 Task: Look for space in Ust'-Labinsk, Russia from 6th June, 2023 to 8th June, 2023 for 2 adults in price range Rs.7000 to Rs.12000. Place can be private room with 1  bedroom having 2 beds and 1 bathroom. Property type can be house, flat, guest house. Amenities needed are: wifi. Booking option can be shelf check-in. Required host language is English.
Action: Mouse moved to (617, 130)
Screenshot: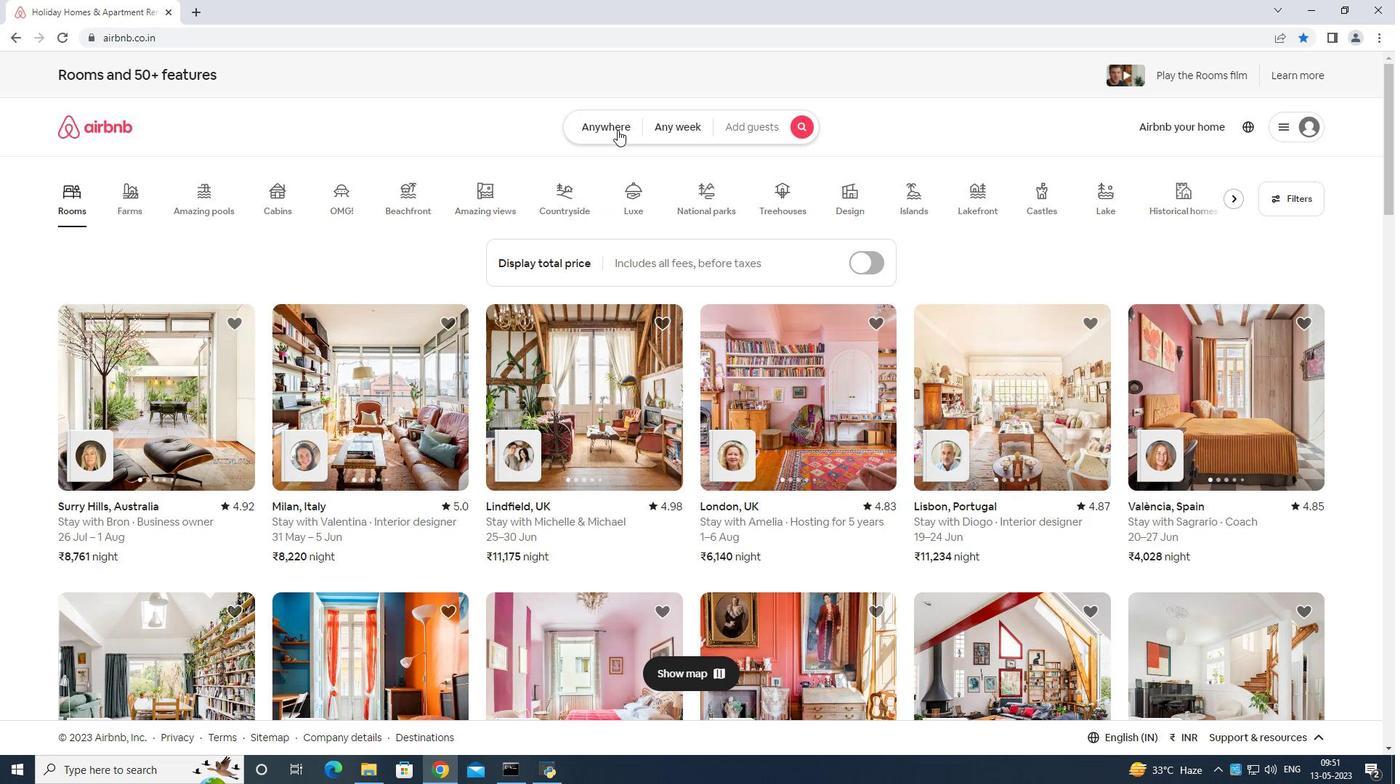 
Action: Mouse pressed left at (617, 130)
Screenshot: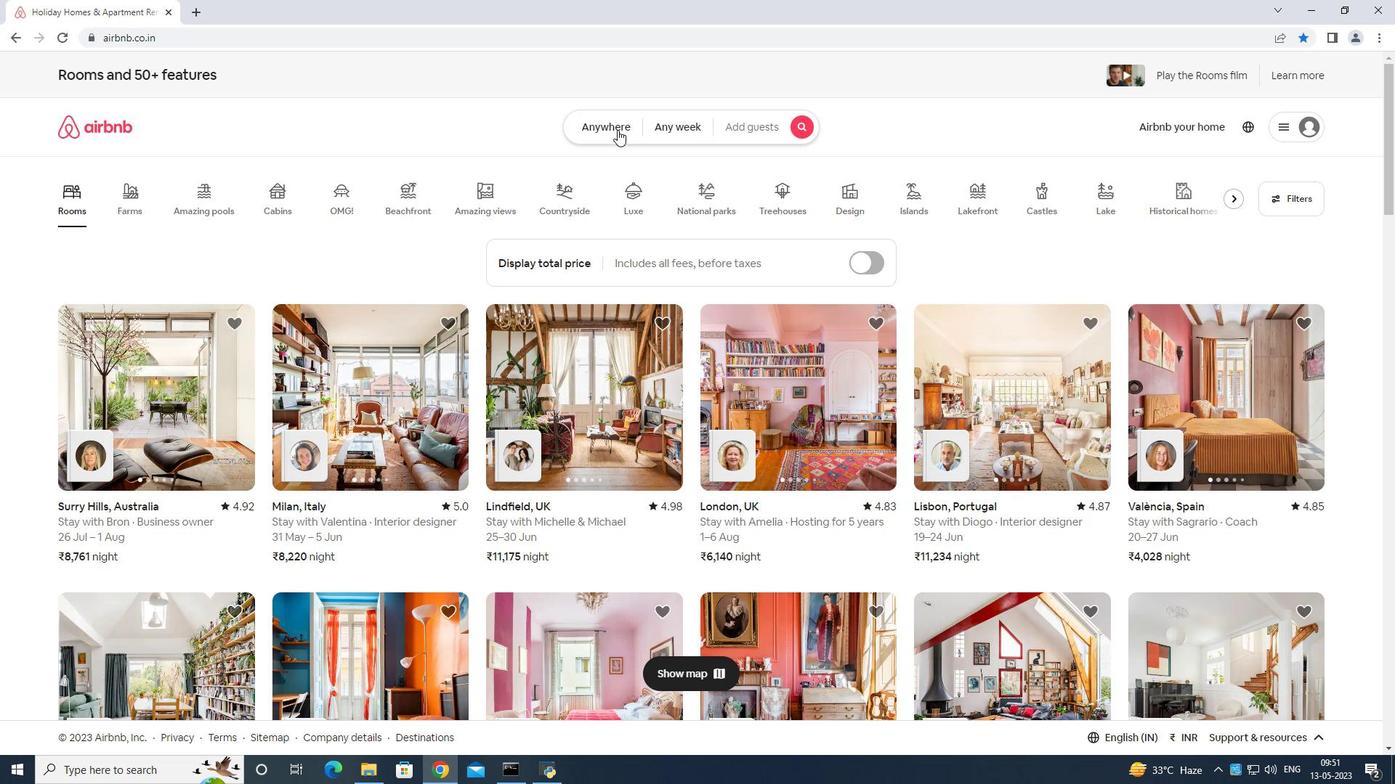 
Action: Mouse moved to (563, 171)
Screenshot: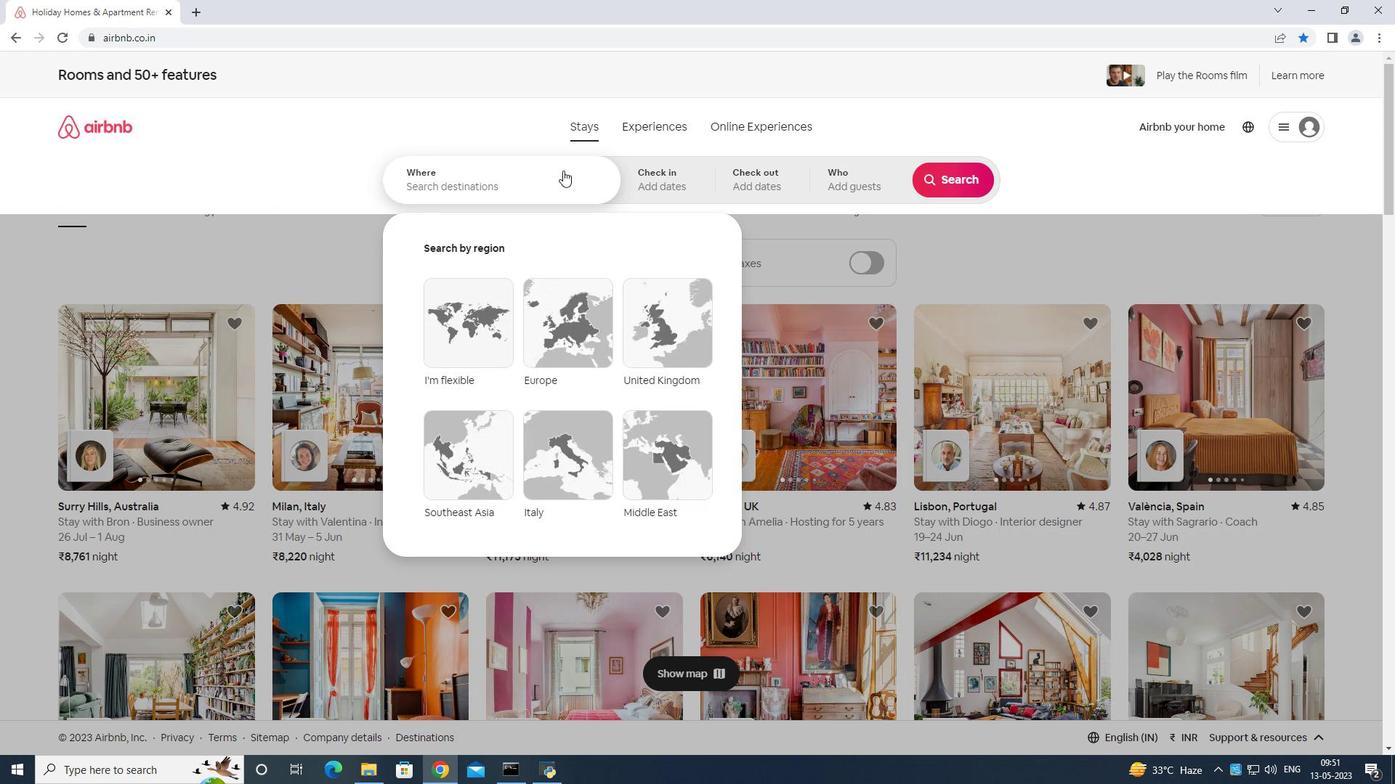 
Action: Mouse pressed left at (563, 171)
Screenshot: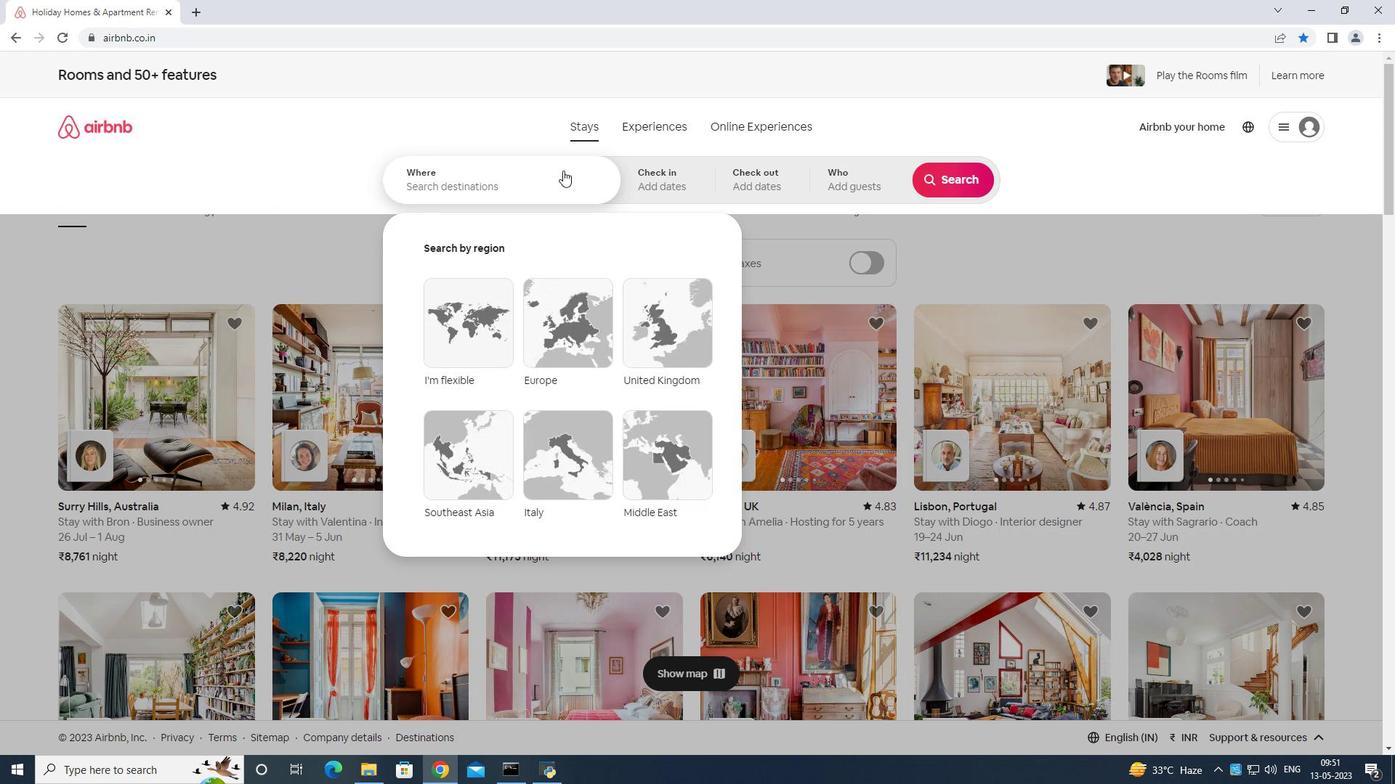 
Action: Mouse moved to (637, 166)
Screenshot: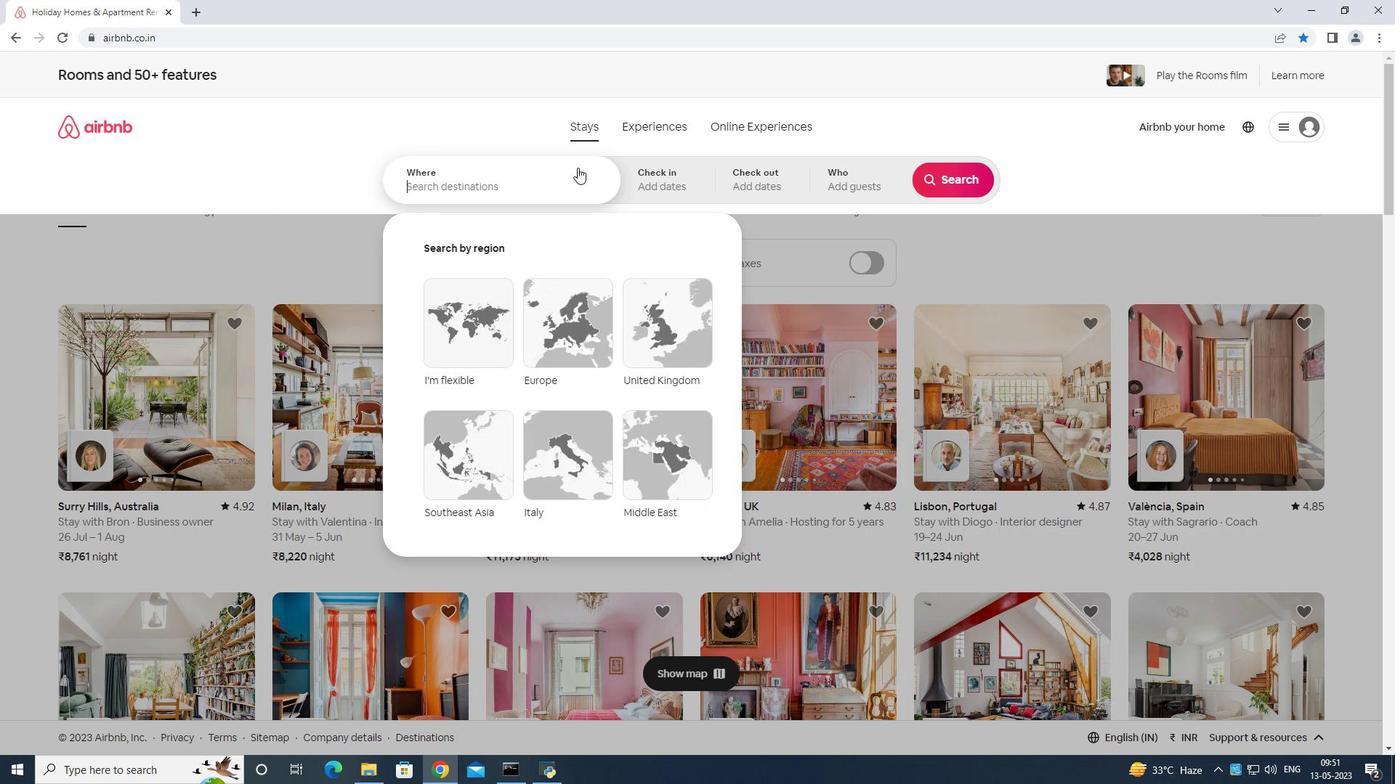 
Action: Key pressed <Key.shift>Ust<Key.space><Key.shift>Labisk<Key.space>russia<Key.enter>
Screenshot: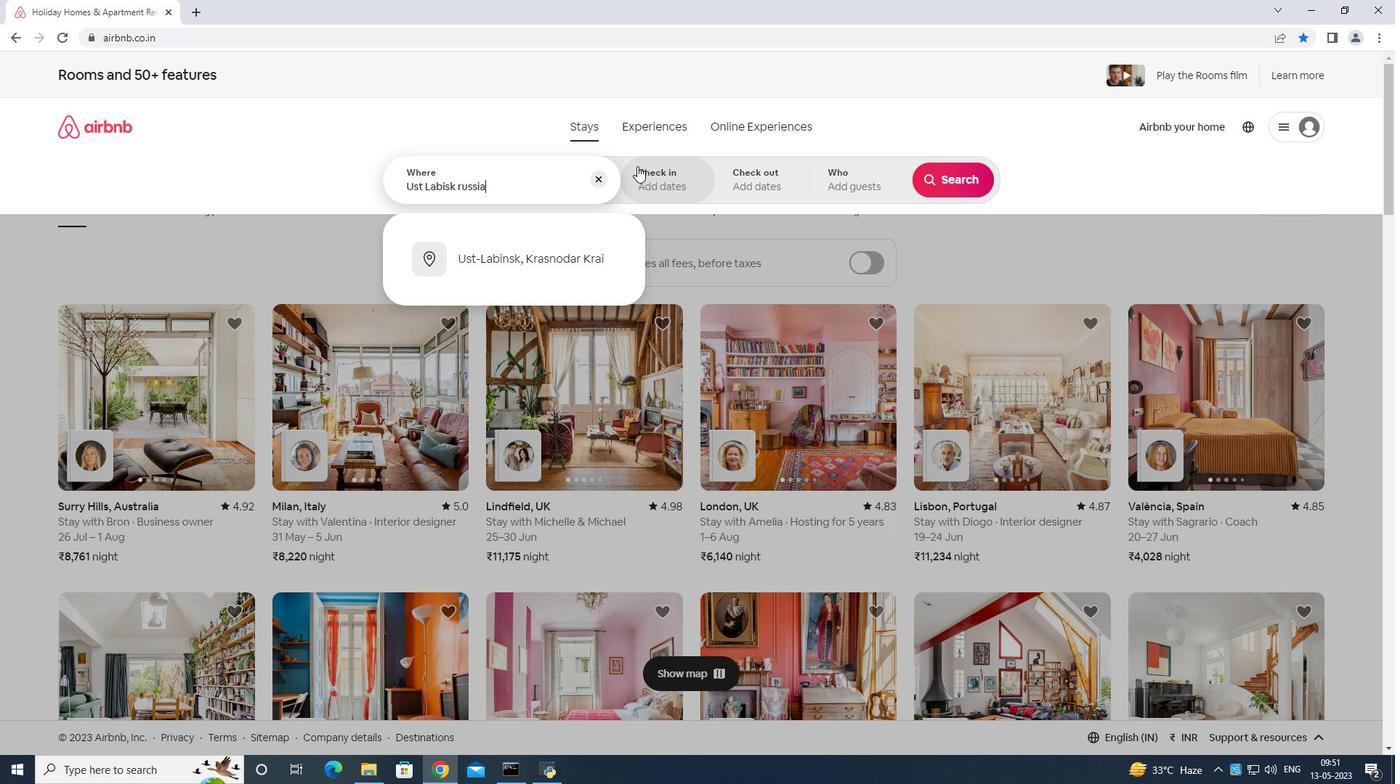 
Action: Mouse moved to (802, 383)
Screenshot: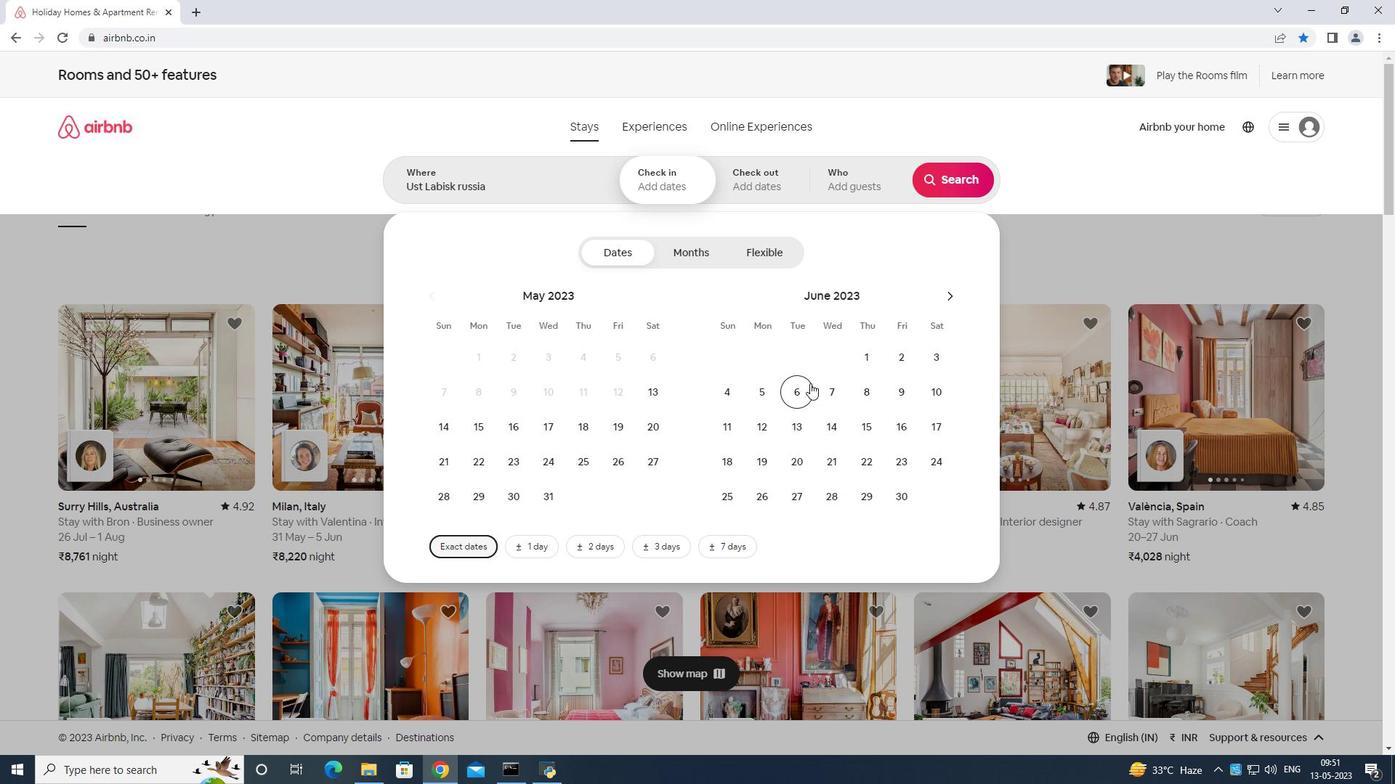 
Action: Mouse pressed left at (802, 383)
Screenshot: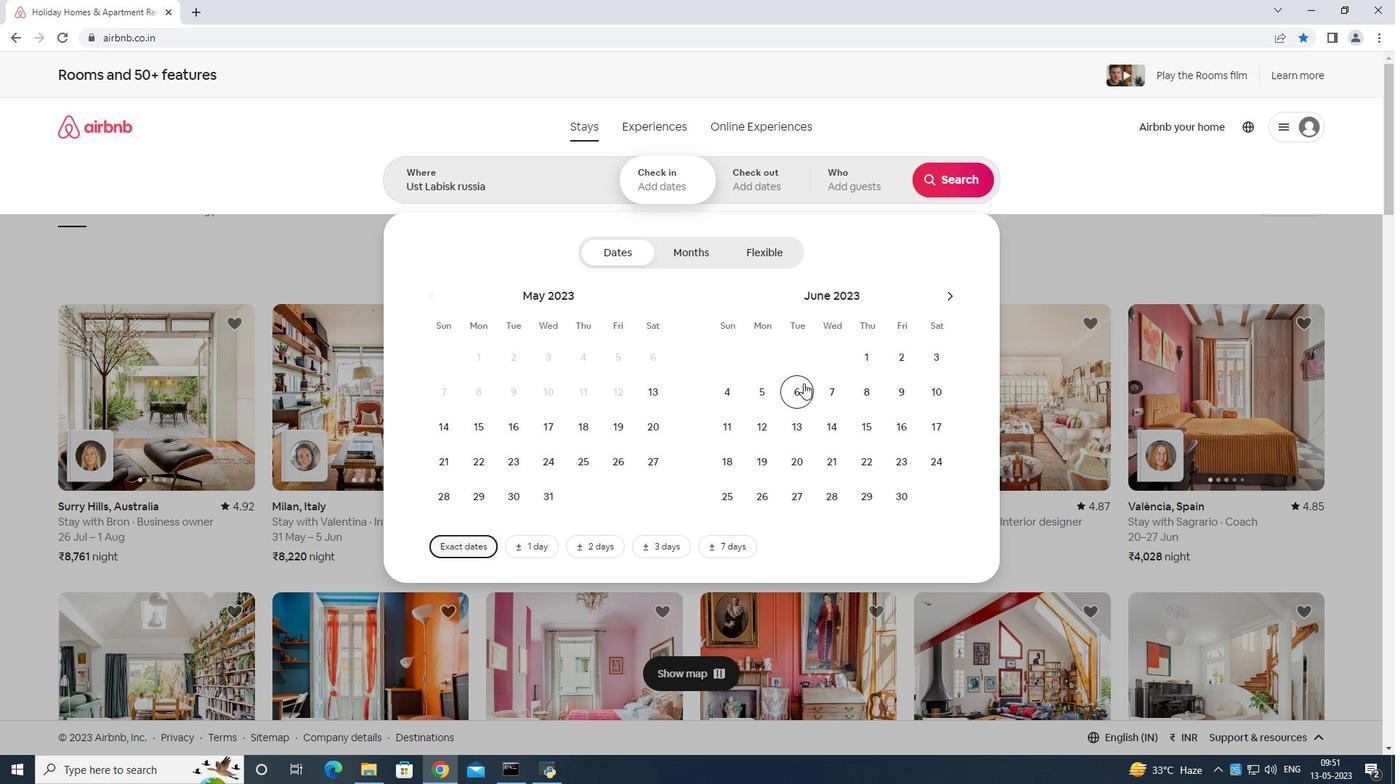 
Action: Mouse moved to (868, 383)
Screenshot: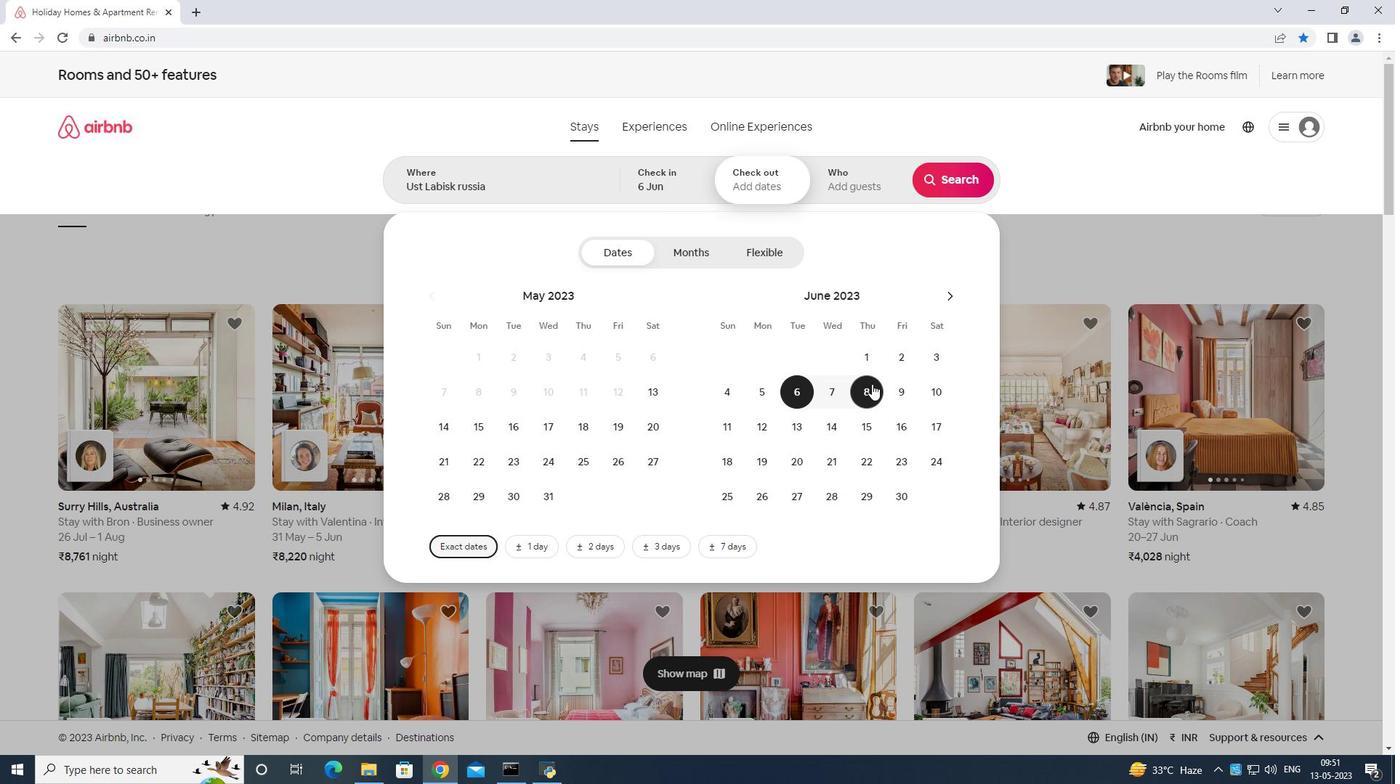 
Action: Mouse pressed left at (868, 383)
Screenshot: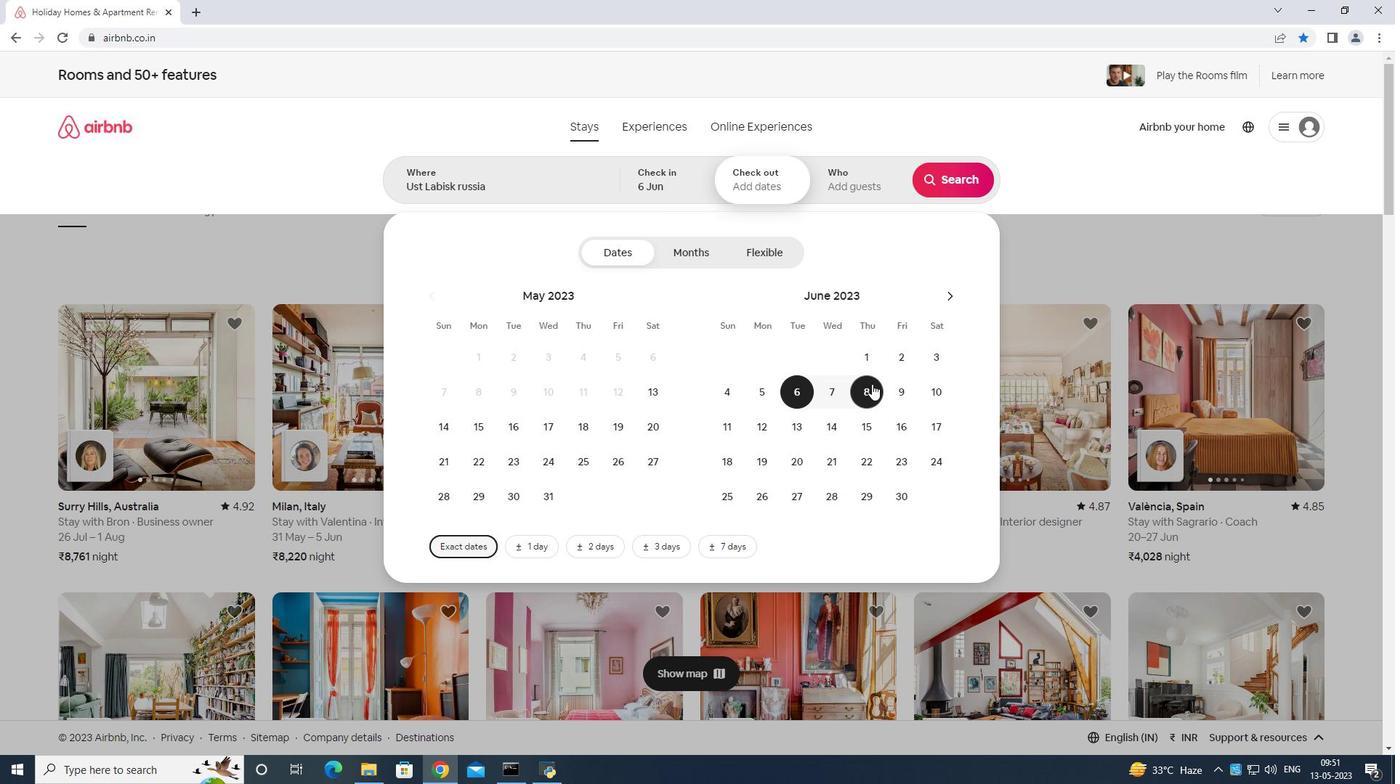 
Action: Mouse moved to (852, 172)
Screenshot: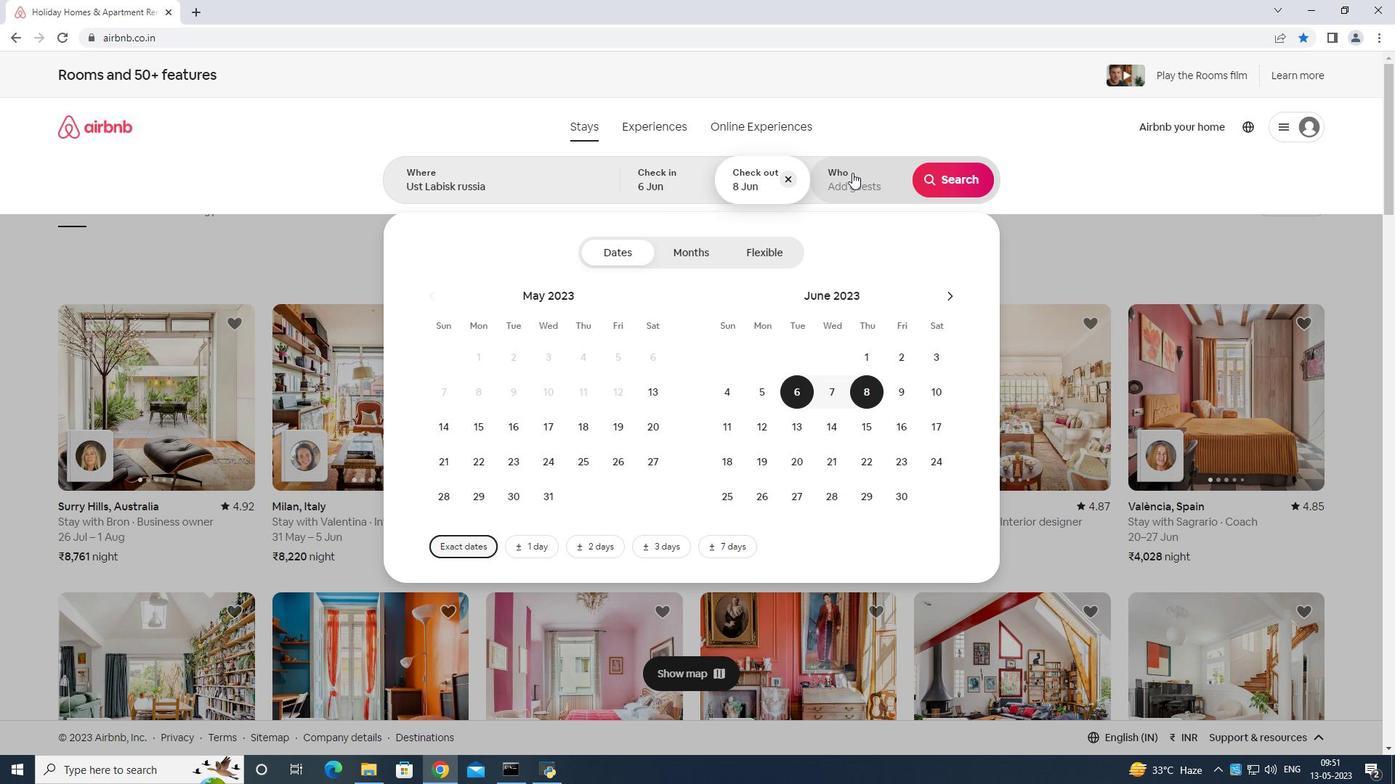 
Action: Mouse pressed left at (852, 172)
Screenshot: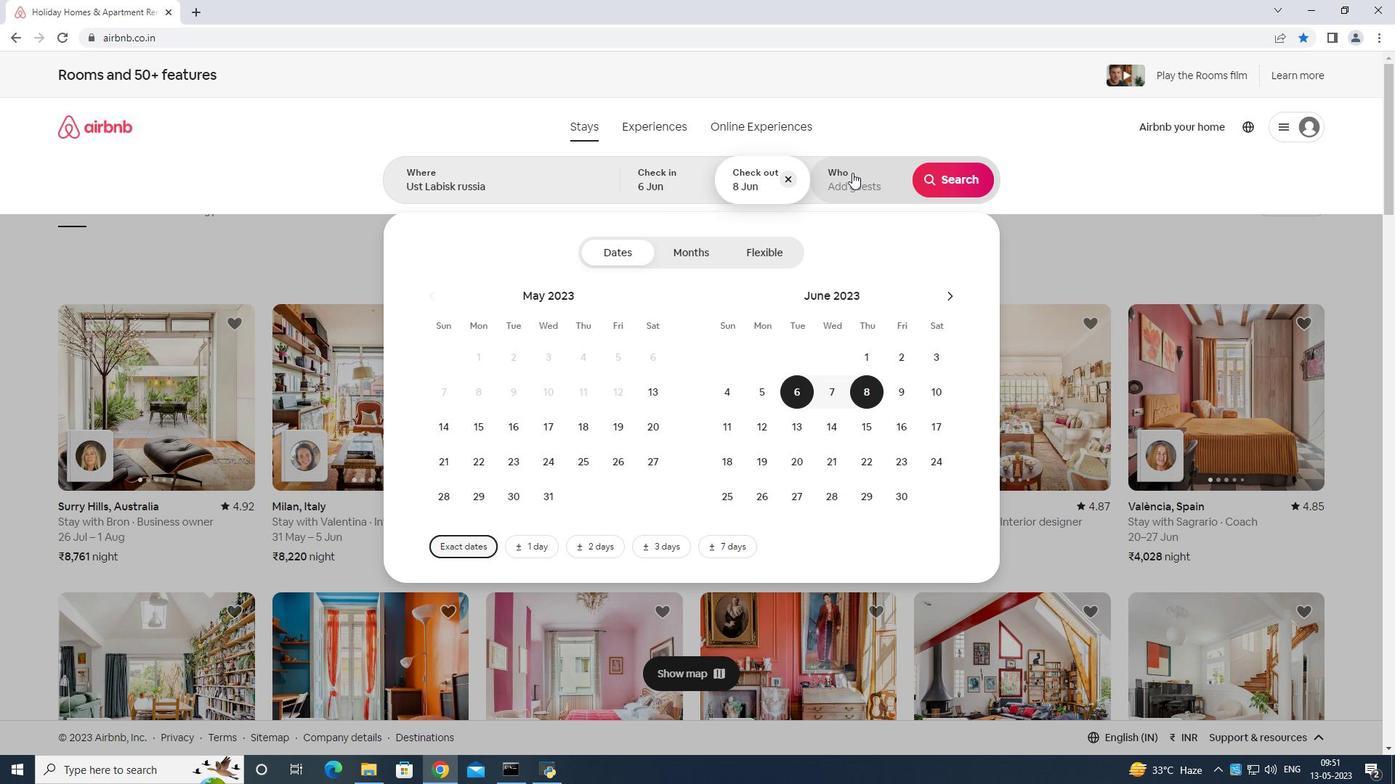 
Action: Mouse moved to (954, 256)
Screenshot: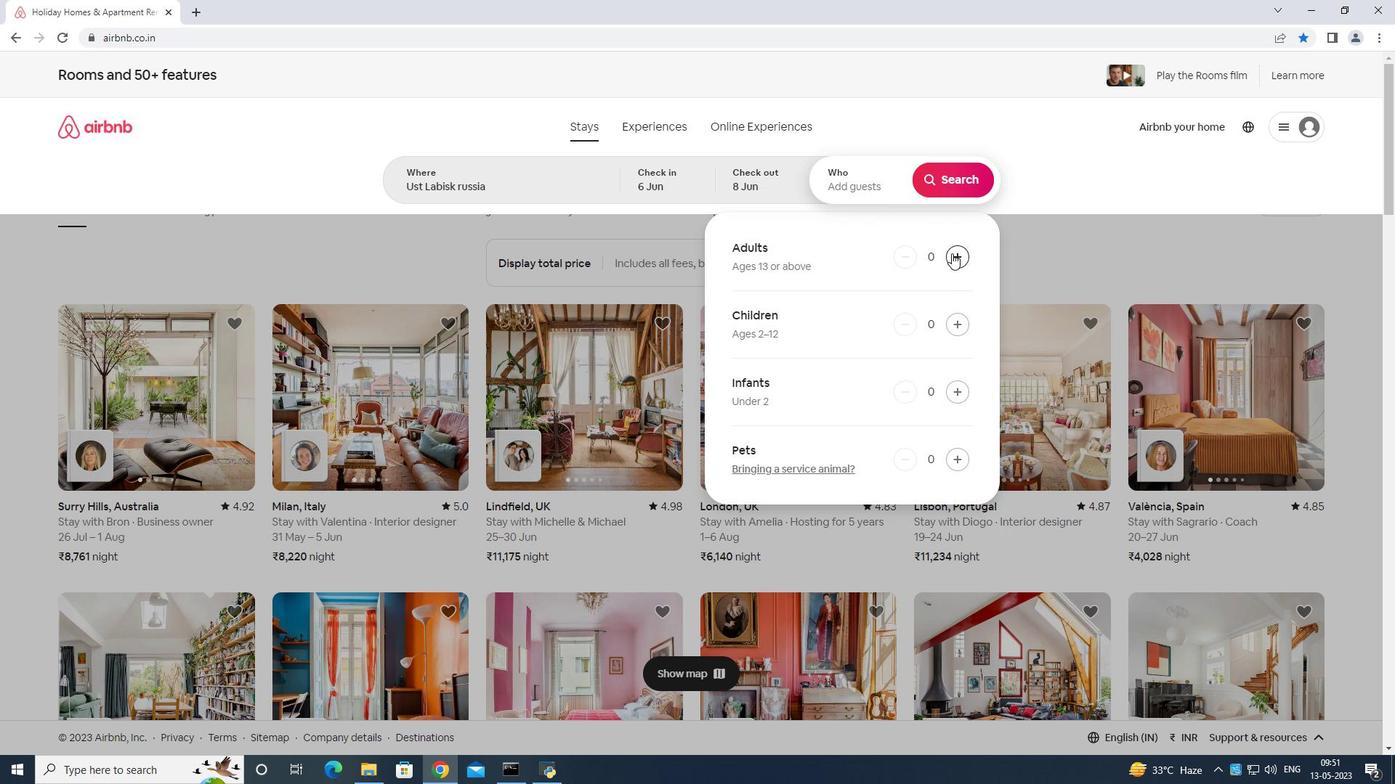 
Action: Mouse pressed left at (954, 256)
Screenshot: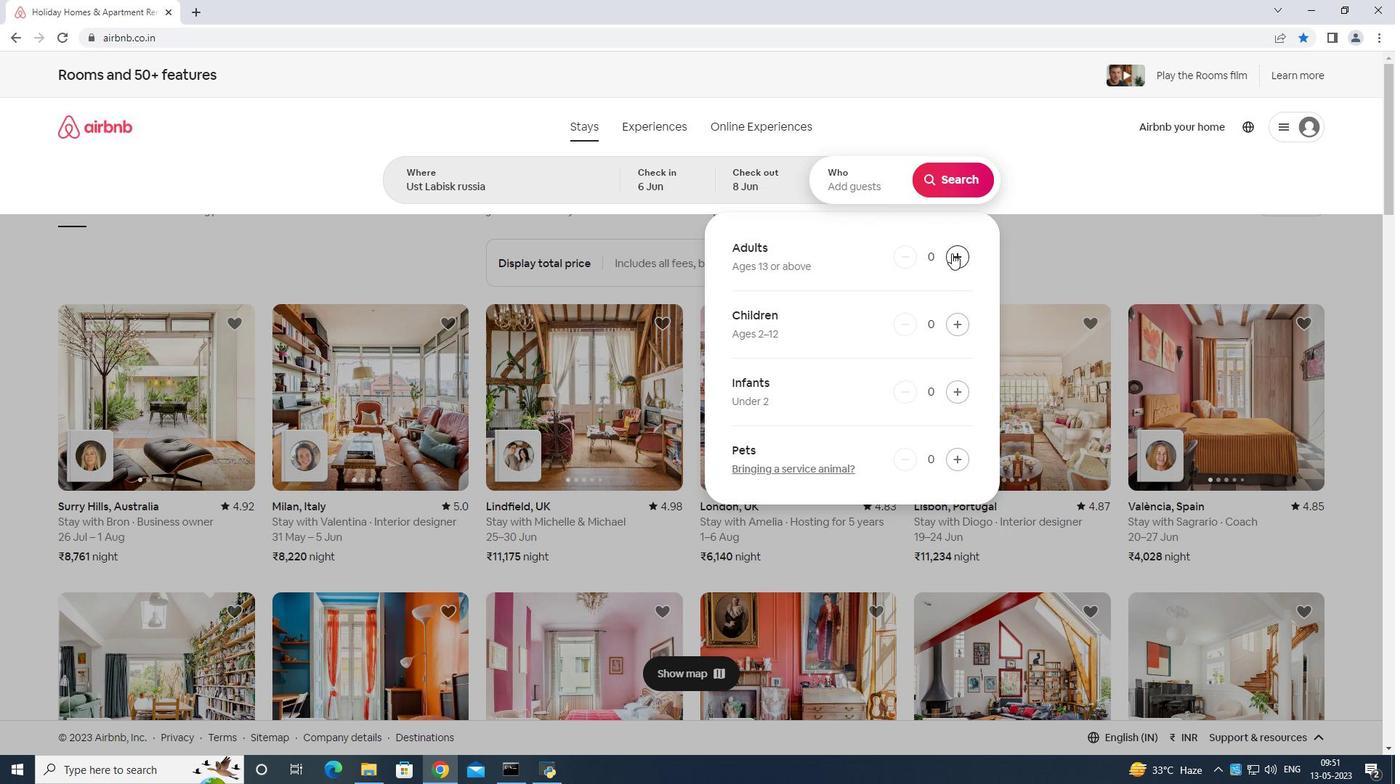 
Action: Mouse moved to (956, 256)
Screenshot: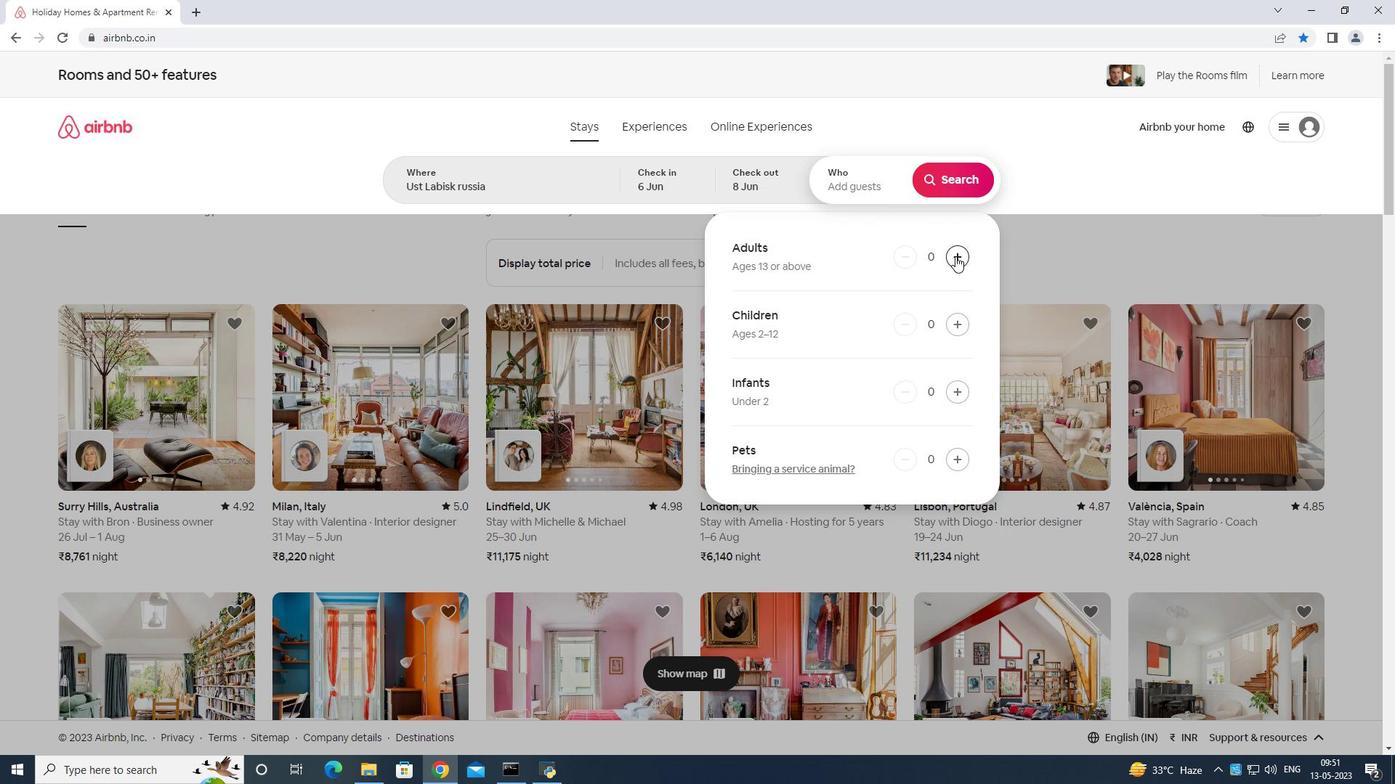 
Action: Mouse pressed left at (956, 256)
Screenshot: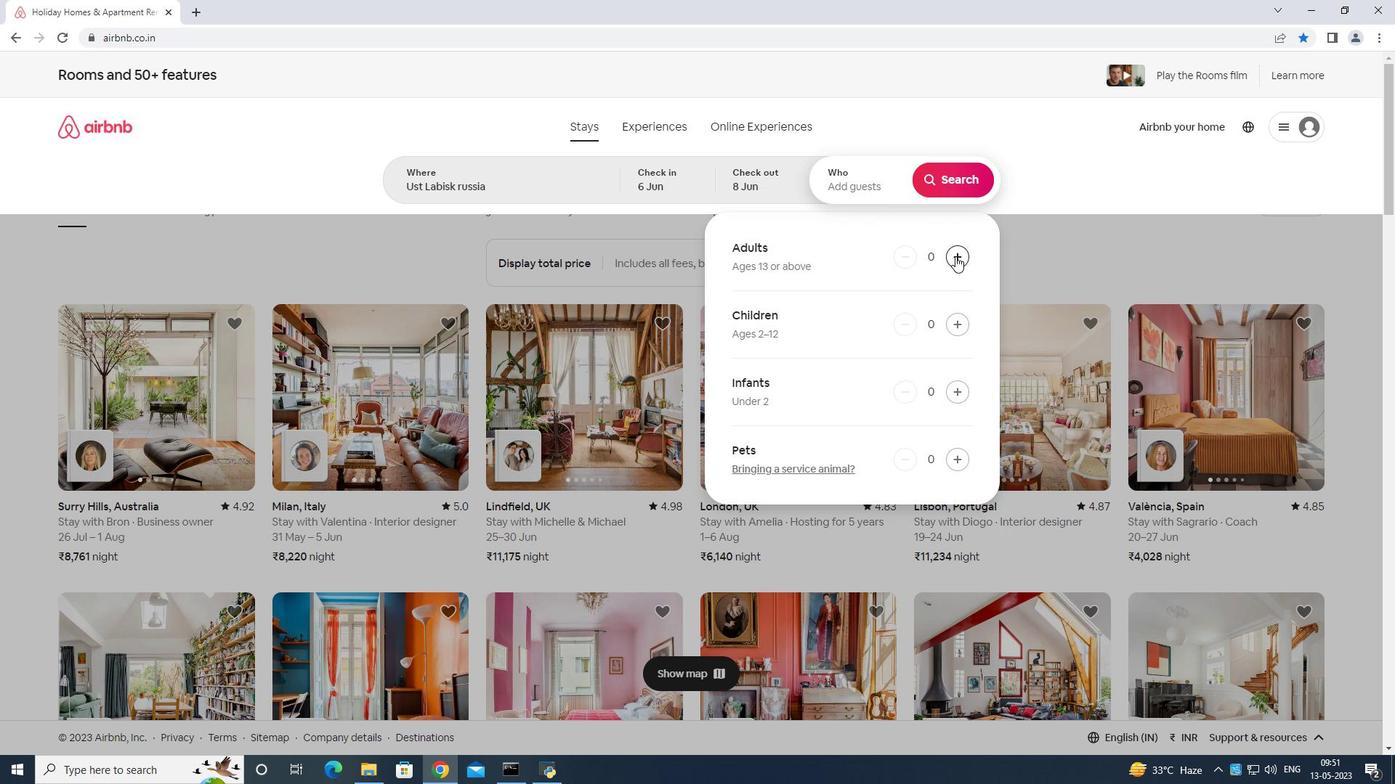 
Action: Mouse moved to (955, 179)
Screenshot: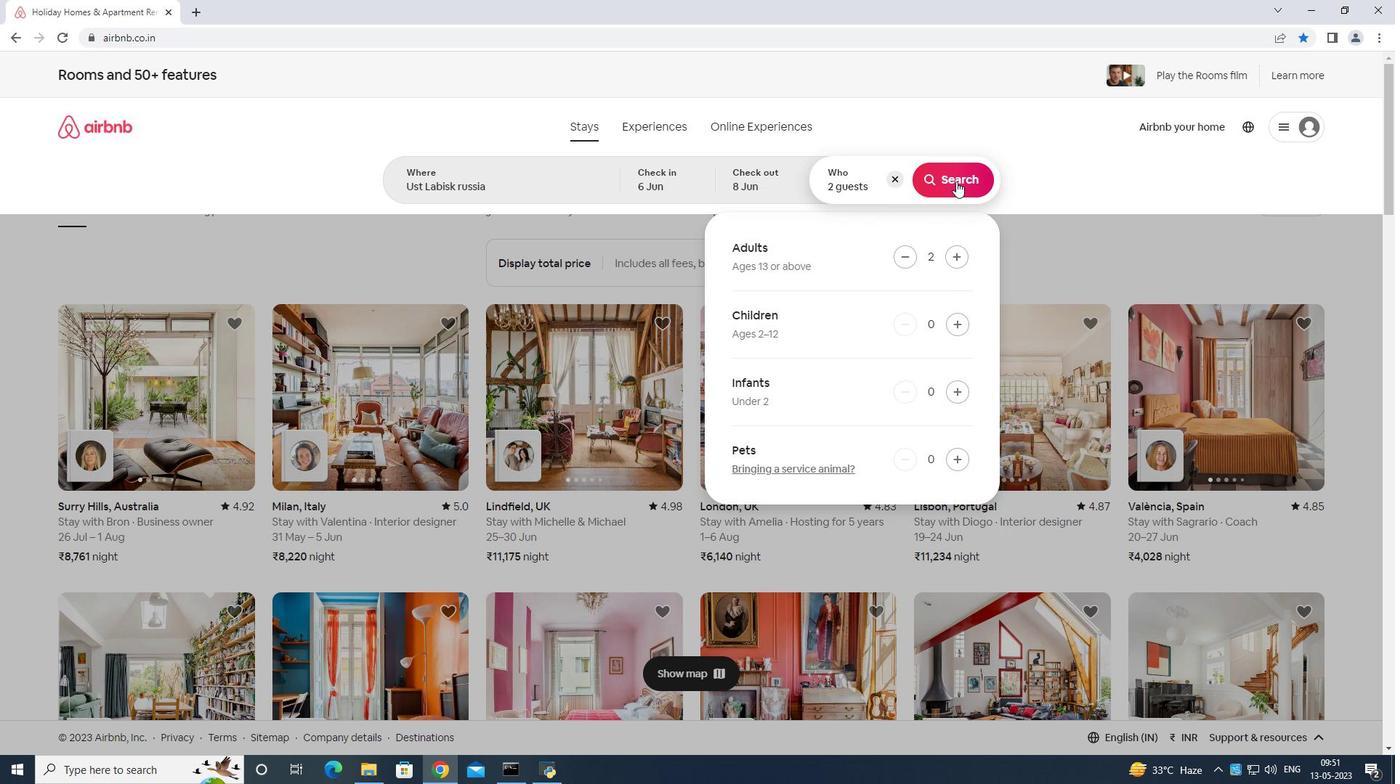 
Action: Mouse pressed left at (955, 179)
Screenshot: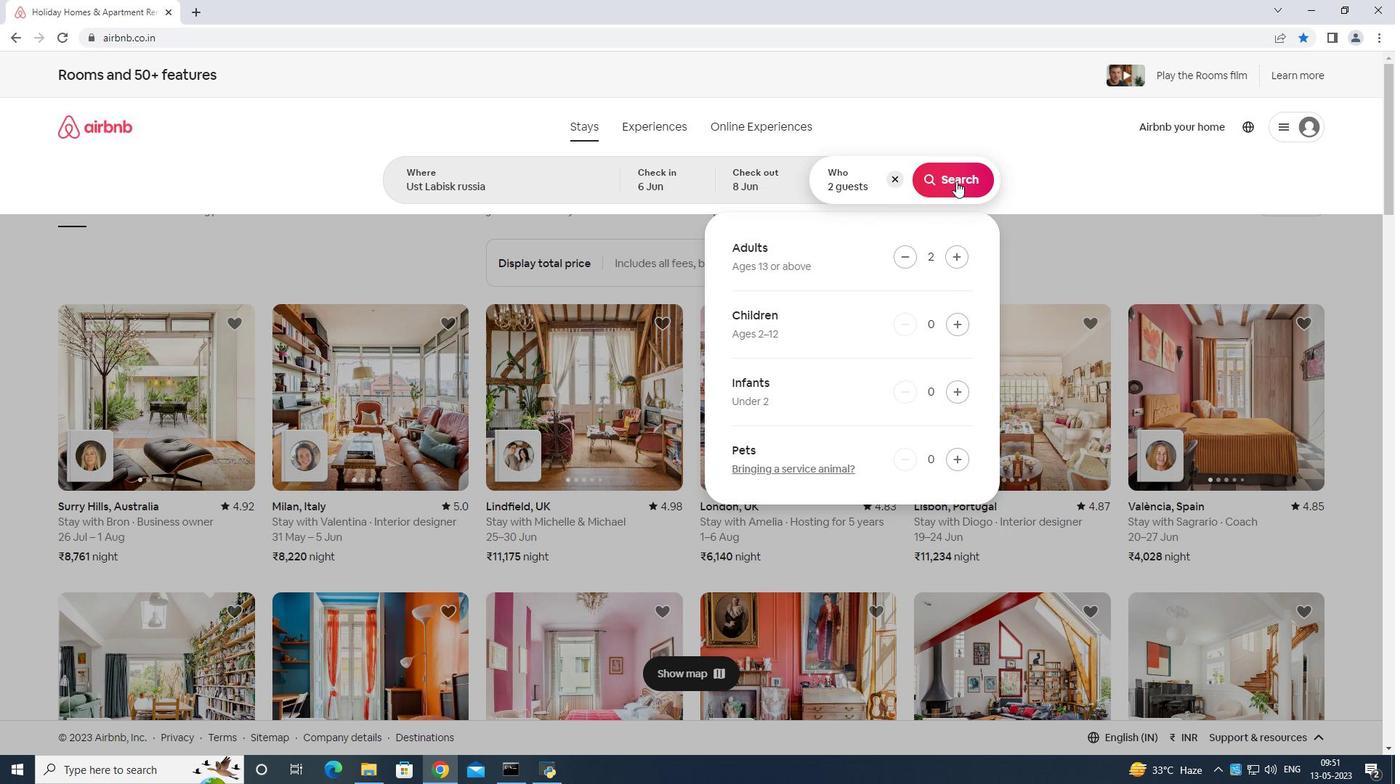 
Action: Mouse moved to (1331, 127)
Screenshot: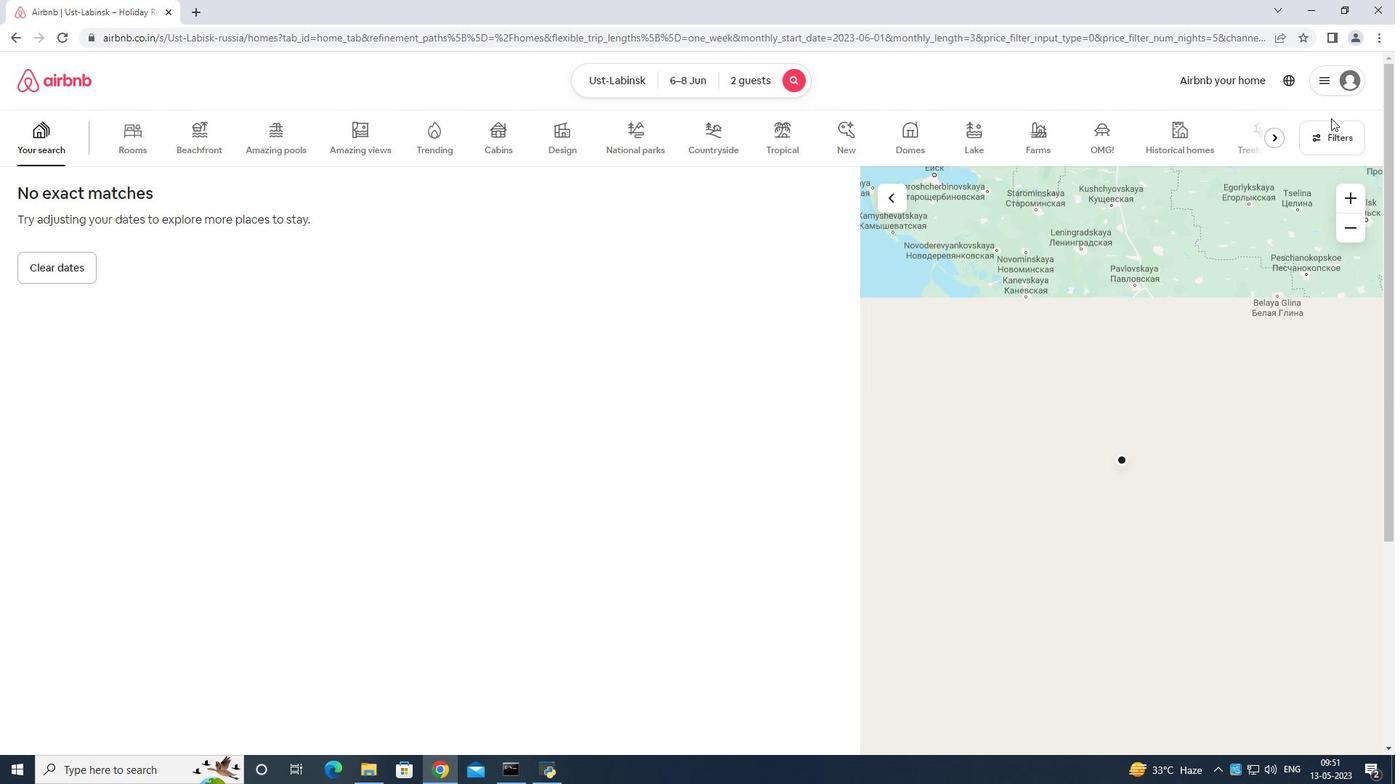 
Action: Mouse pressed left at (1331, 127)
Screenshot: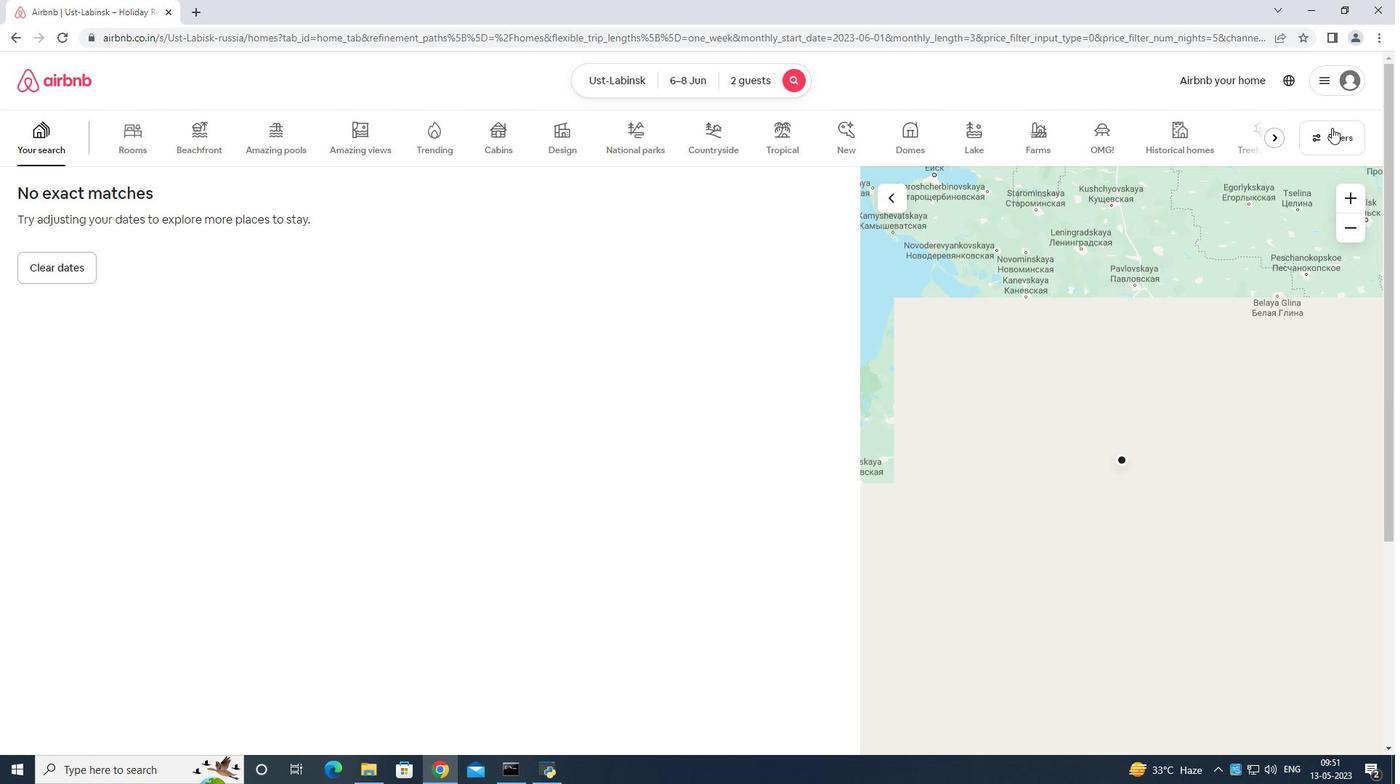 
Action: Mouse moved to (591, 494)
Screenshot: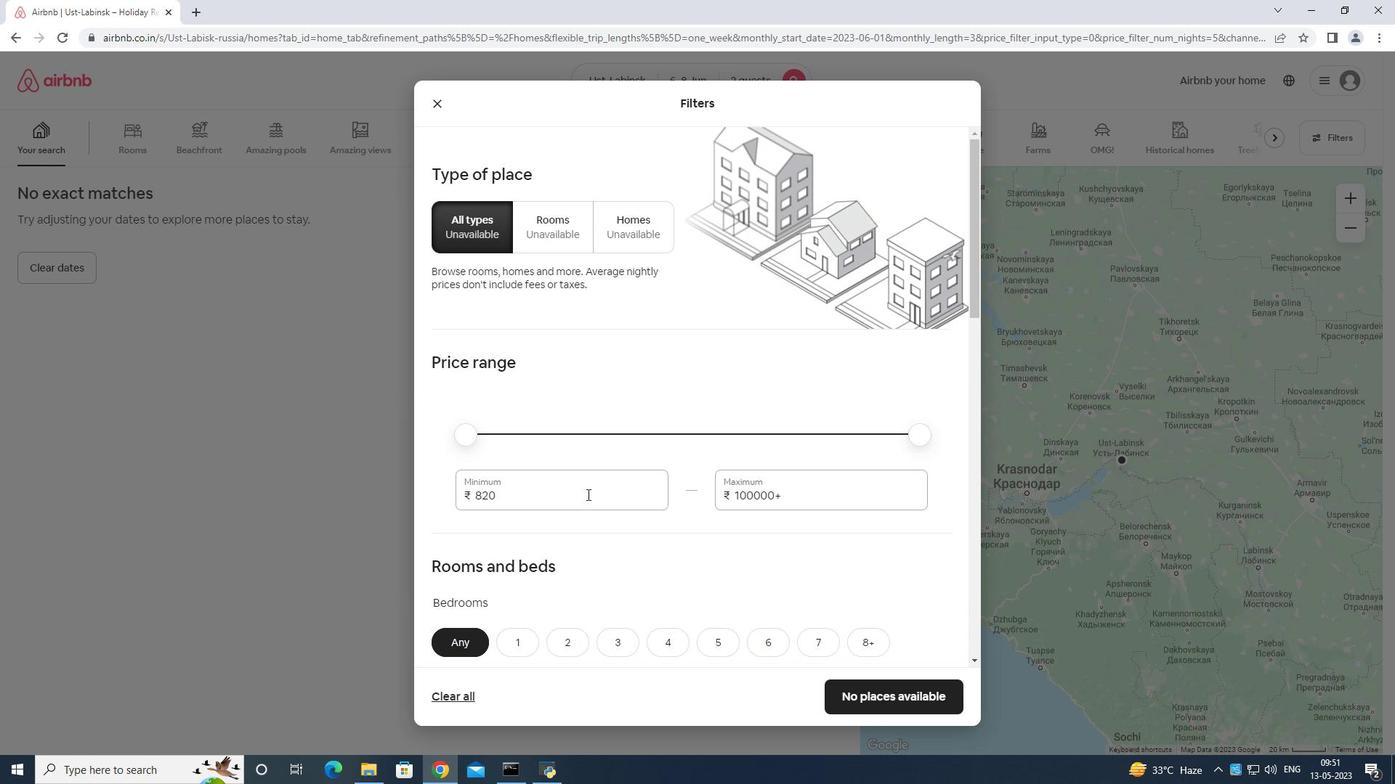 
Action: Mouse pressed left at (591, 494)
Screenshot: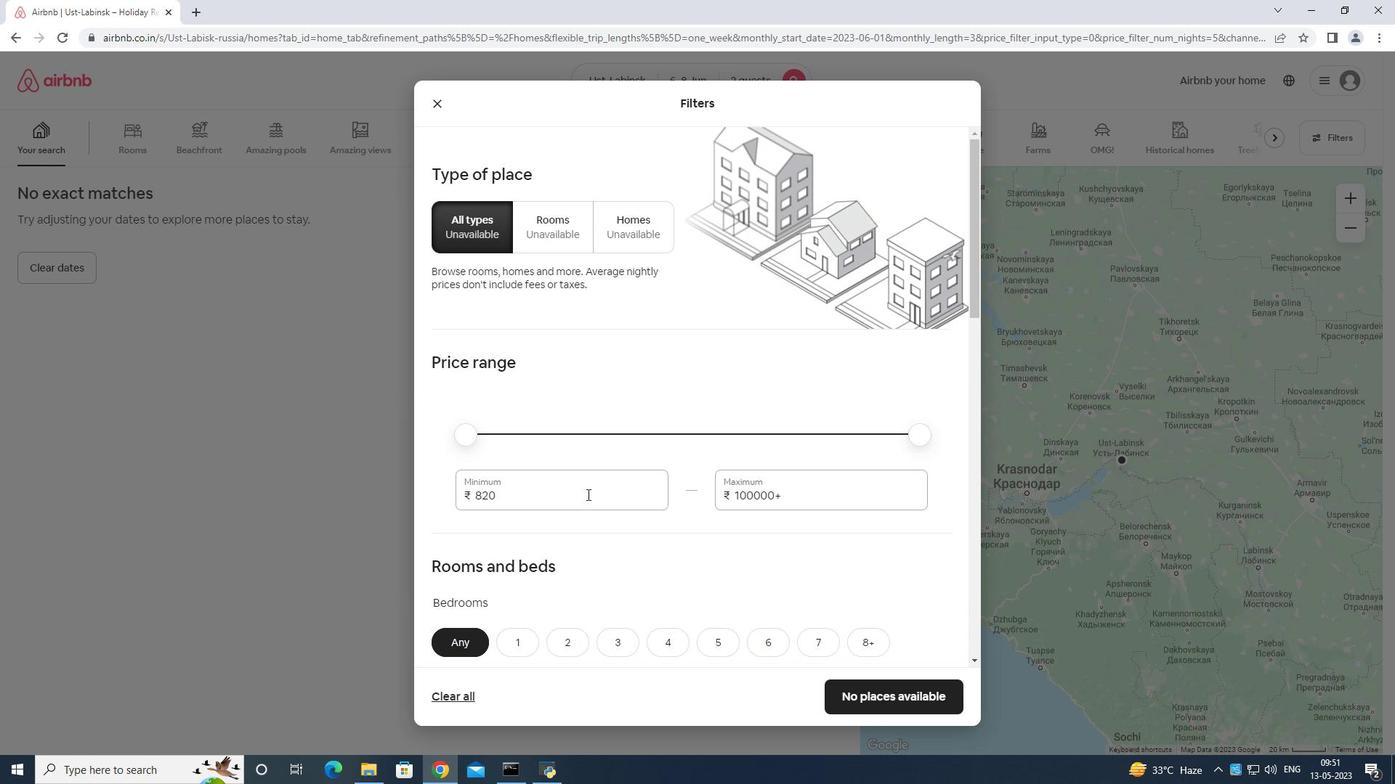 
Action: Mouse moved to (615, 453)
Screenshot: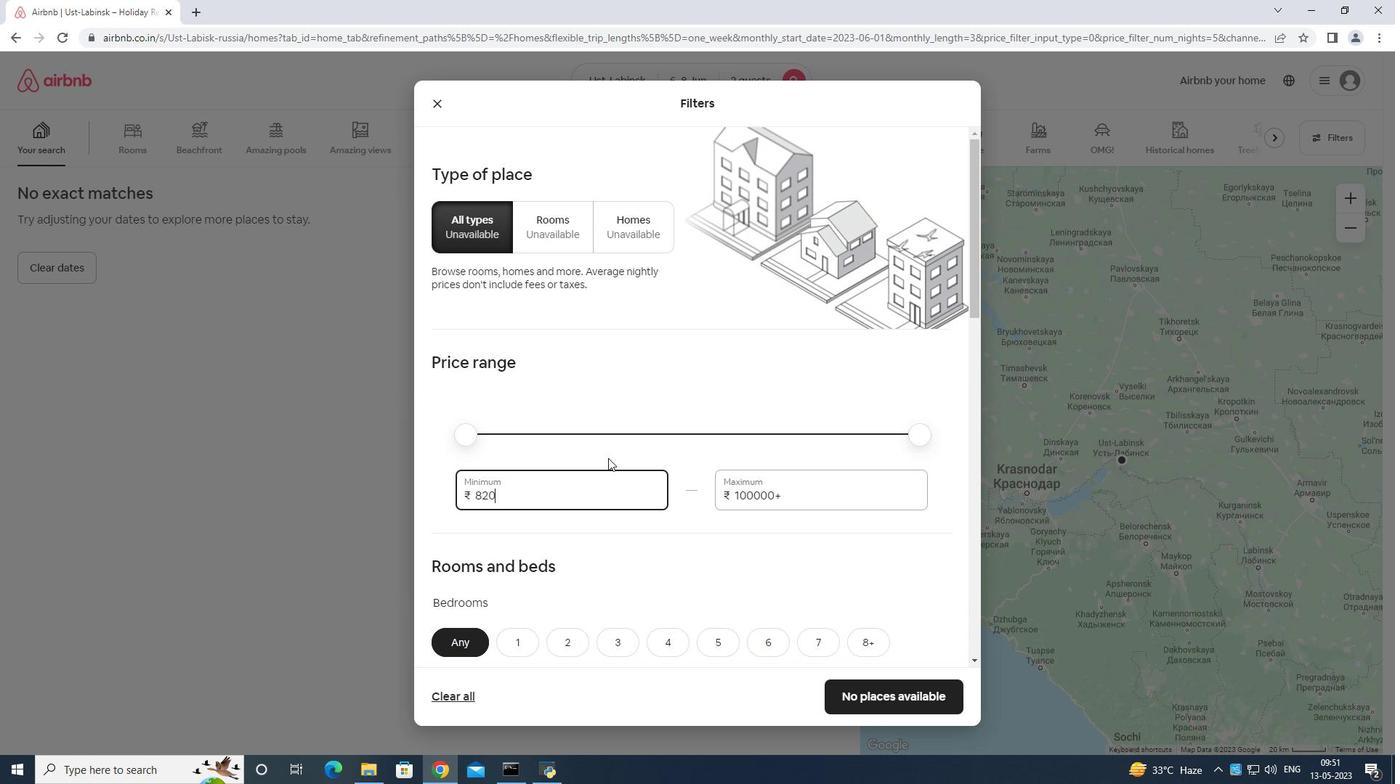 
Action: Key pressed <Key.backspace>
Screenshot: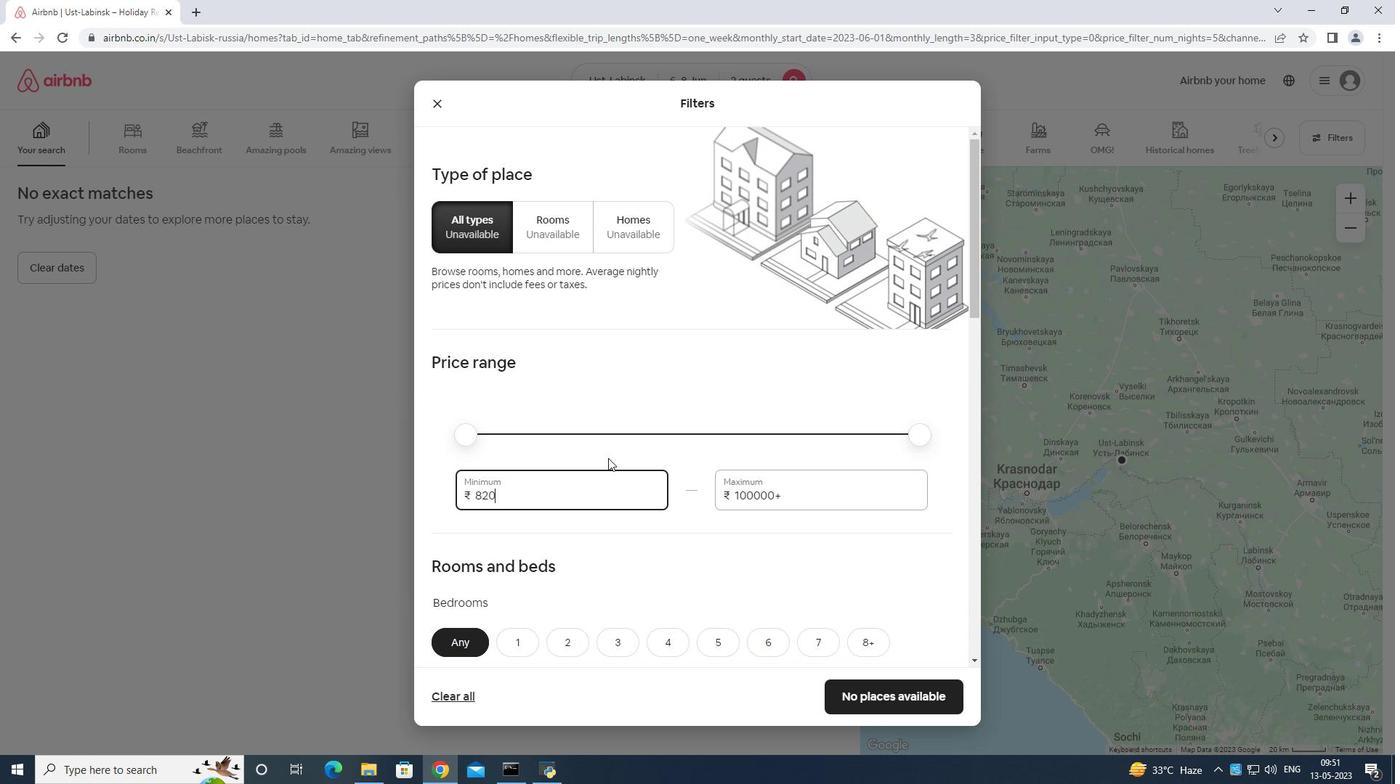 
Action: Mouse moved to (625, 448)
Screenshot: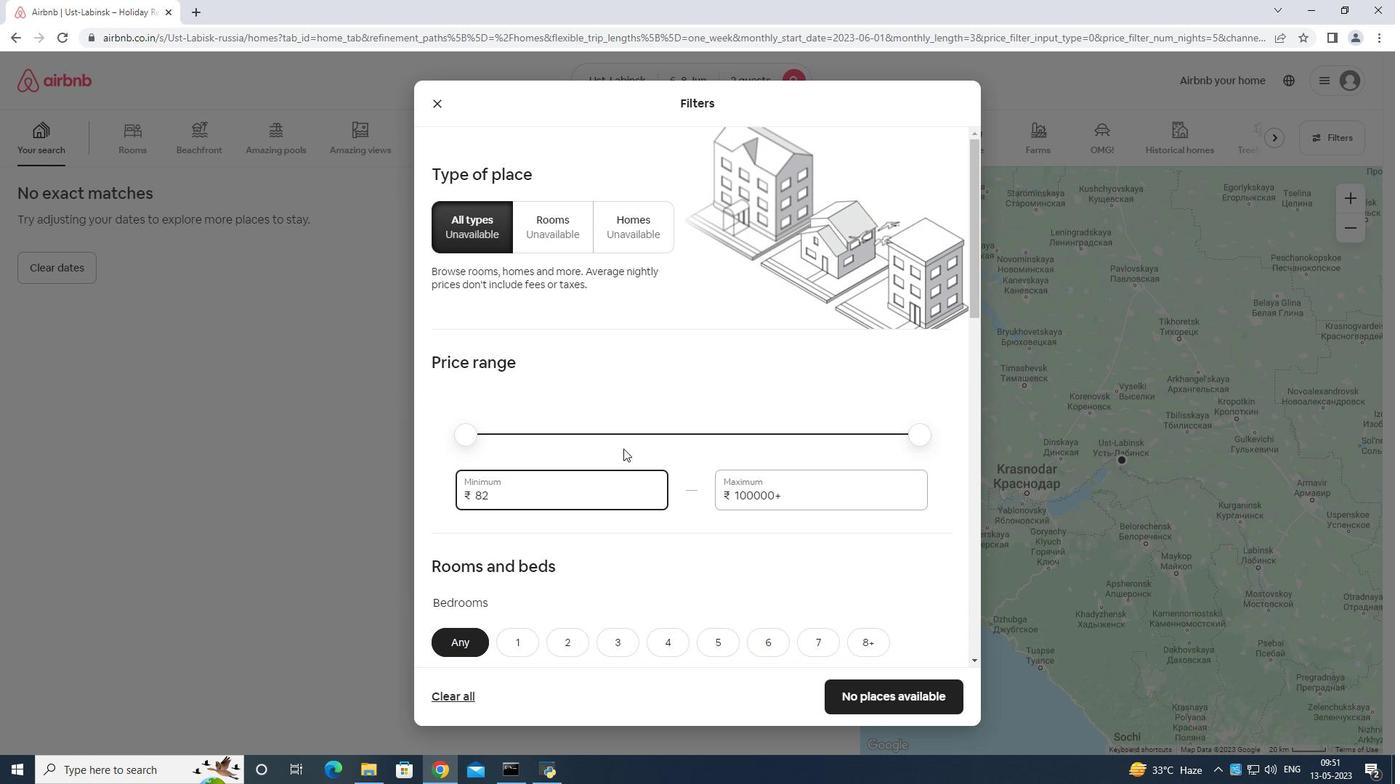 
Action: Key pressed <Key.backspace><Key.backspace>
Screenshot: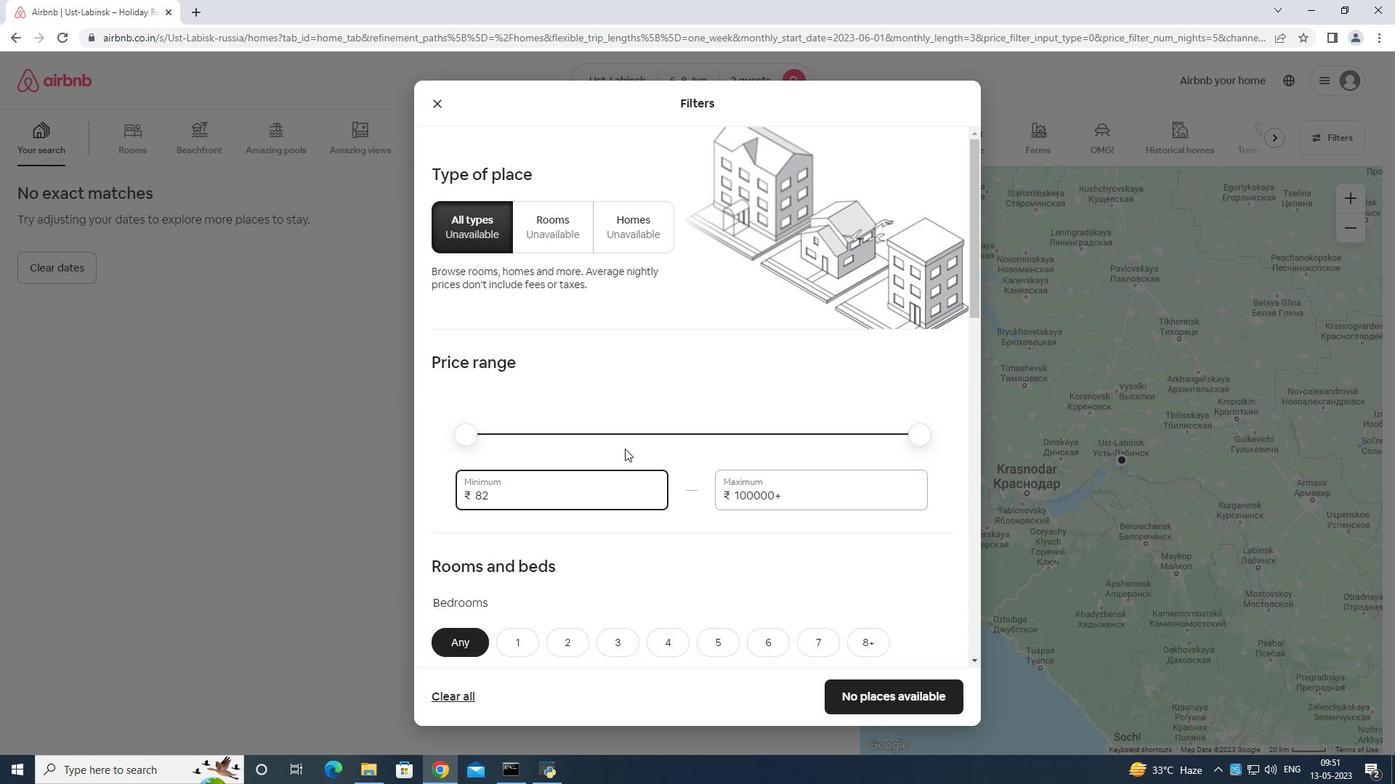 
Action: Mouse moved to (626, 447)
Screenshot: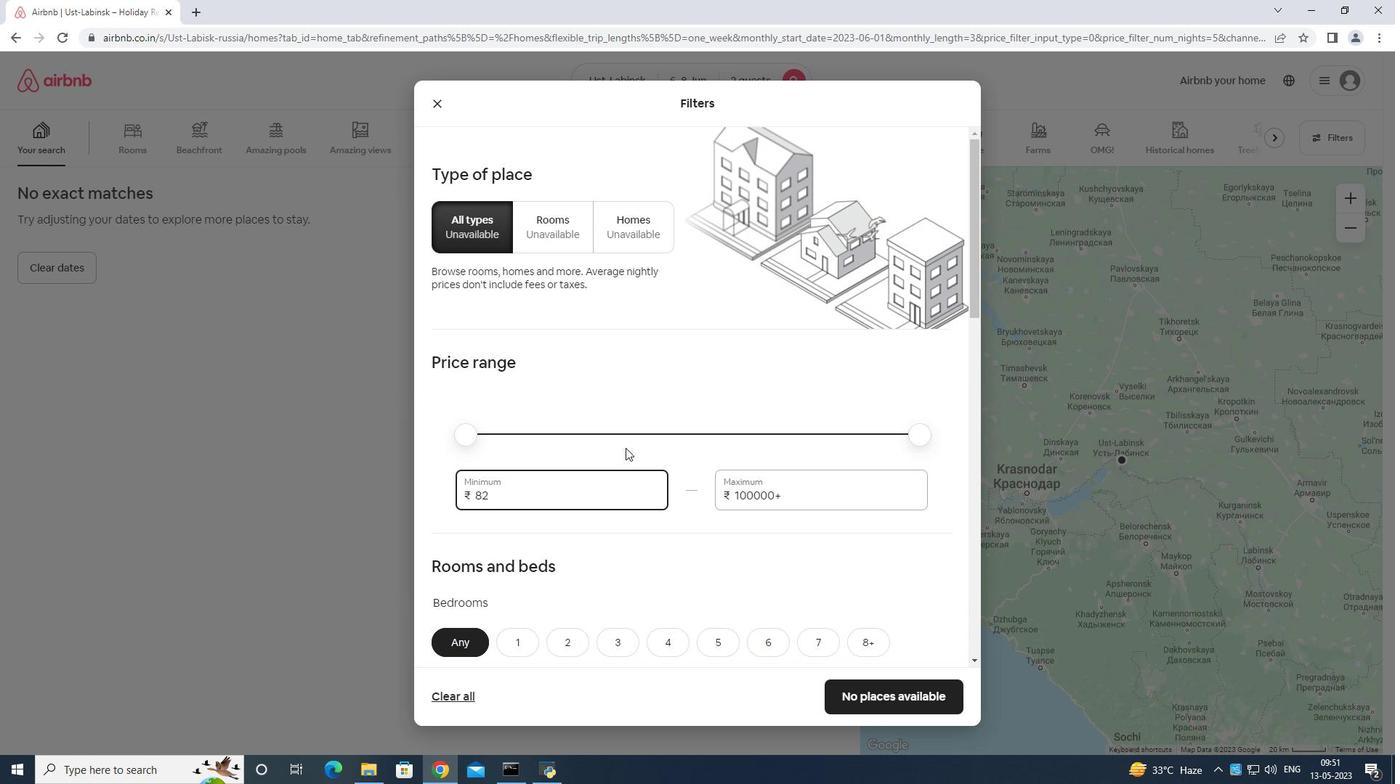 
Action: Key pressed <Key.backspace>
Screenshot: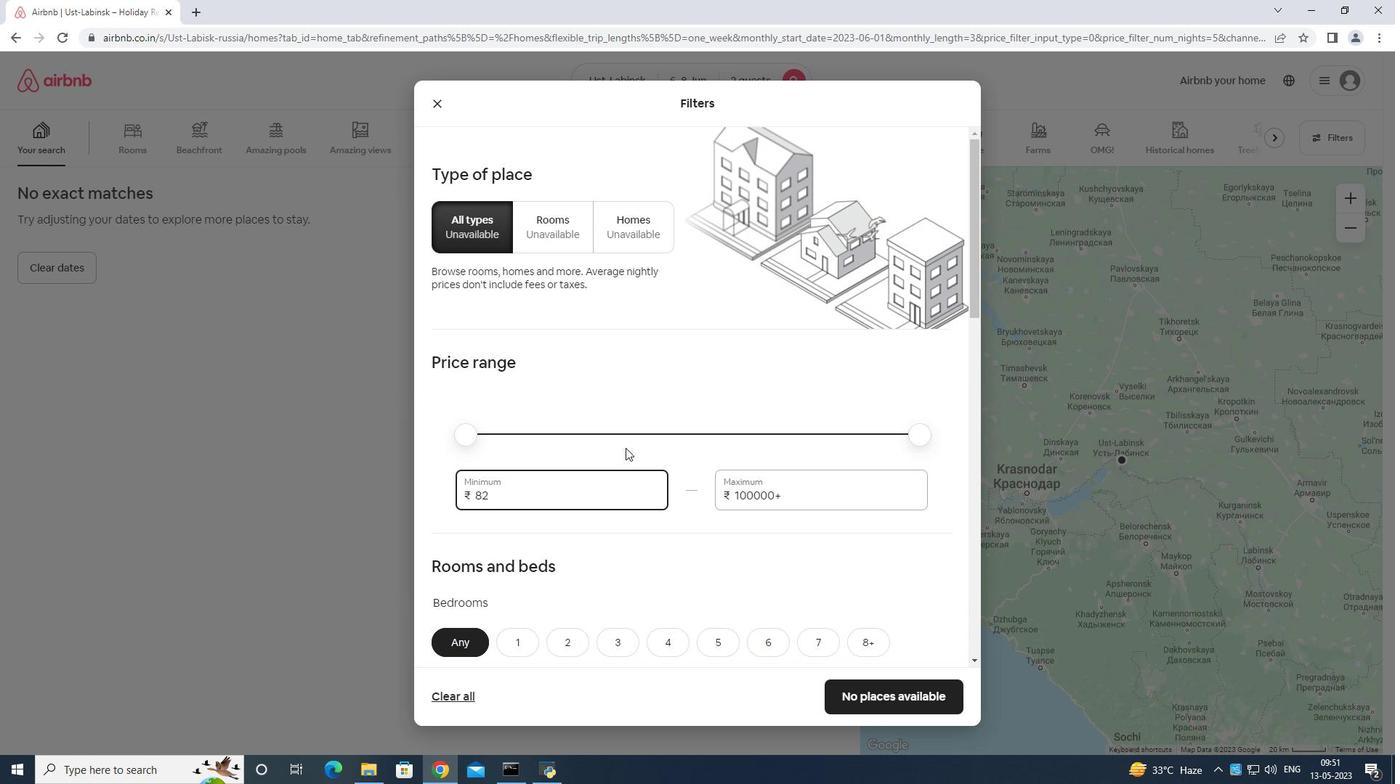 
Action: Mouse moved to (627, 447)
Screenshot: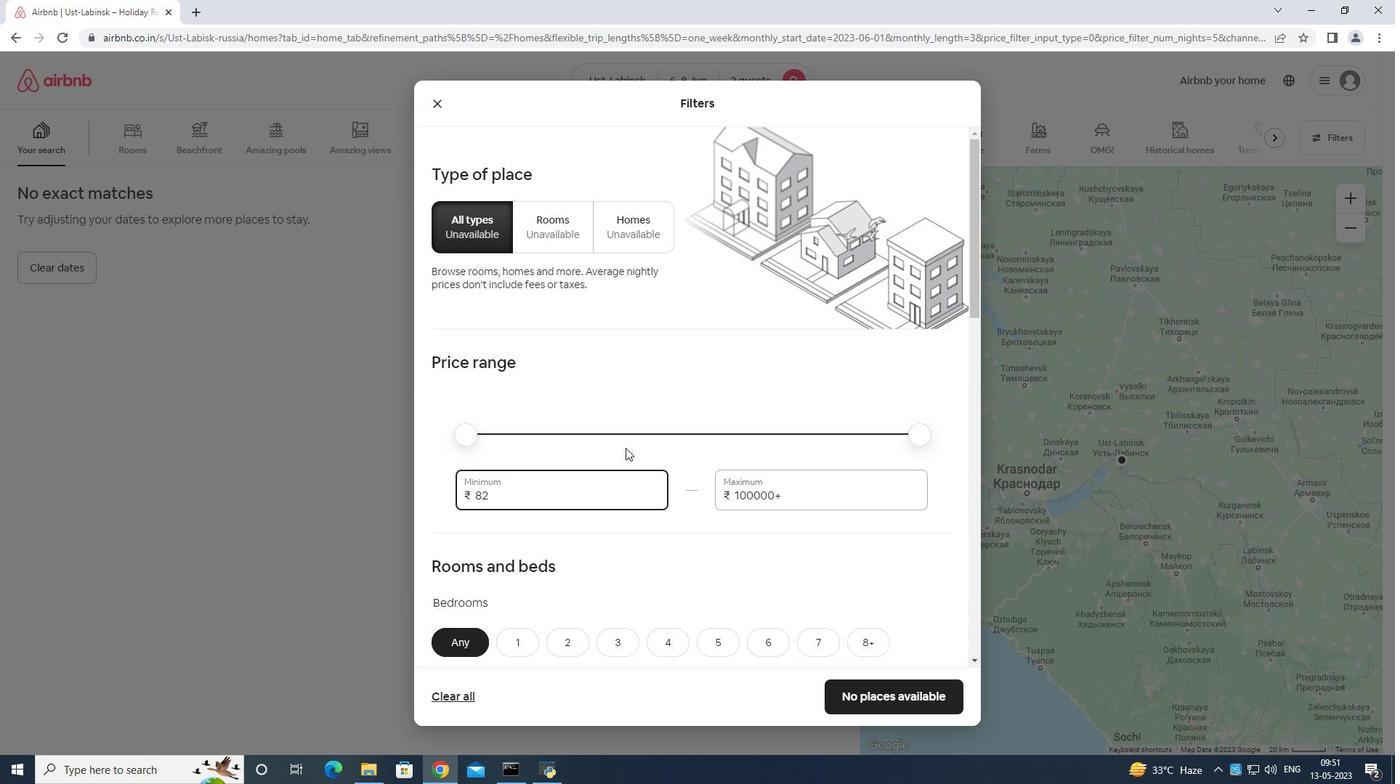 
Action: Key pressed <Key.backspace>
Screenshot: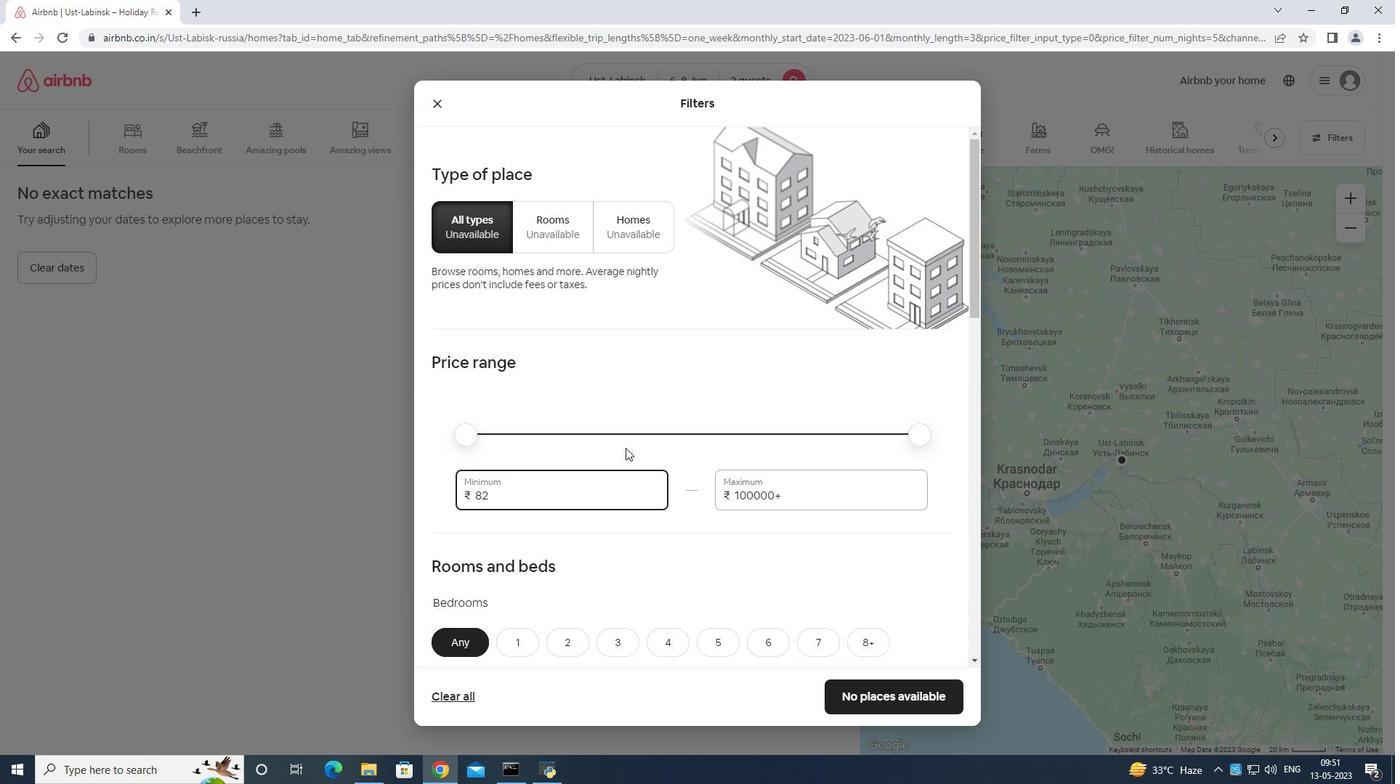 
Action: Mouse moved to (629, 446)
Screenshot: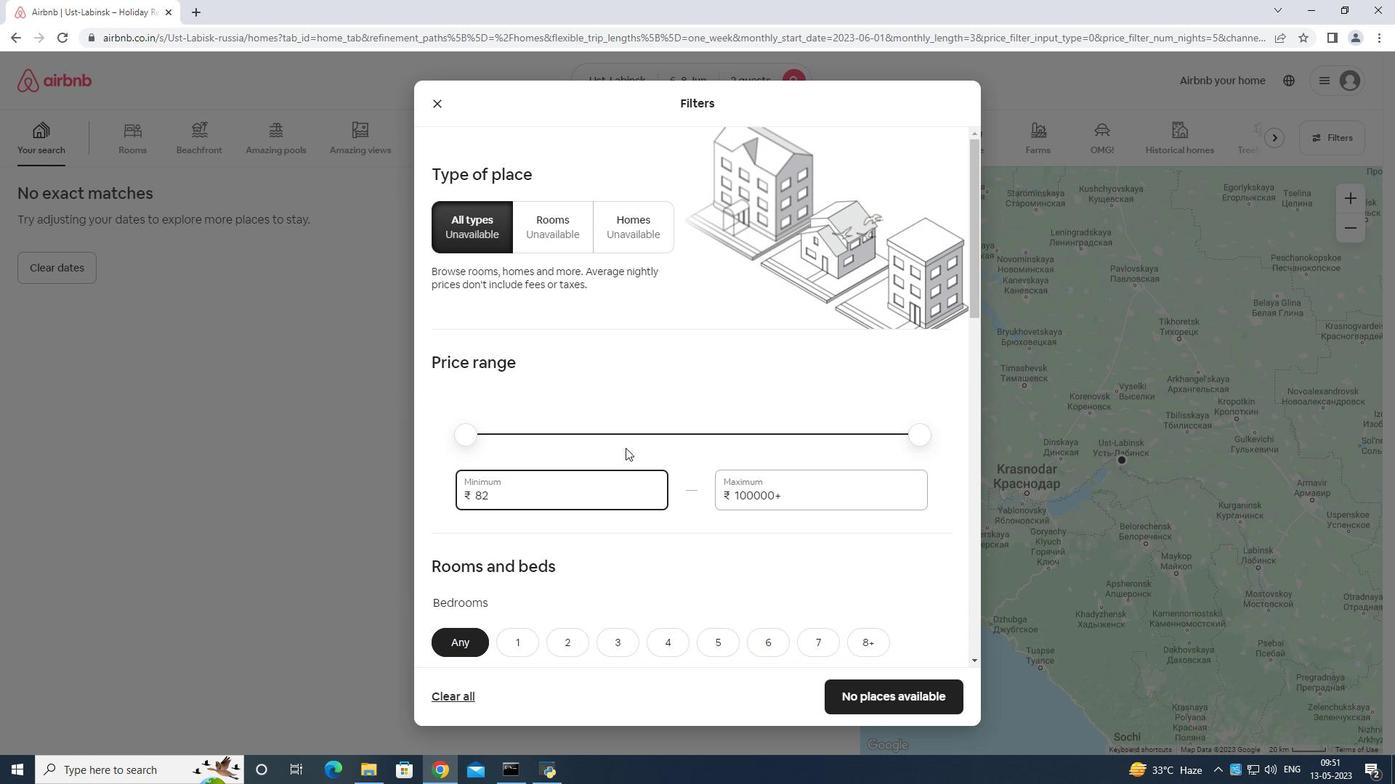 
Action: Key pressed <Key.backspace><Key.backspace>
Screenshot: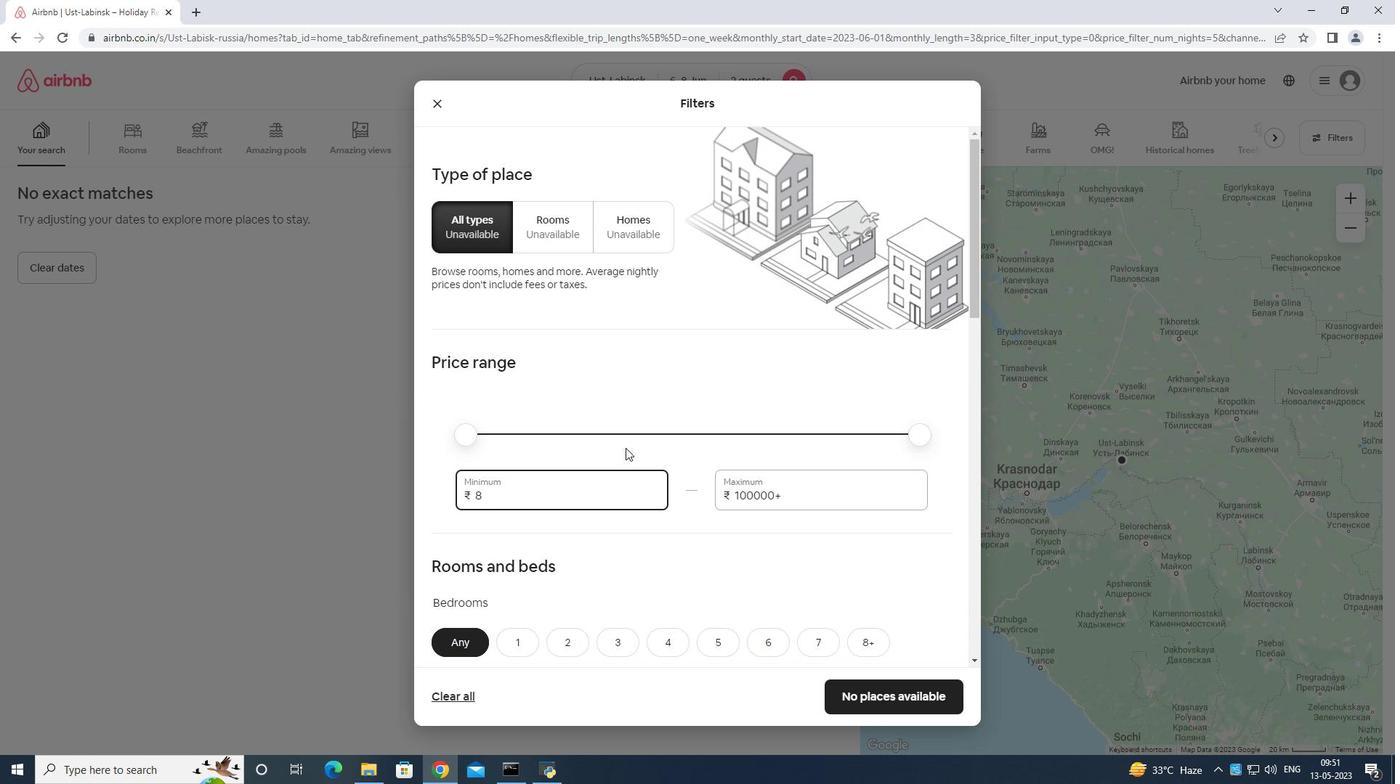 
Action: Mouse moved to (629, 446)
Screenshot: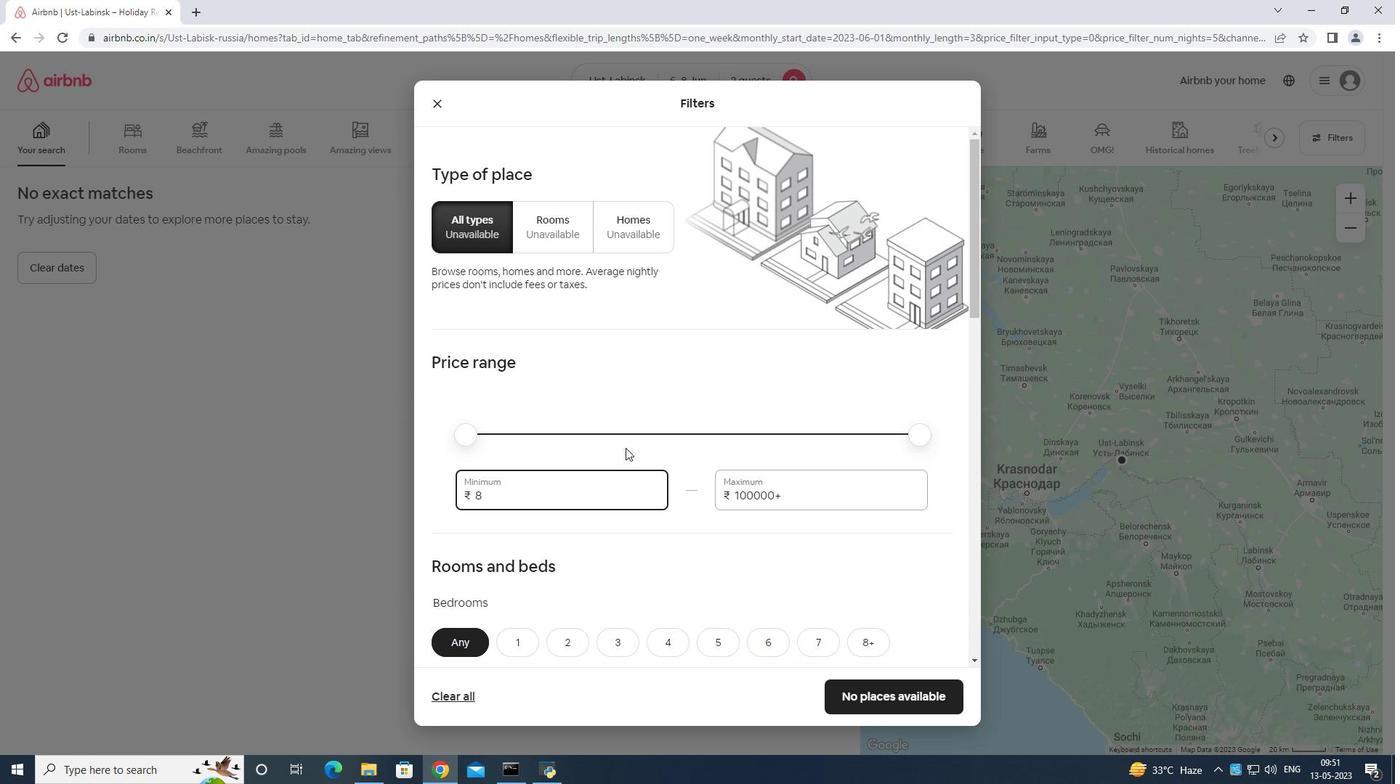 
Action: Key pressed <Key.backspace>
Screenshot: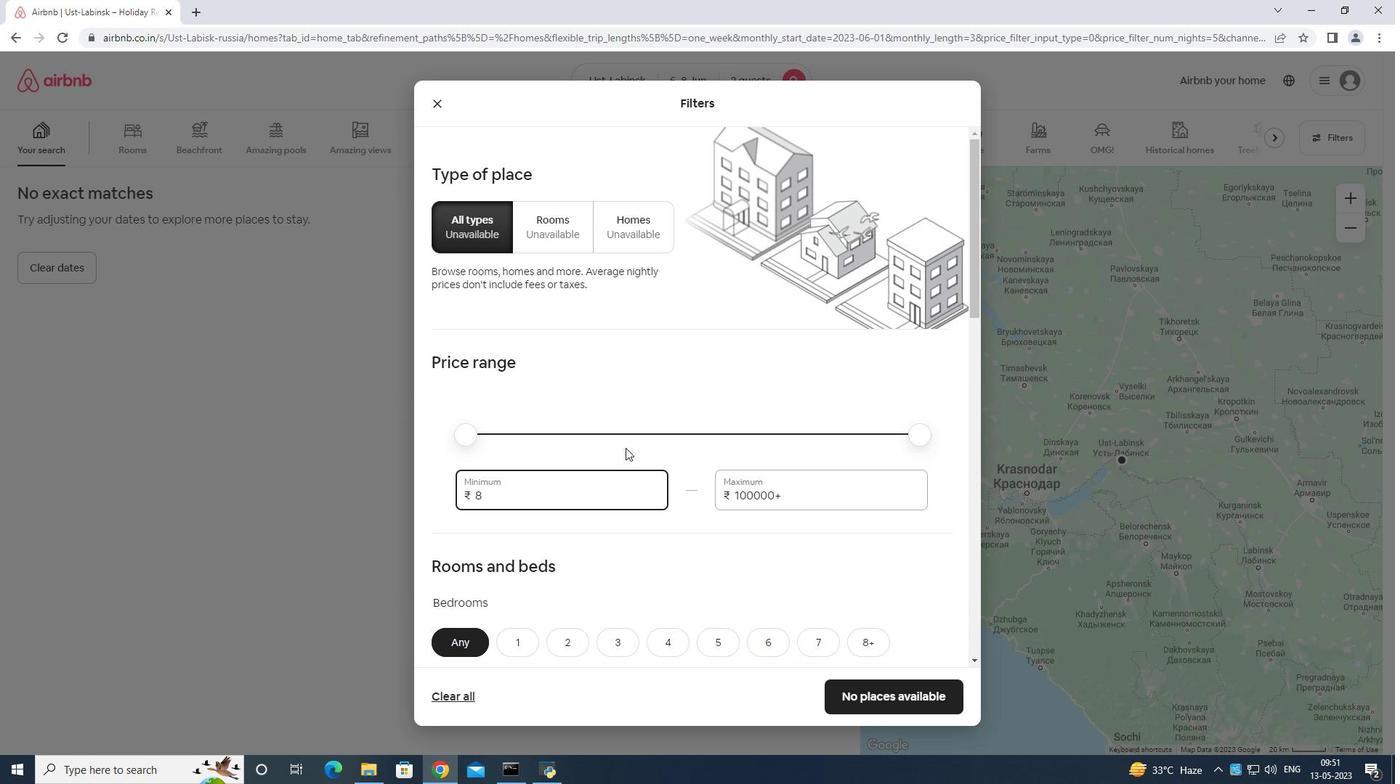 
Action: Mouse moved to (631, 445)
Screenshot: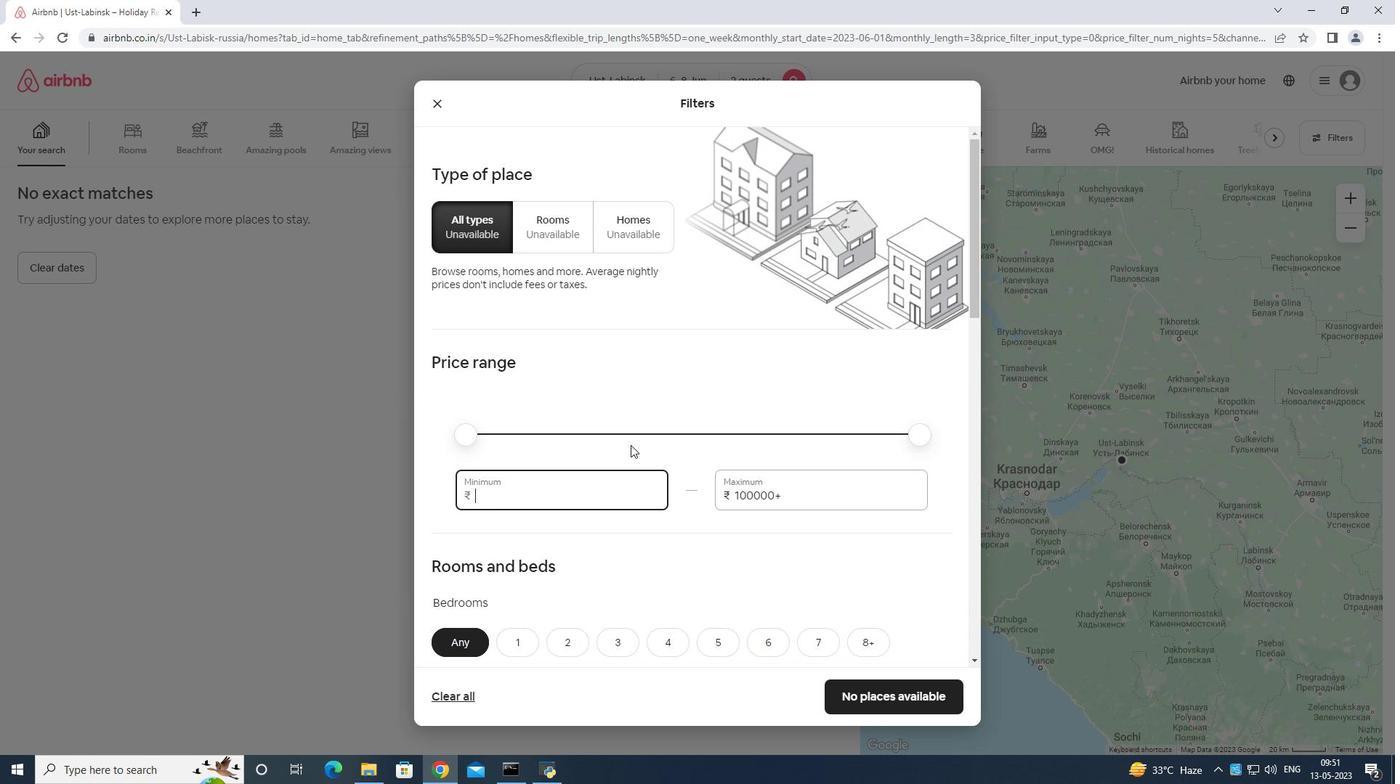 
Action: Key pressed 7
Screenshot: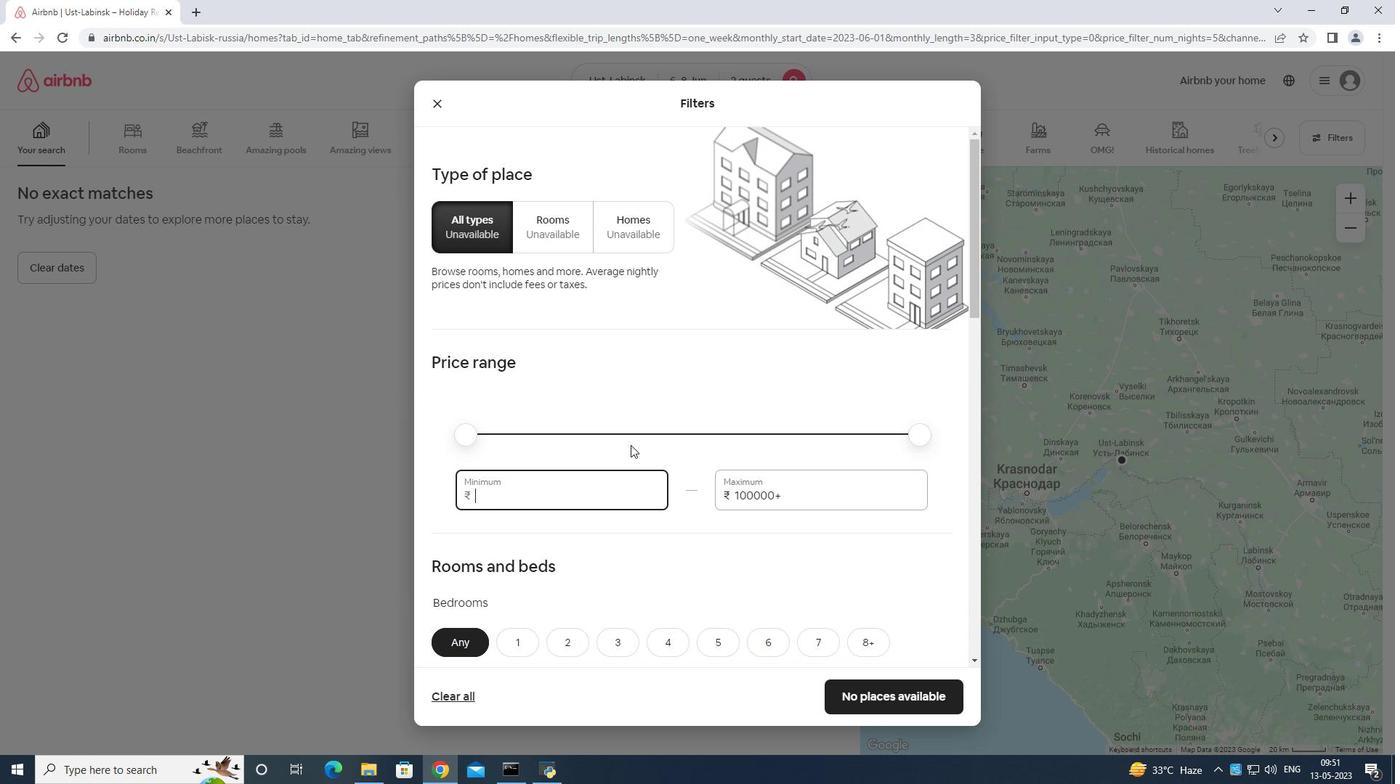 
Action: Mouse moved to (632, 445)
Screenshot: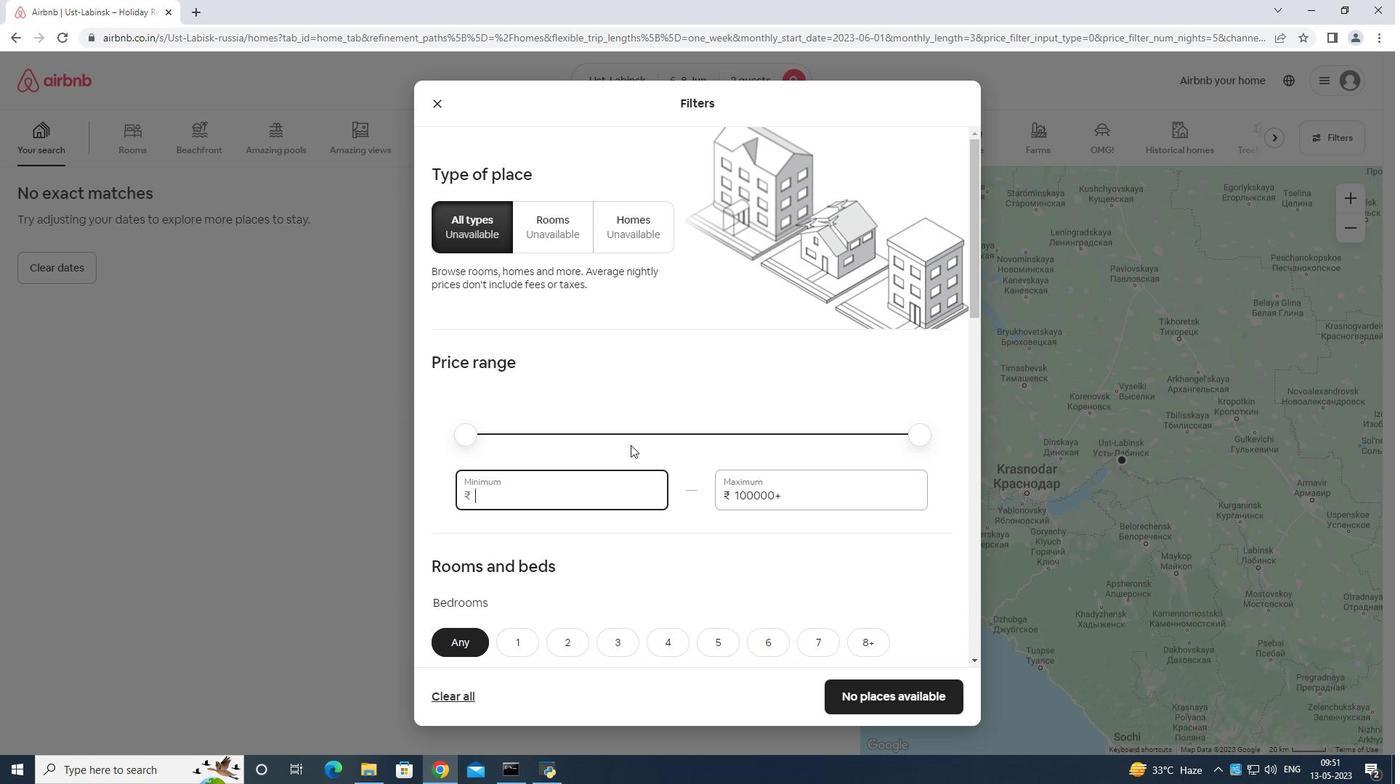 
Action: Key pressed 000
Screenshot: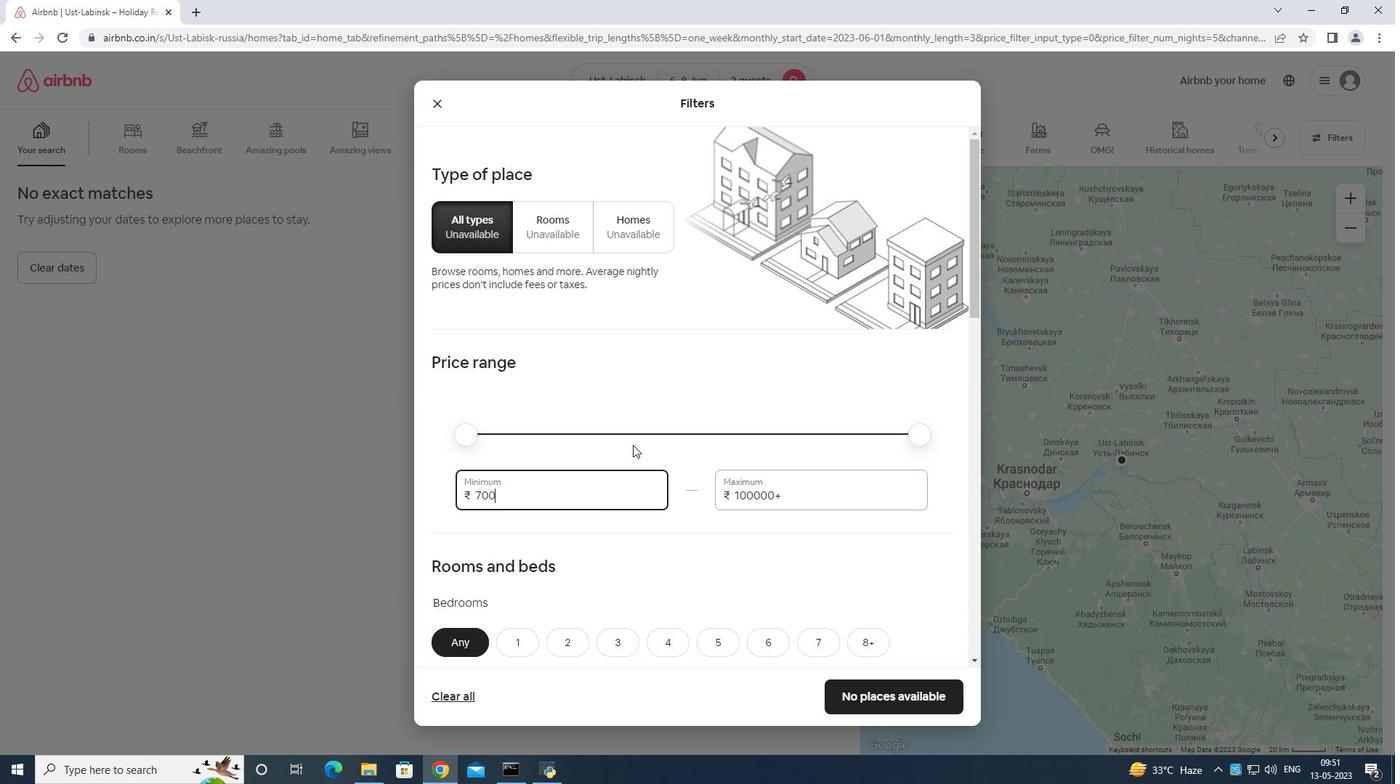 
Action: Mouse moved to (855, 481)
Screenshot: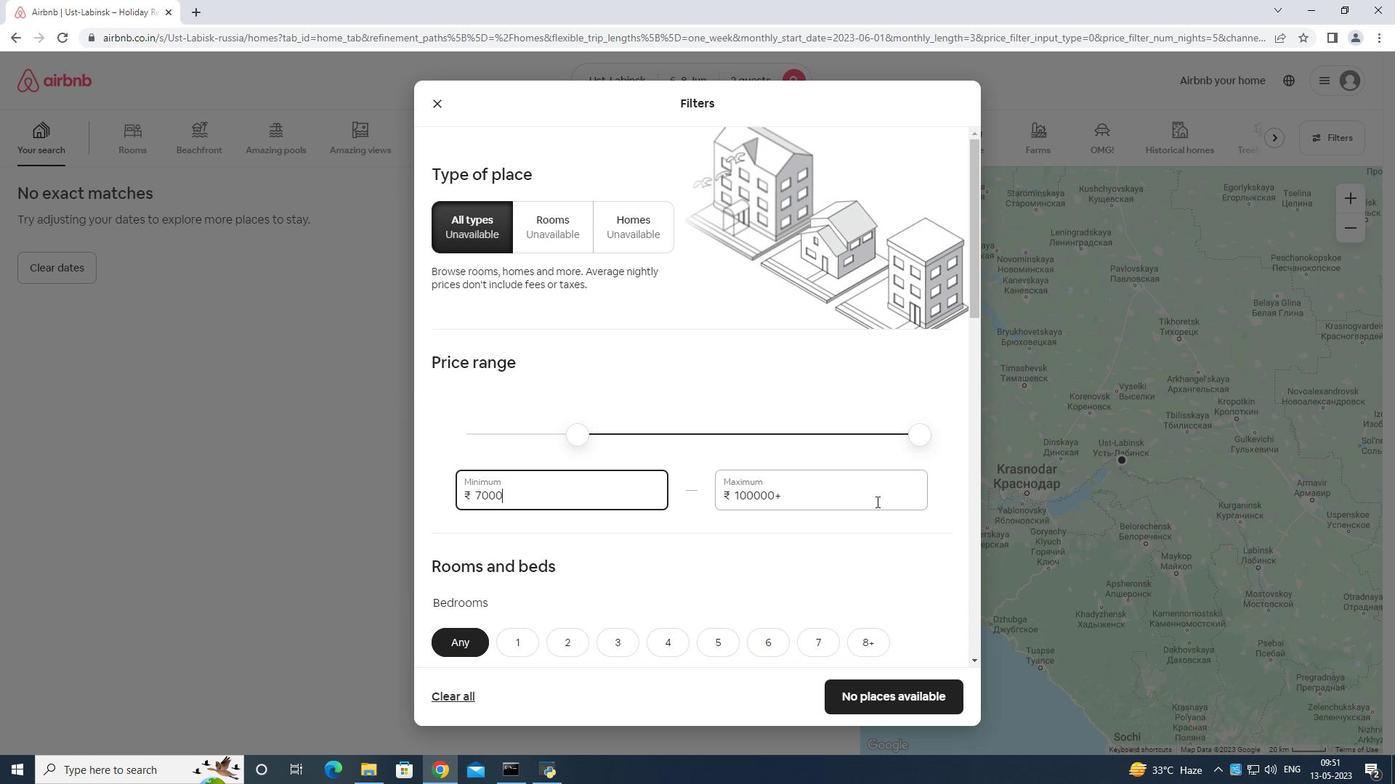 
Action: Mouse pressed left at (855, 481)
Screenshot: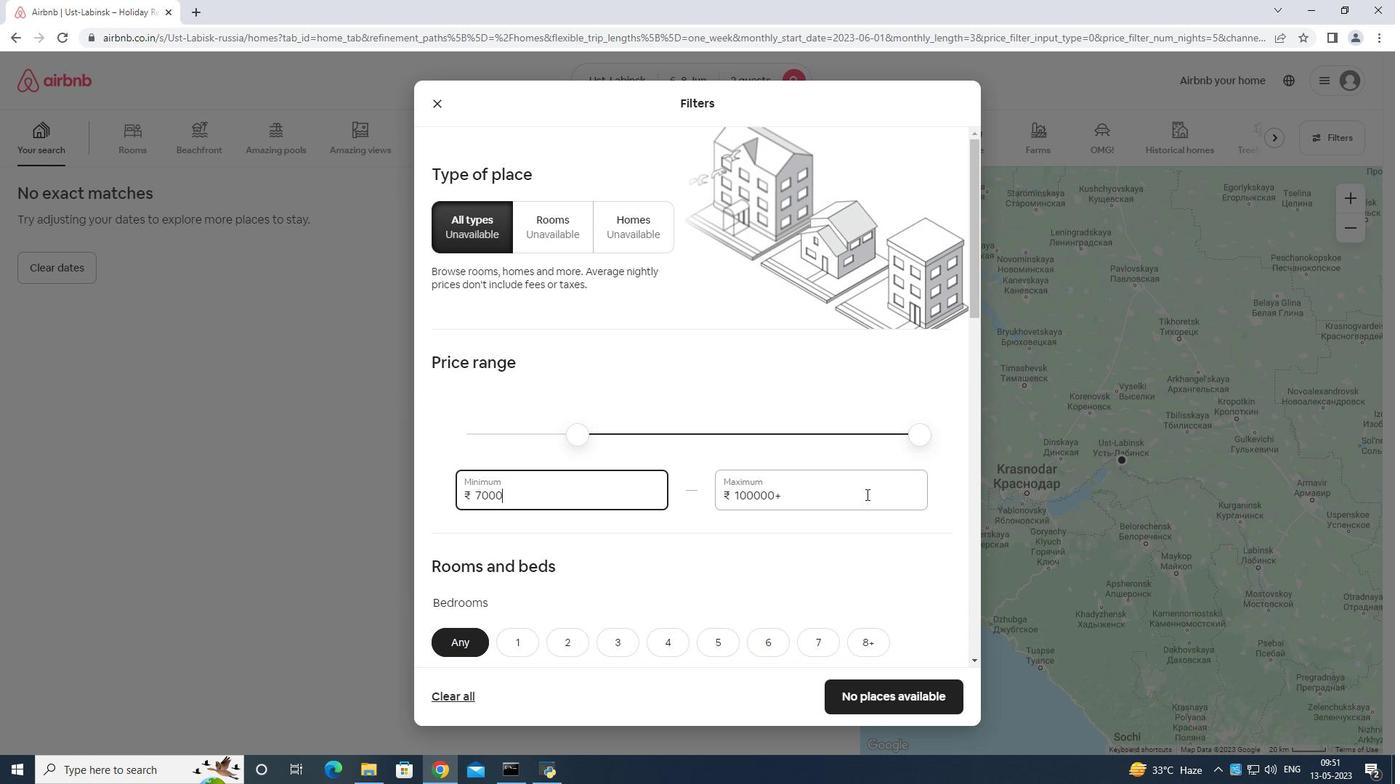 
Action: Mouse moved to (857, 481)
Screenshot: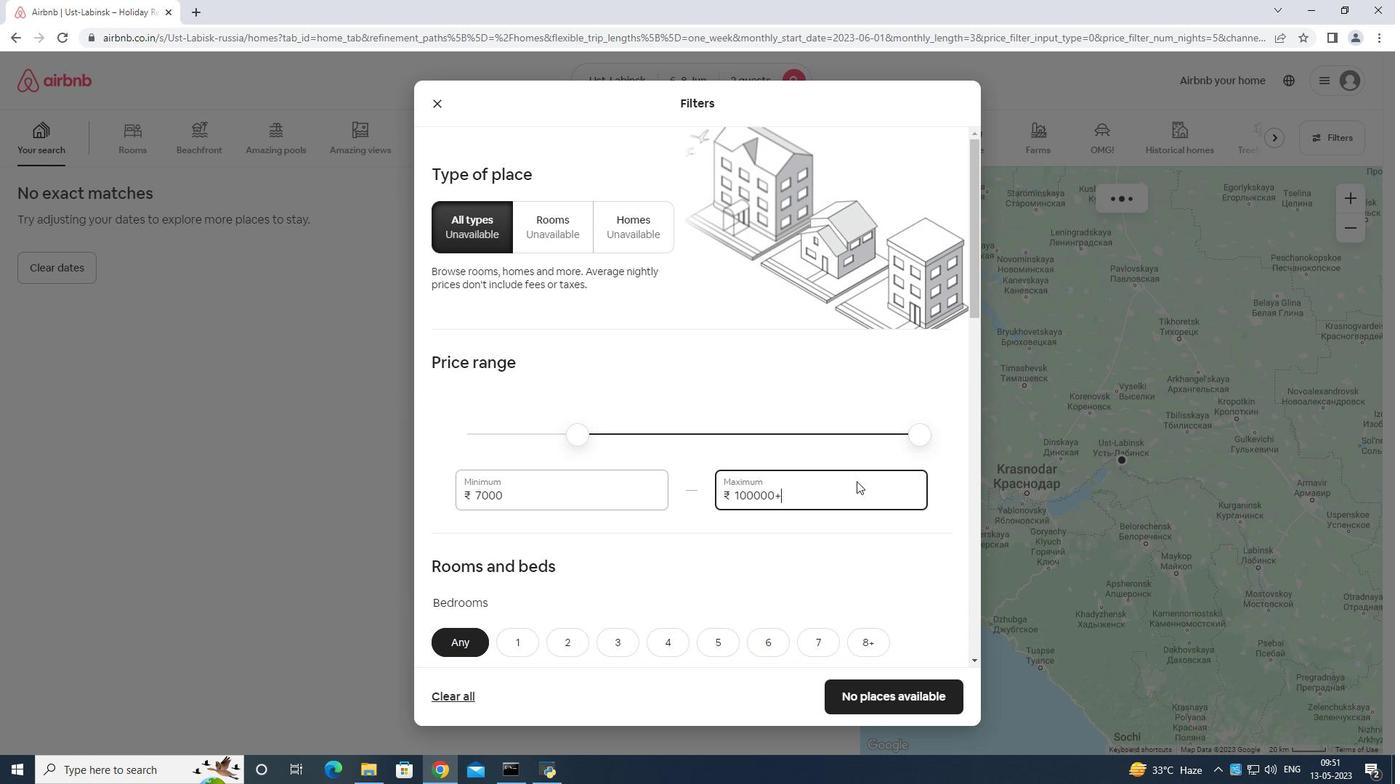 
Action: Key pressed <Key.backspace>
Screenshot: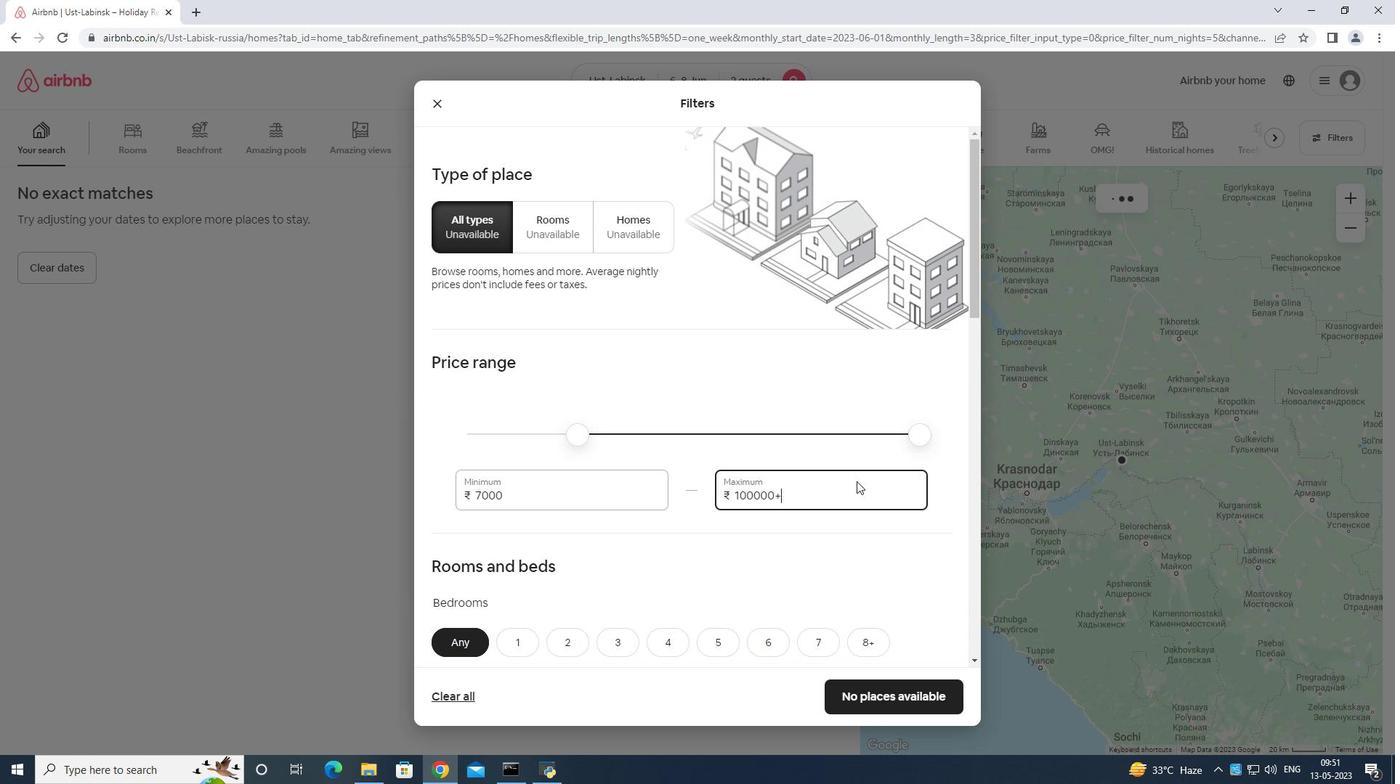 
Action: Mouse moved to (857, 481)
Screenshot: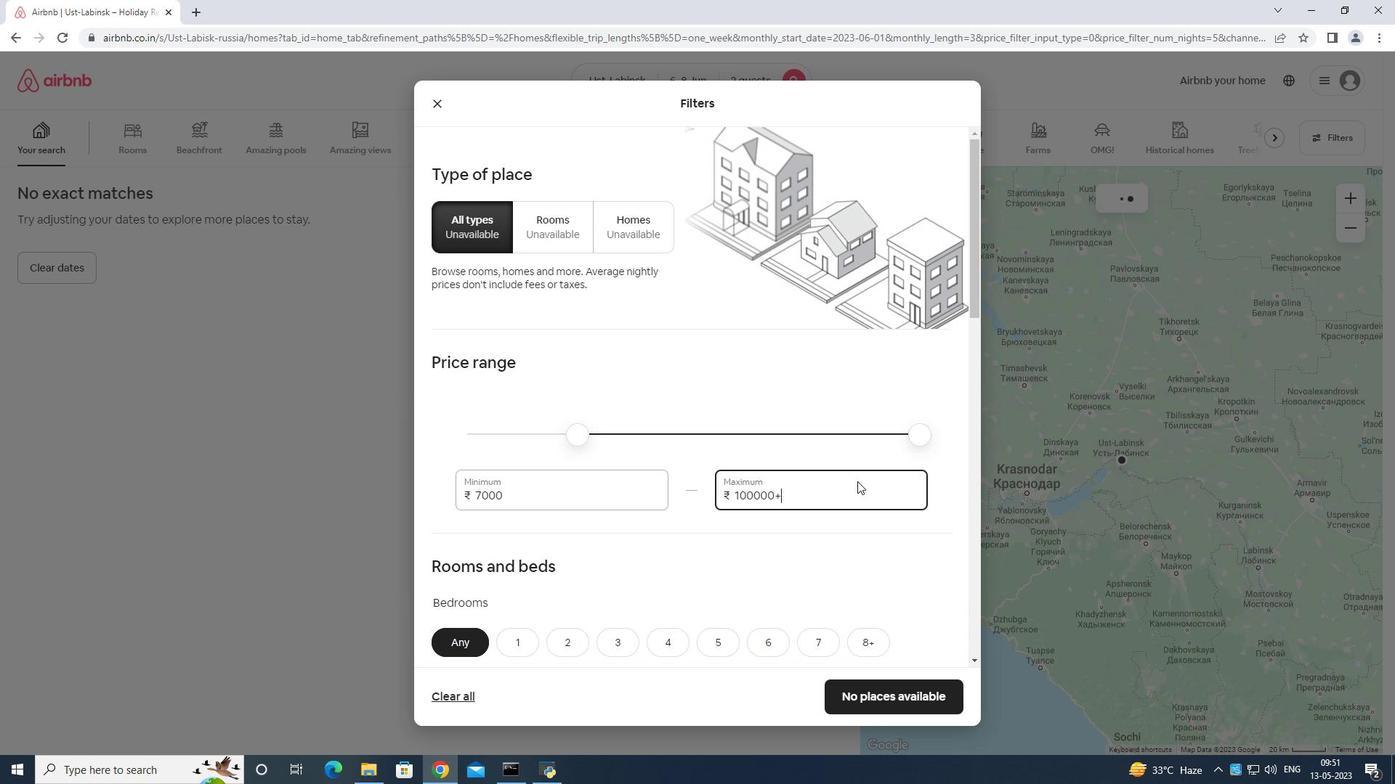 
Action: Key pressed <Key.backspace><Key.backspace><Key.backspace><Key.backspace><Key.backspace><Key.backspace><Key.backspace><Key.backspace>
Screenshot: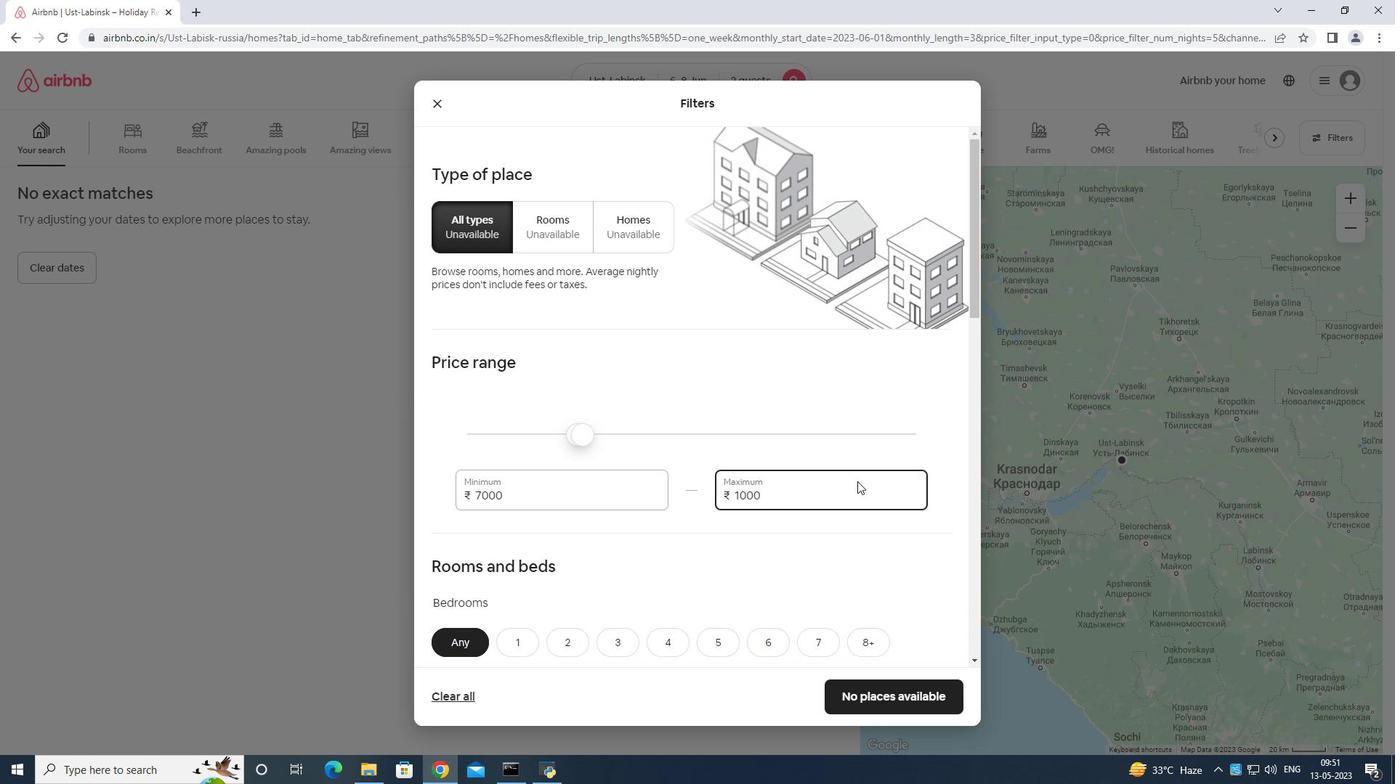 
Action: Mouse moved to (858, 480)
Screenshot: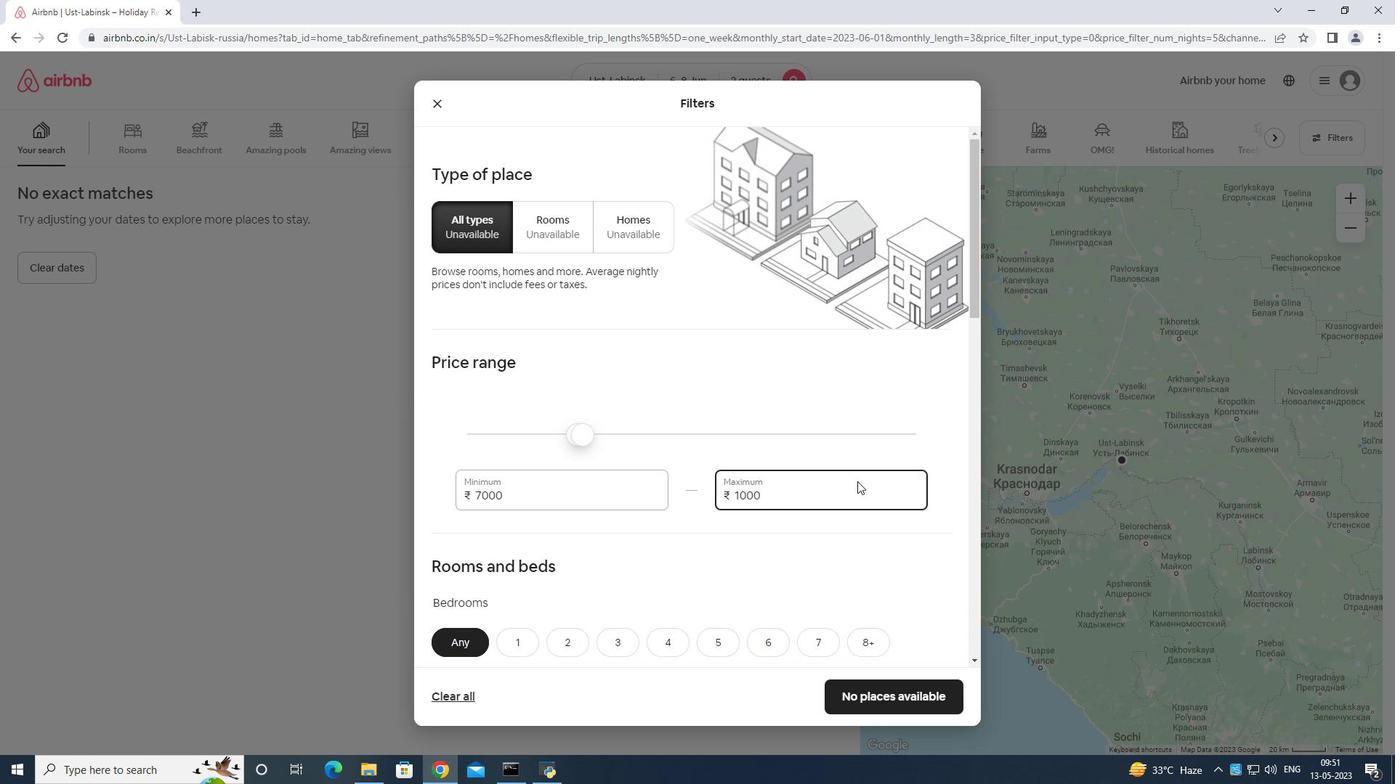 
Action: Key pressed <Key.backspace><Key.backspace>
Screenshot: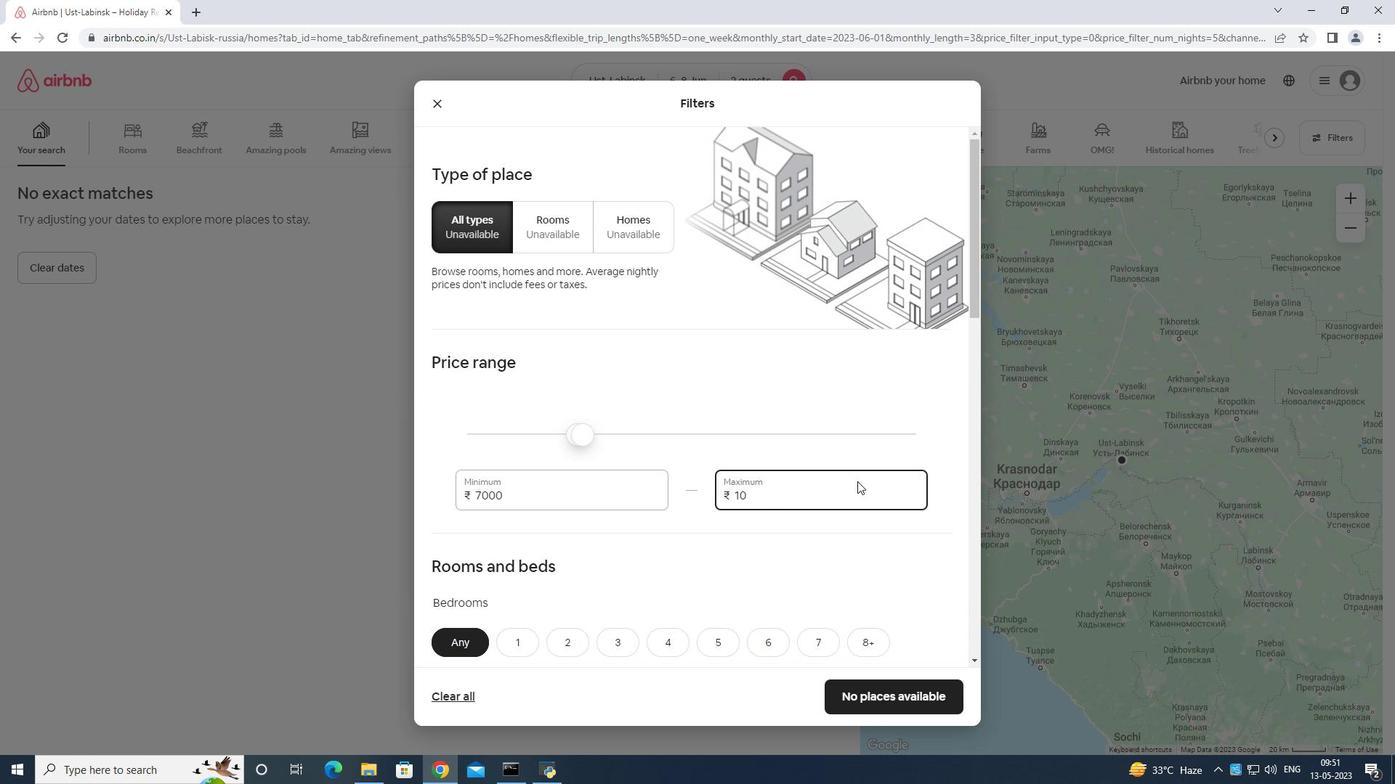 
Action: Mouse moved to (858, 480)
Screenshot: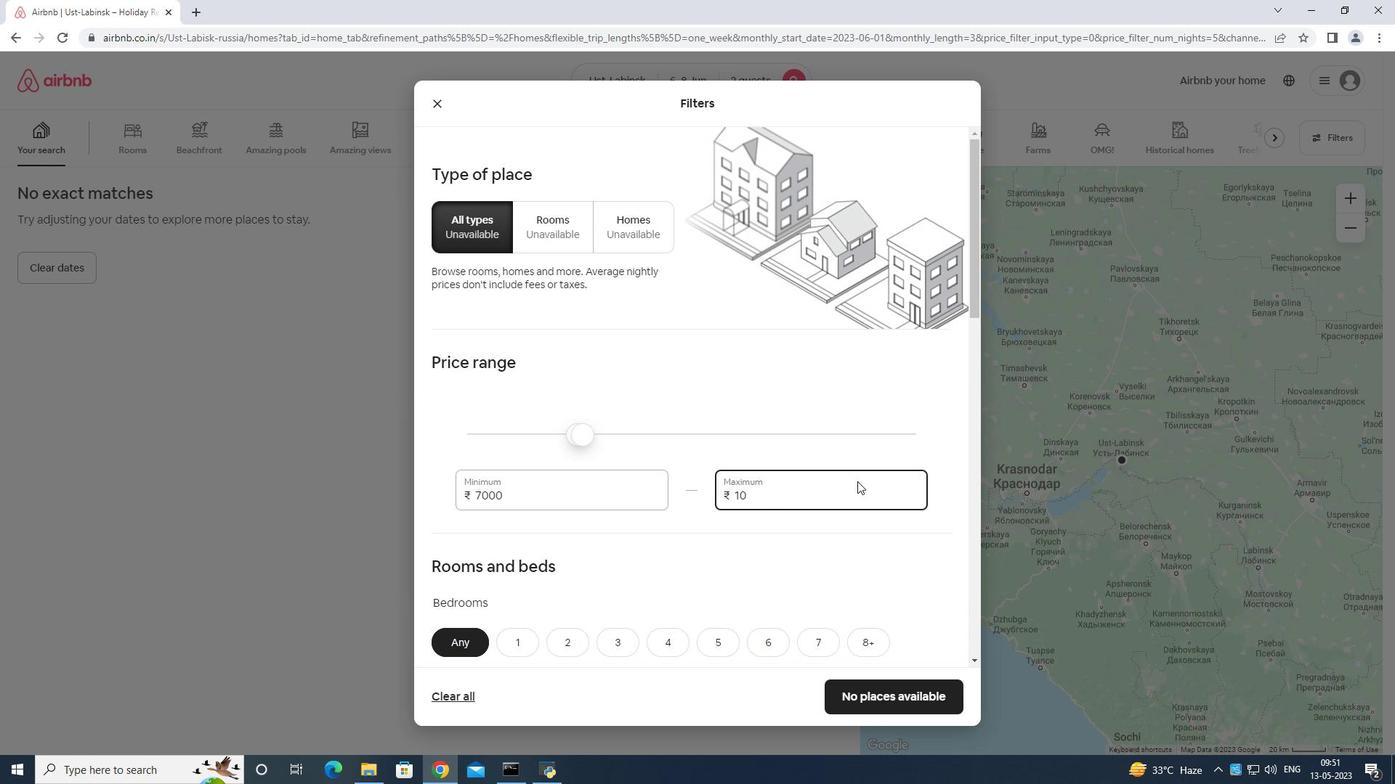 
Action: Key pressed <Key.backspace>
Screenshot: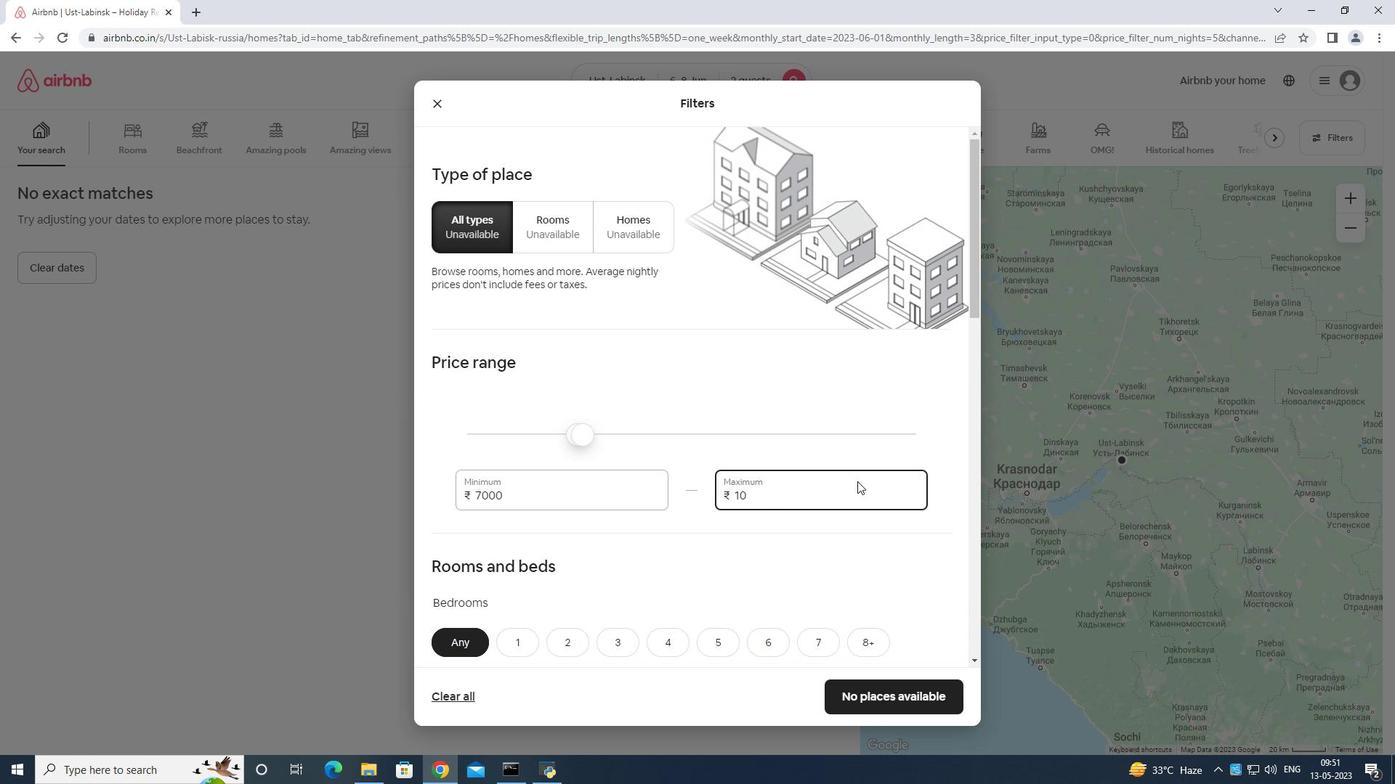 
Action: Mouse moved to (858, 480)
Screenshot: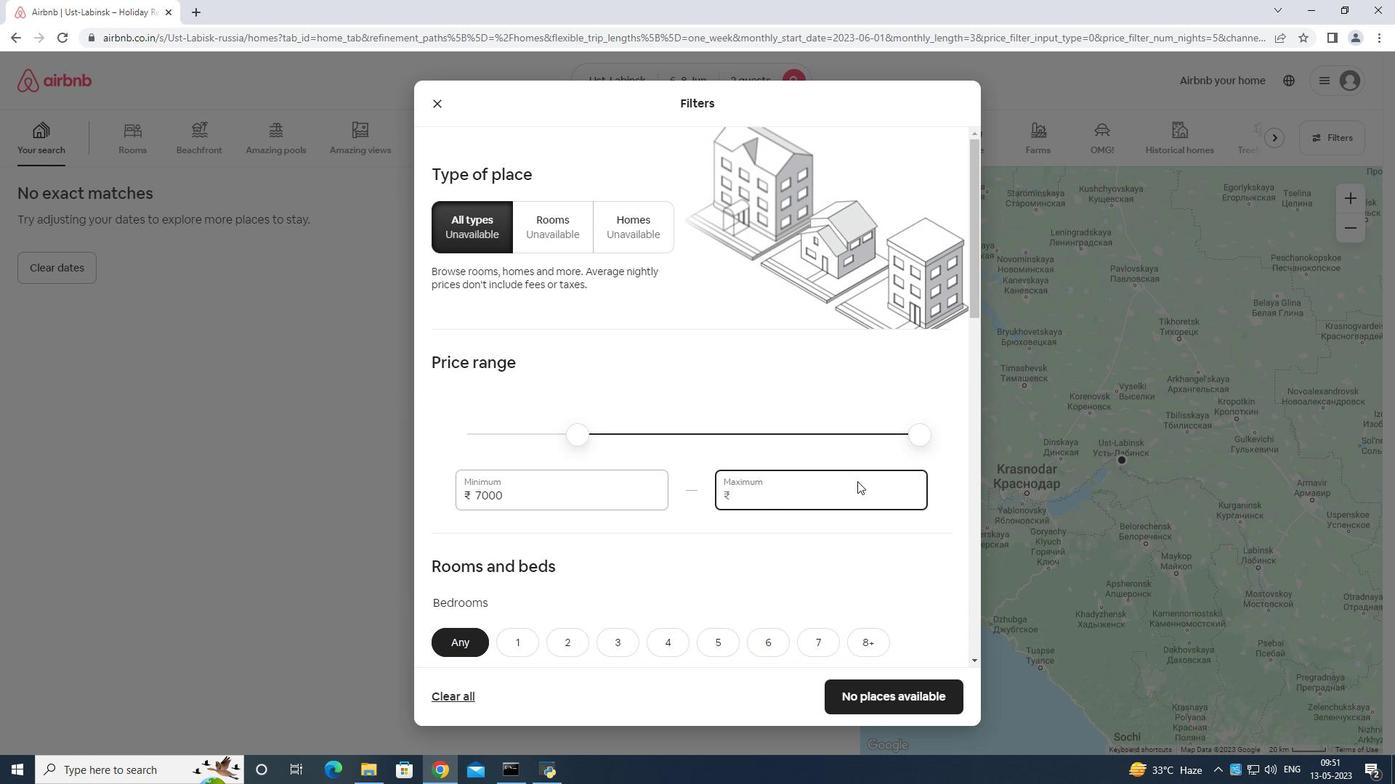 
Action: Key pressed <Key.backspace>
Screenshot: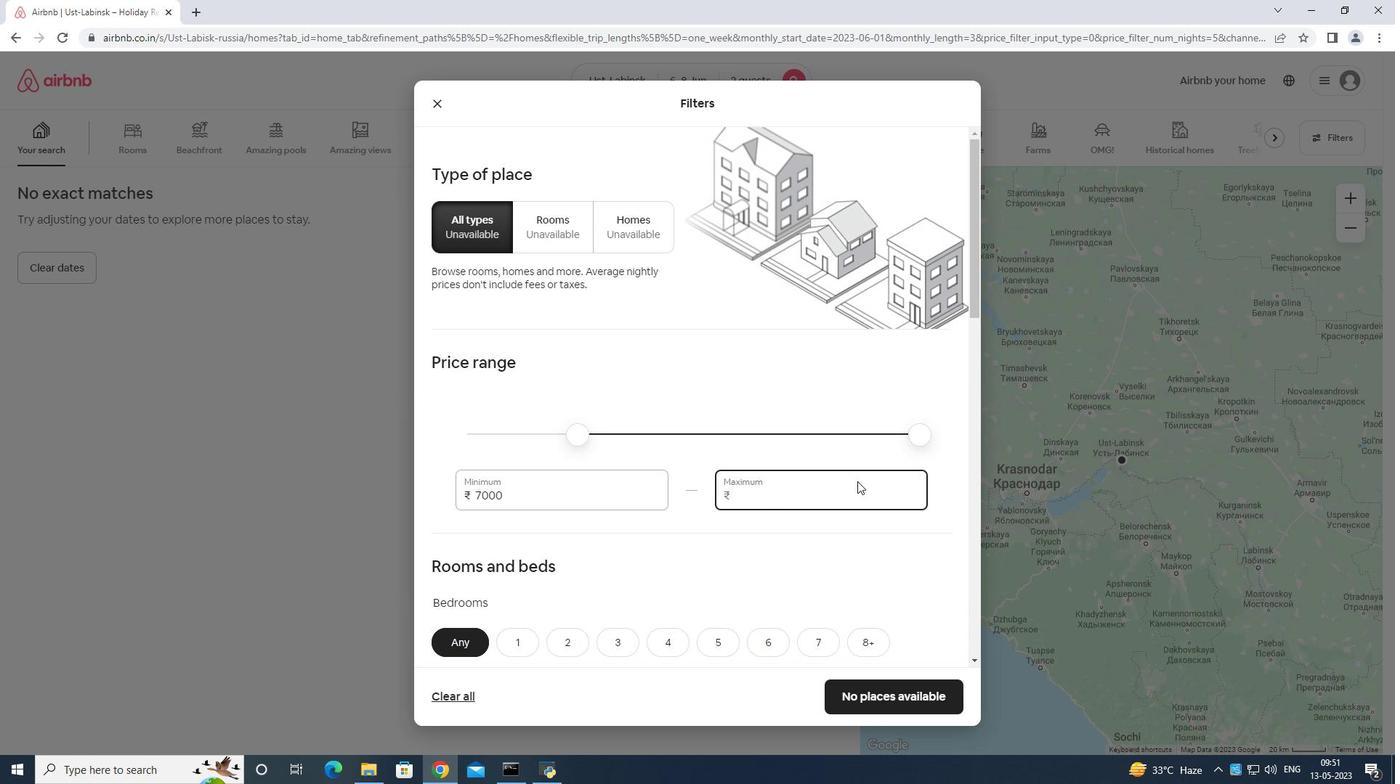 
Action: Mouse moved to (858, 479)
Screenshot: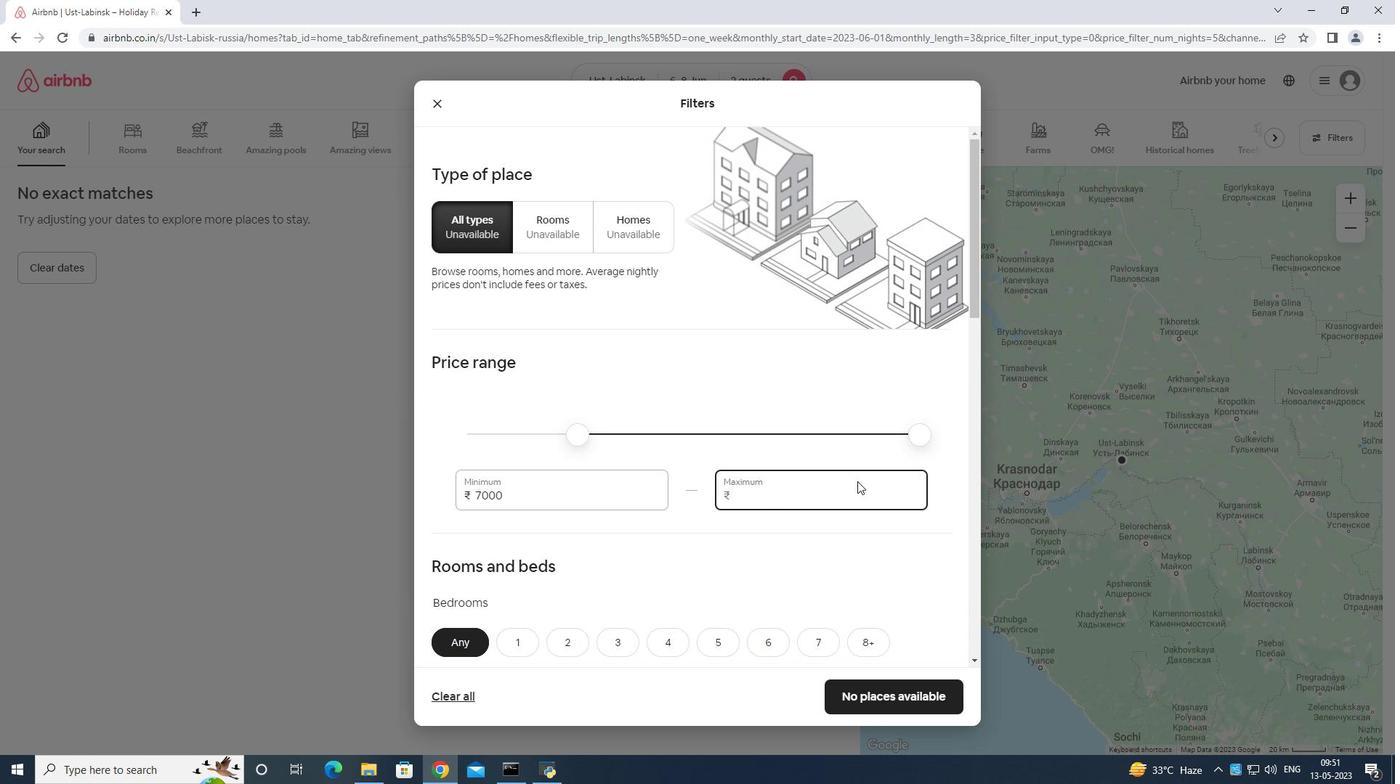 
Action: Key pressed <Key.backspace>
Screenshot: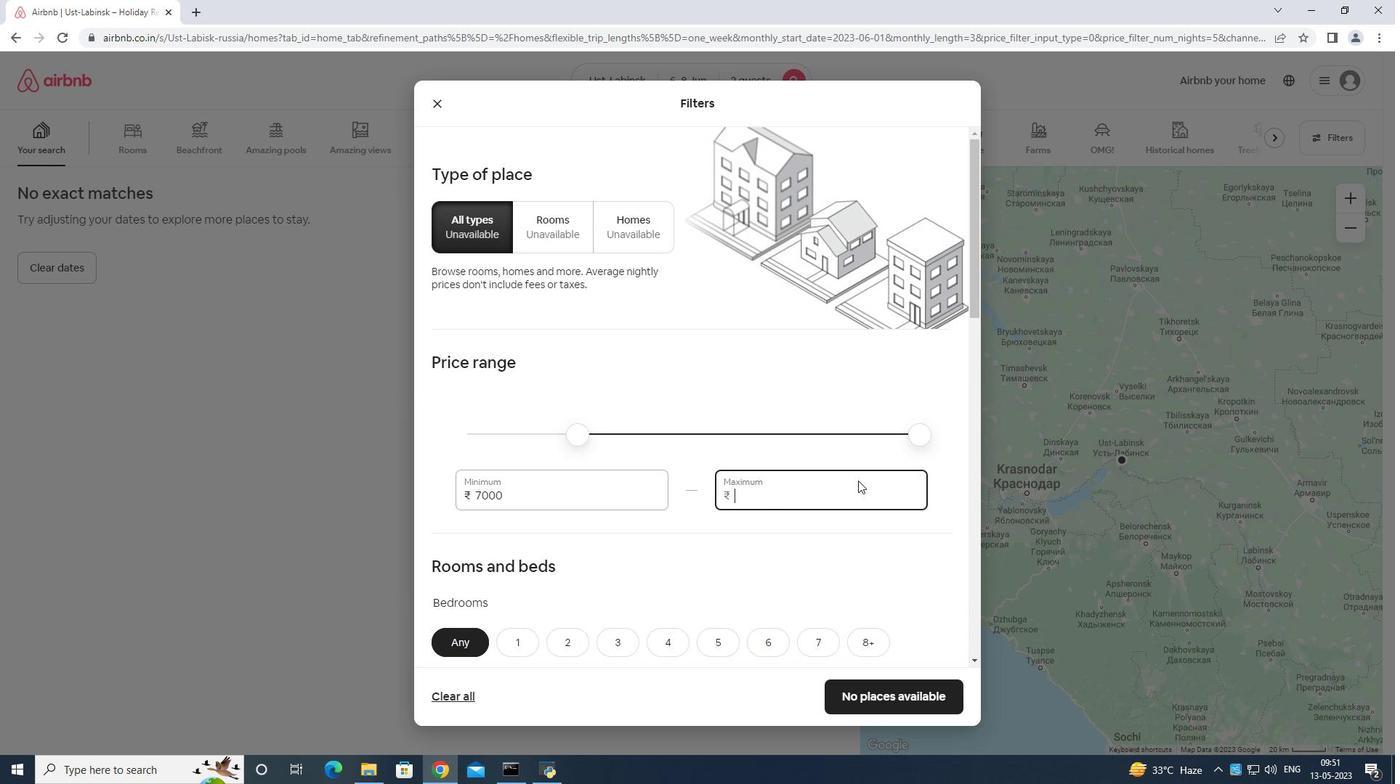 
Action: Mouse moved to (858, 478)
Screenshot: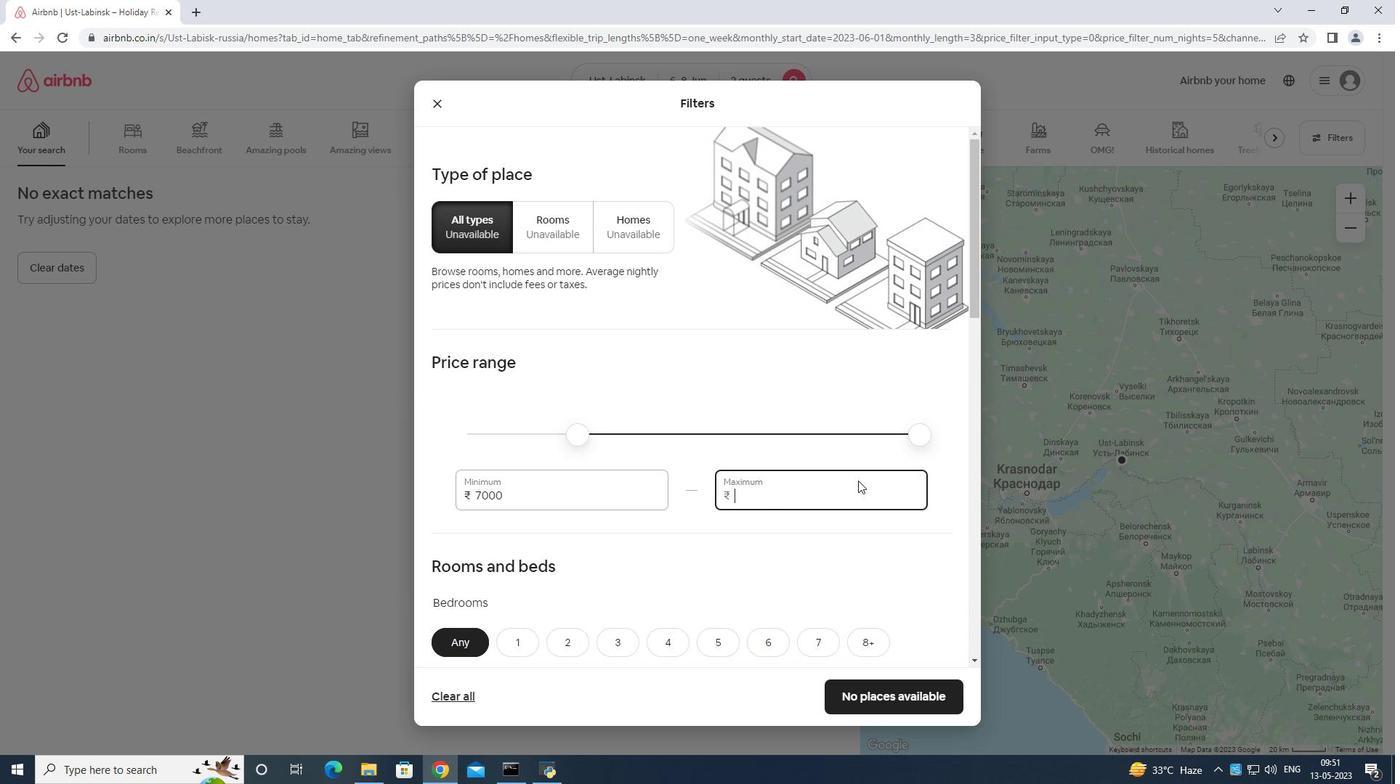 
Action: Key pressed <Key.backspace>
Screenshot: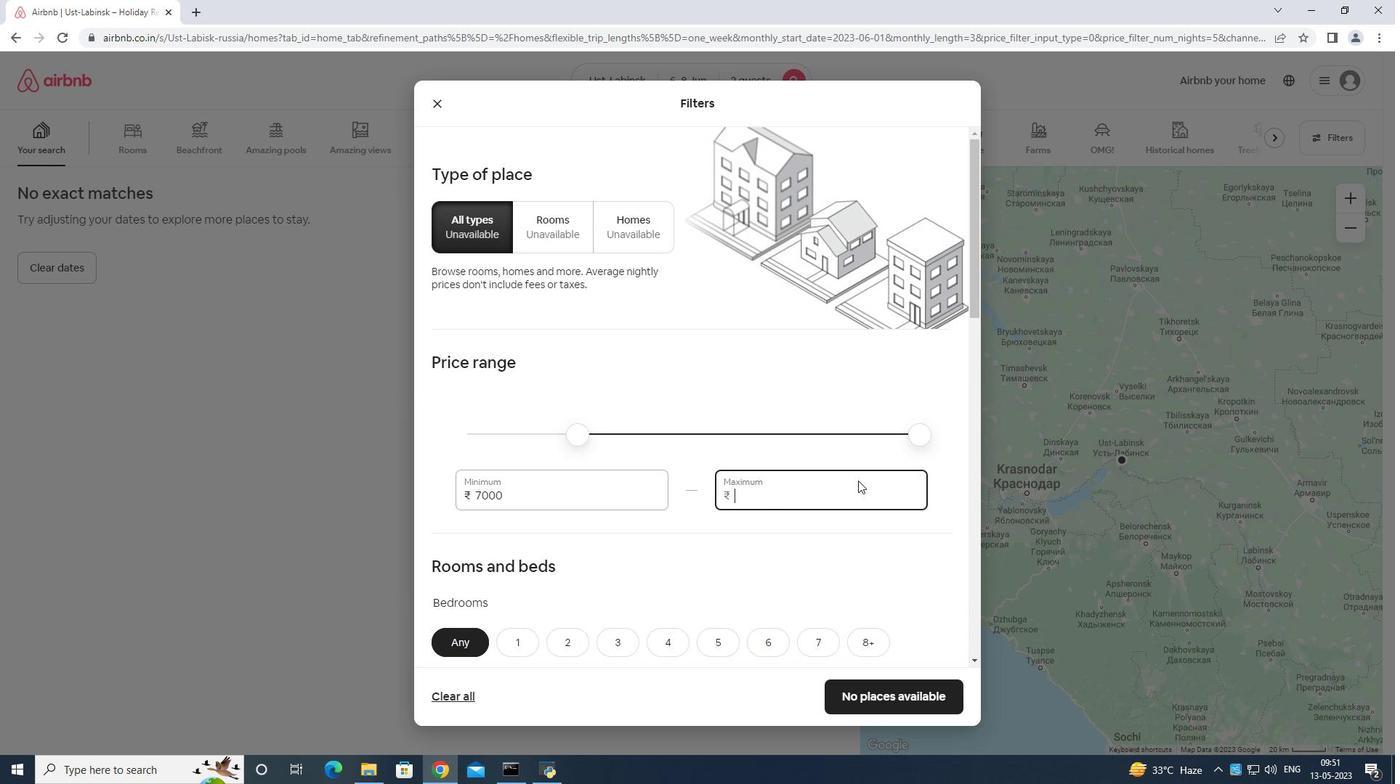 
Action: Mouse moved to (860, 475)
Screenshot: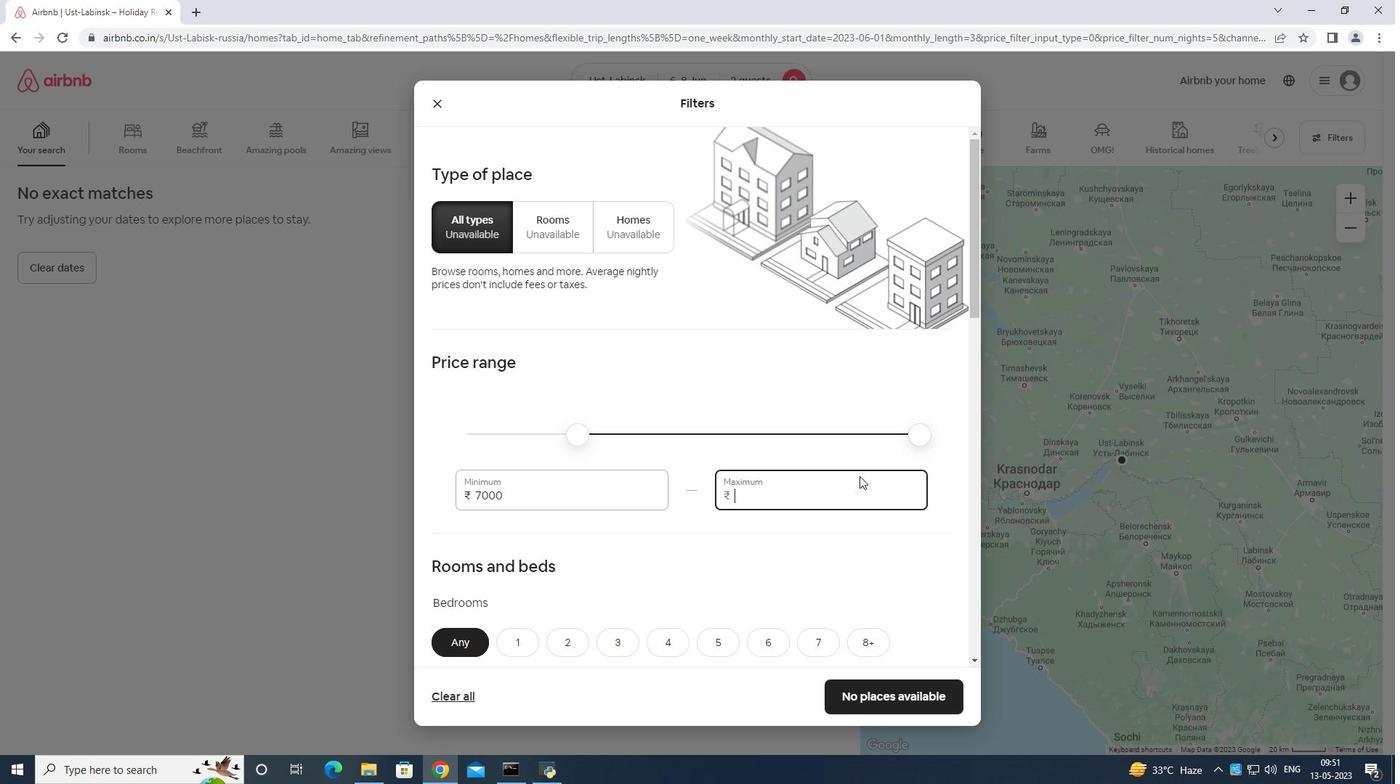 
Action: Key pressed 12000
Screenshot: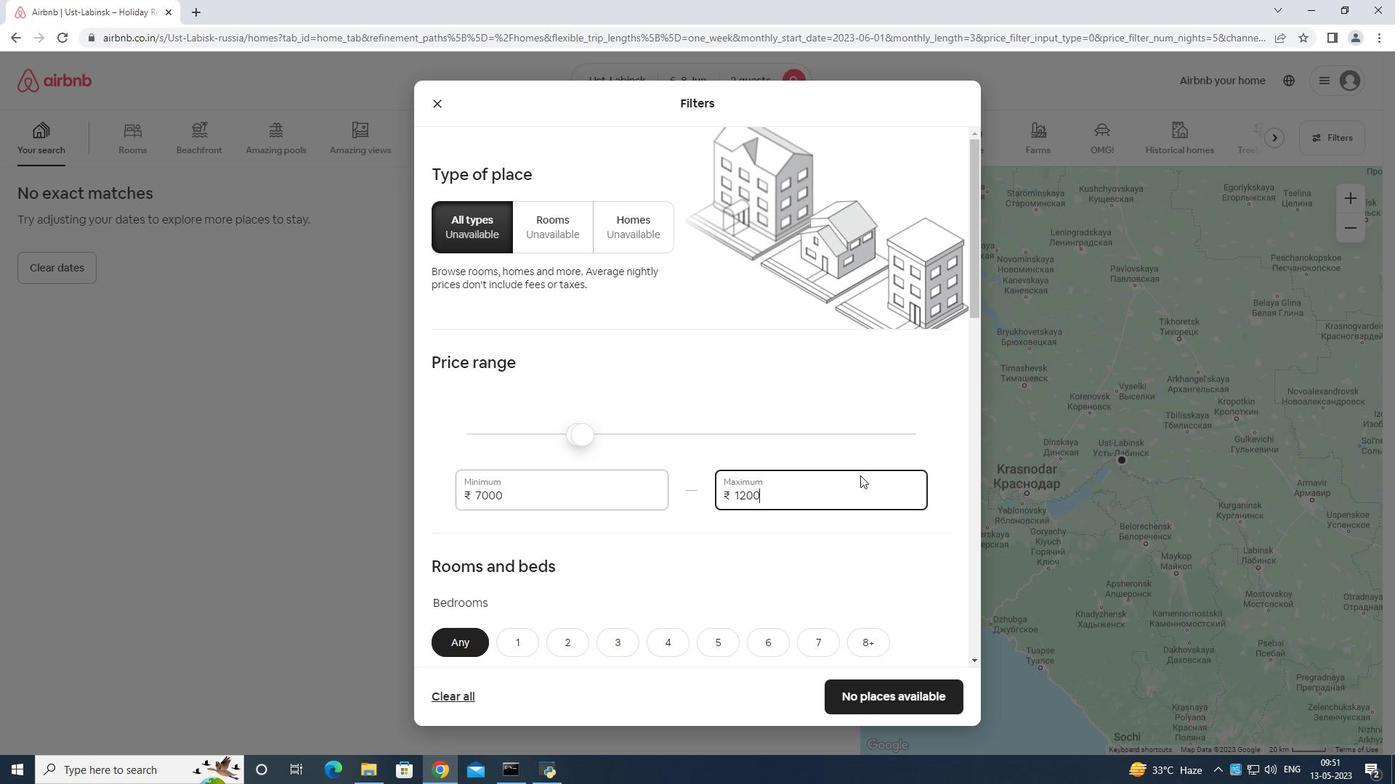 
Action: Mouse moved to (876, 449)
Screenshot: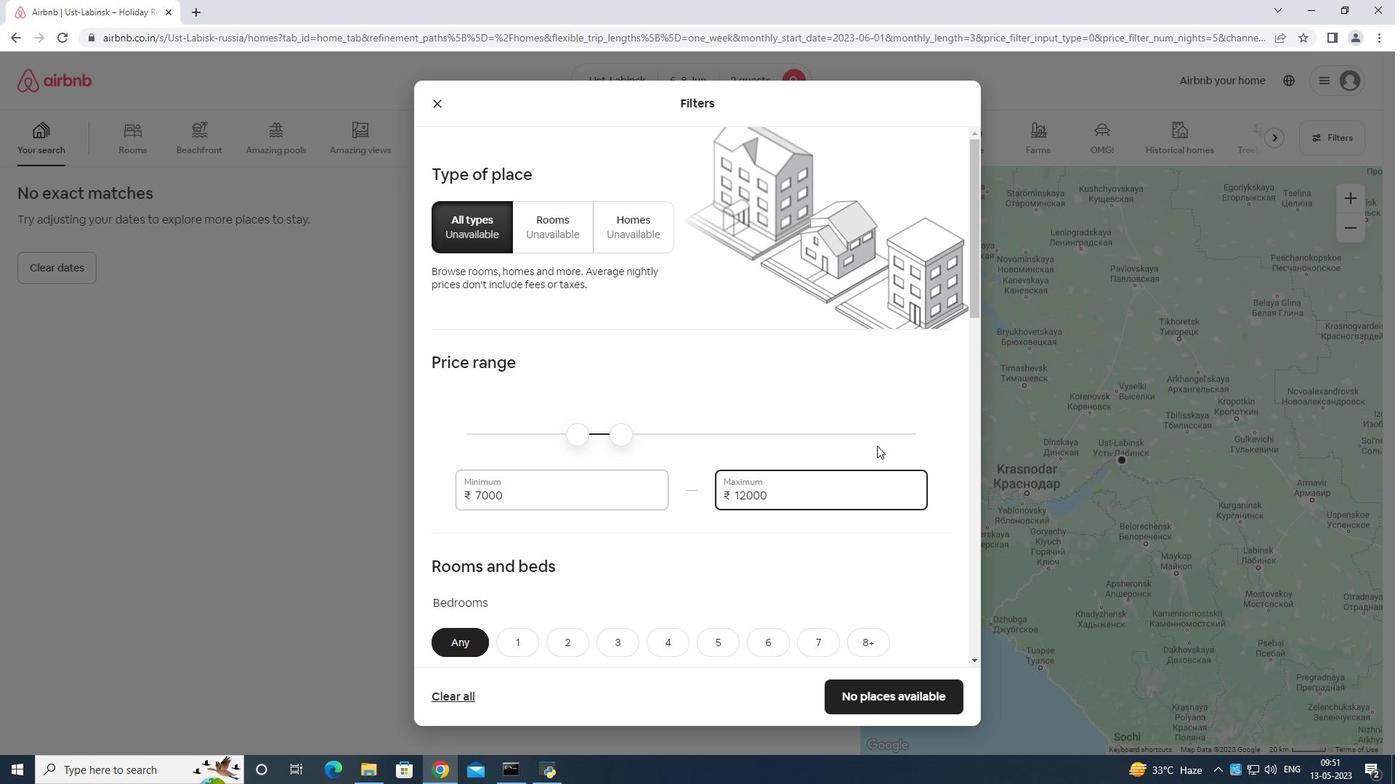 
Action: Mouse scrolled (876, 448) with delta (0, 0)
Screenshot: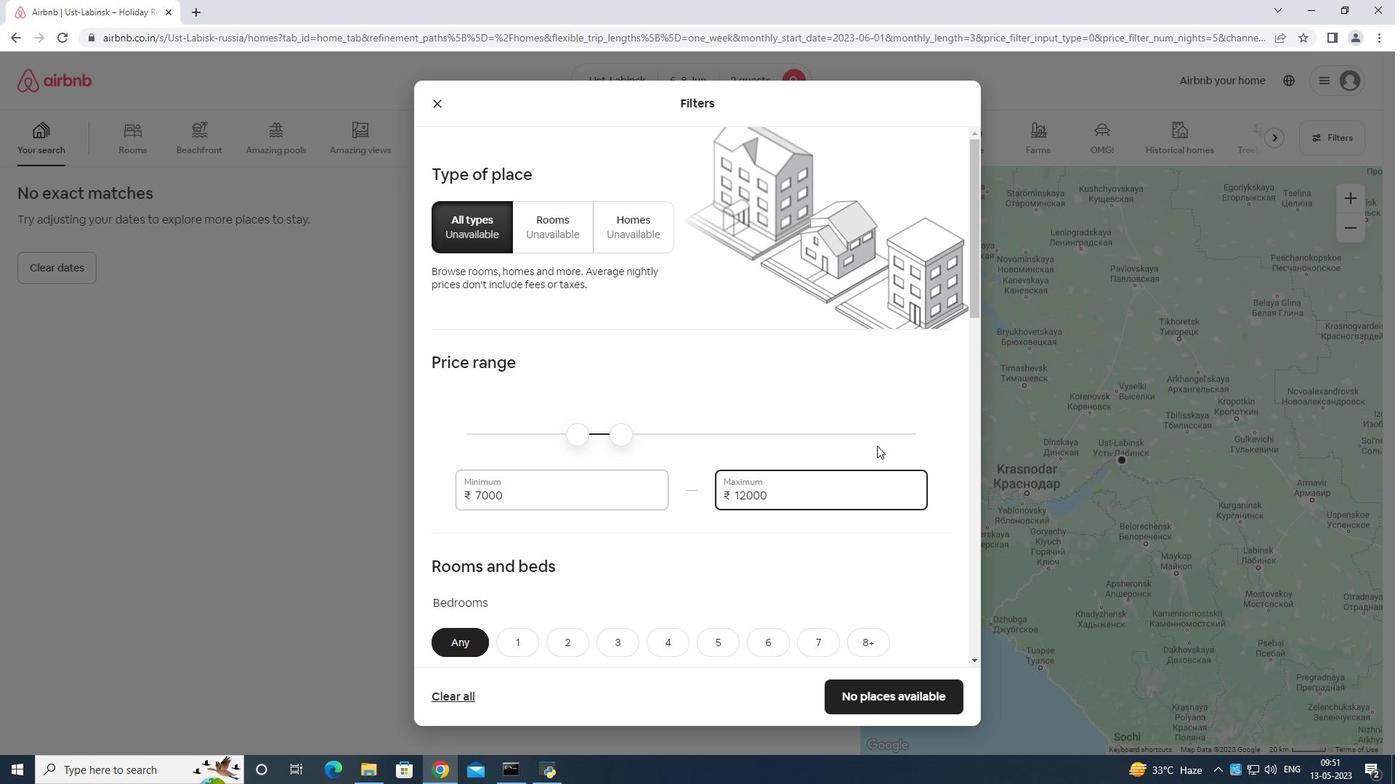 
Action: Mouse moved to (877, 455)
Screenshot: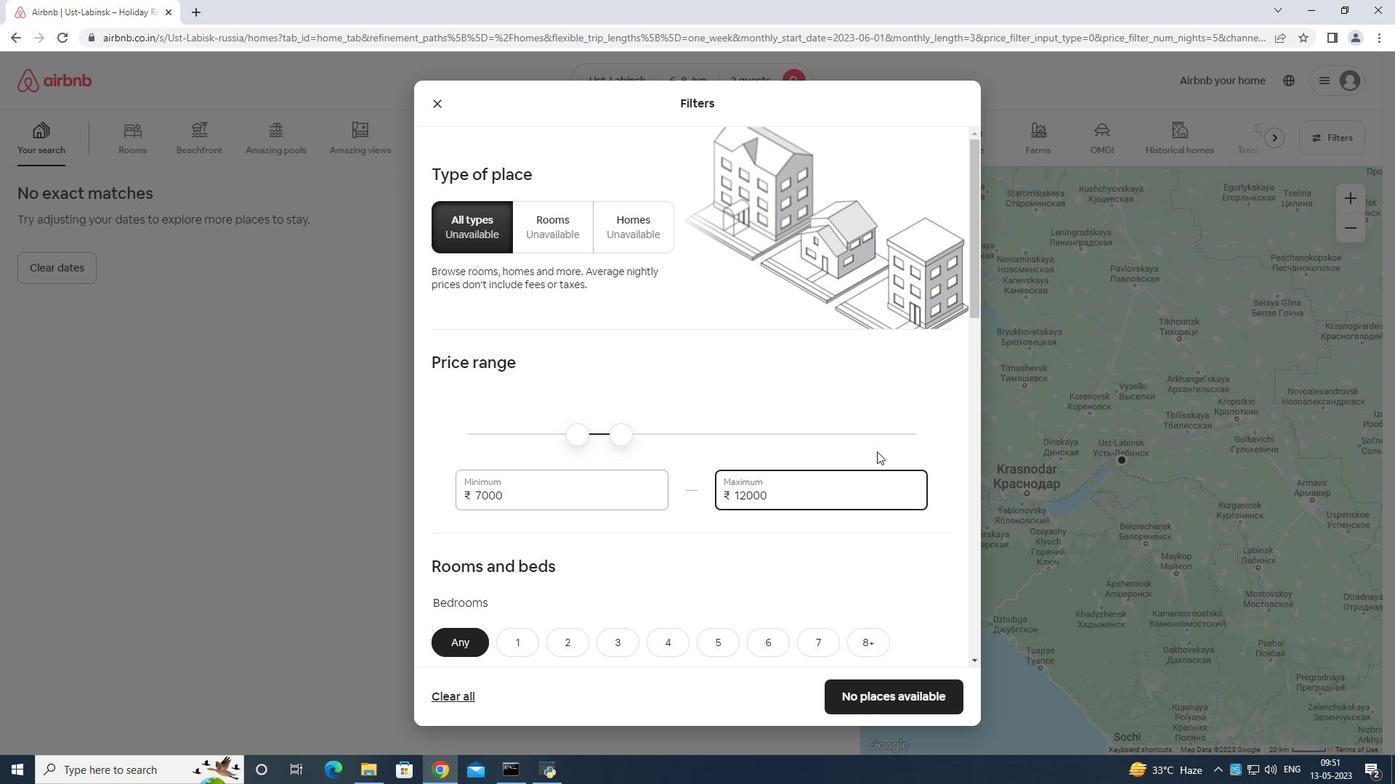 
Action: Mouse scrolled (877, 454) with delta (0, 0)
Screenshot: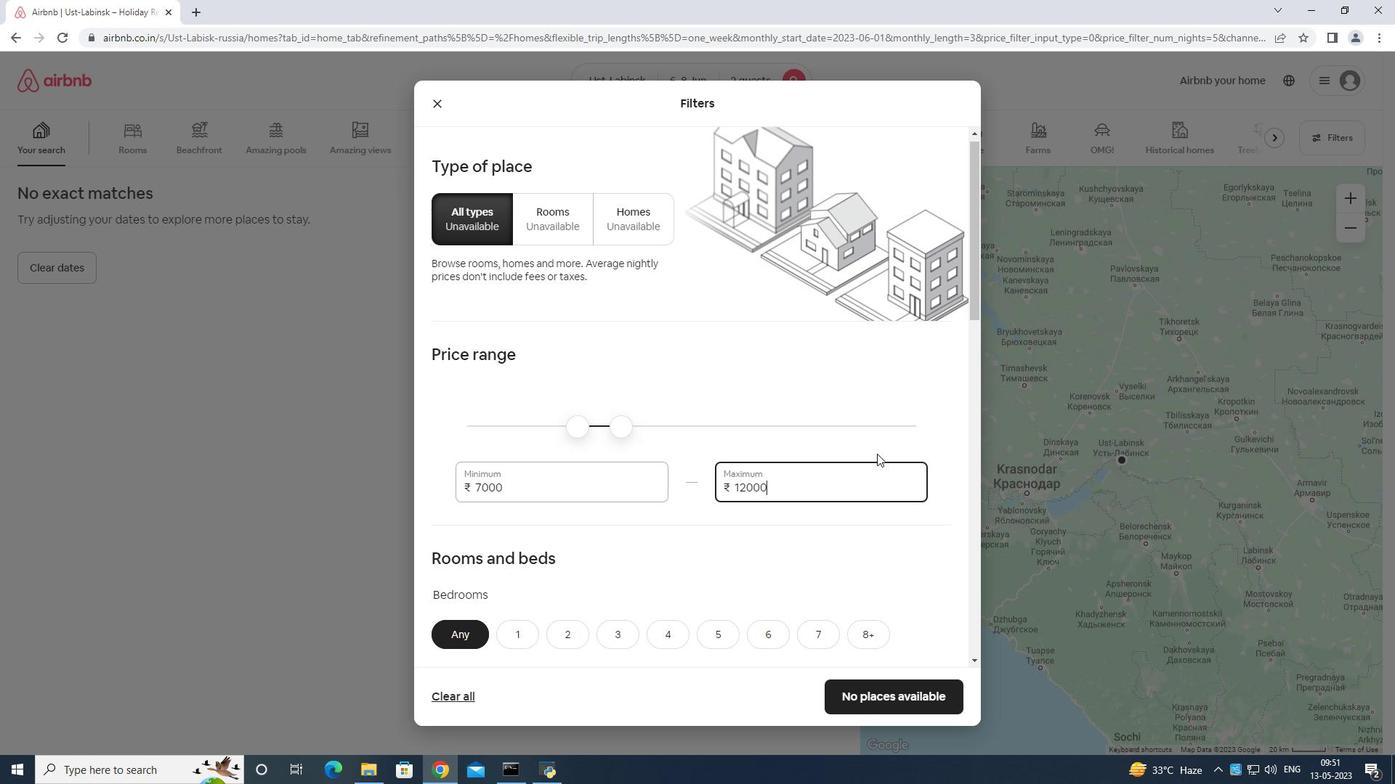 
Action: Mouse moved to (879, 459)
Screenshot: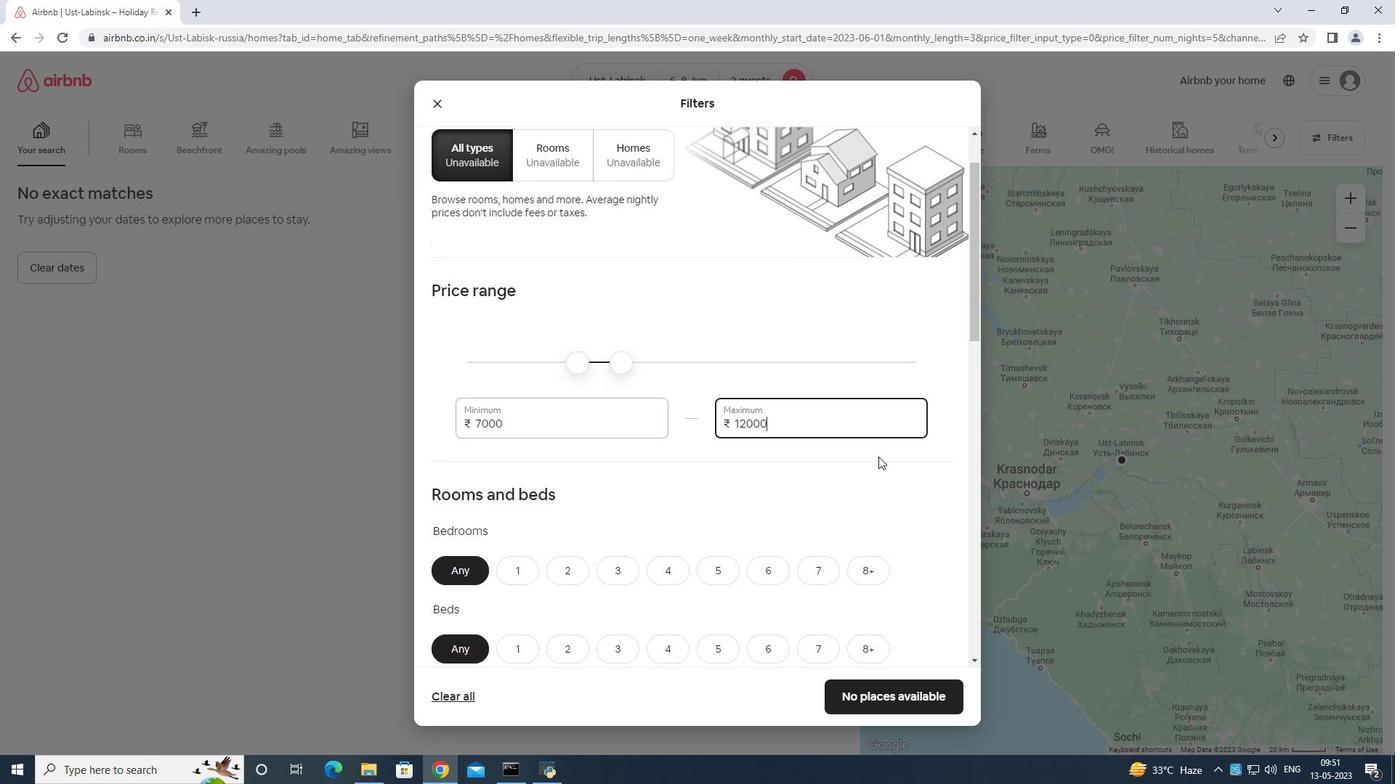 
Action: Mouse scrolled (879, 458) with delta (0, 0)
Screenshot: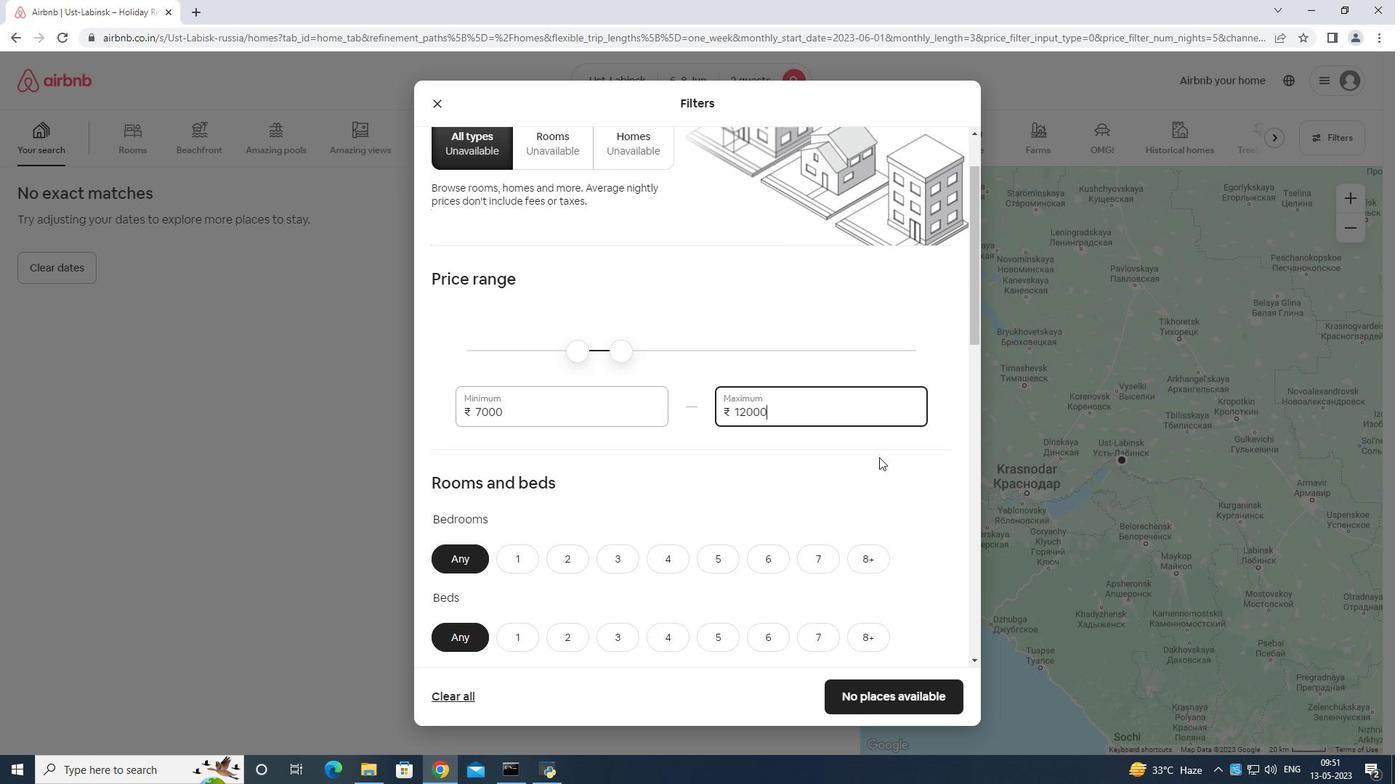 
Action: Mouse moved to (879, 459)
Screenshot: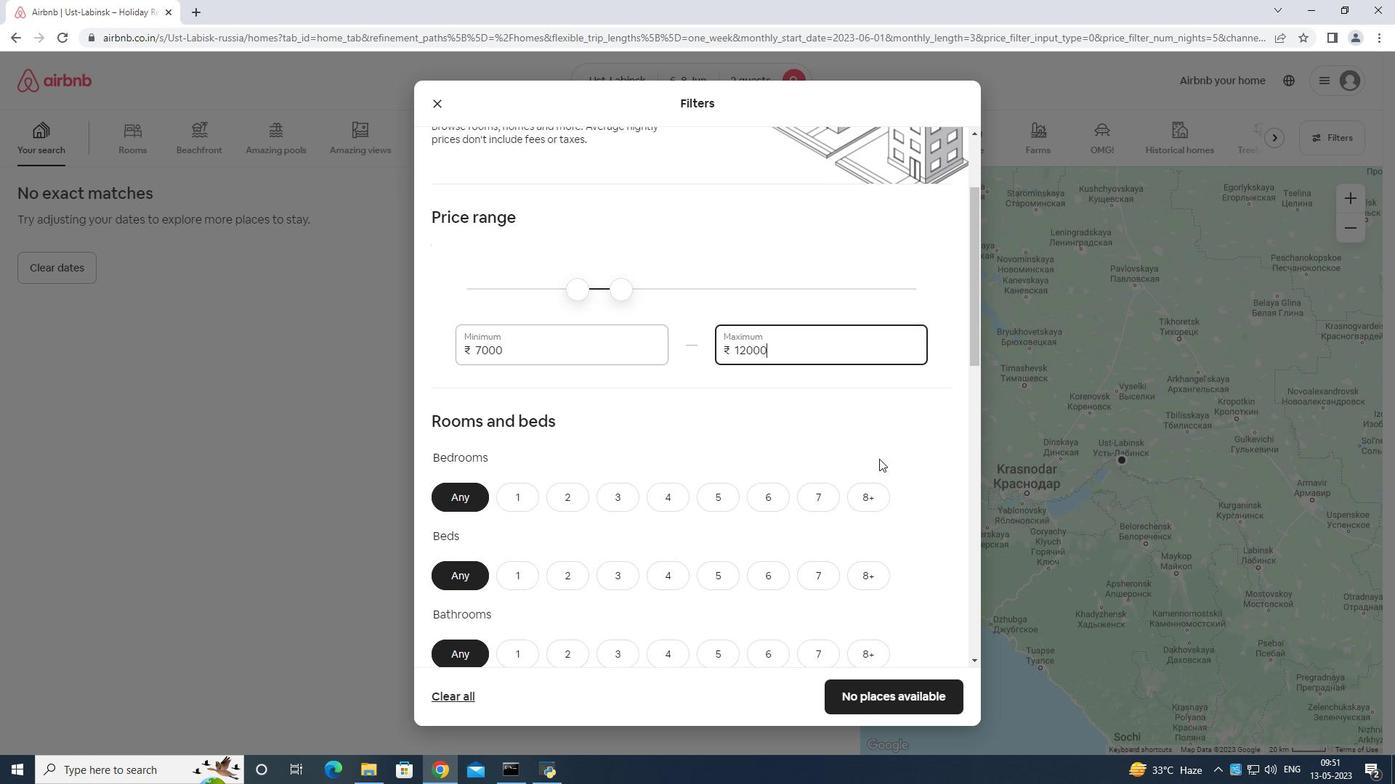 
Action: Mouse scrolled (879, 459) with delta (0, 0)
Screenshot: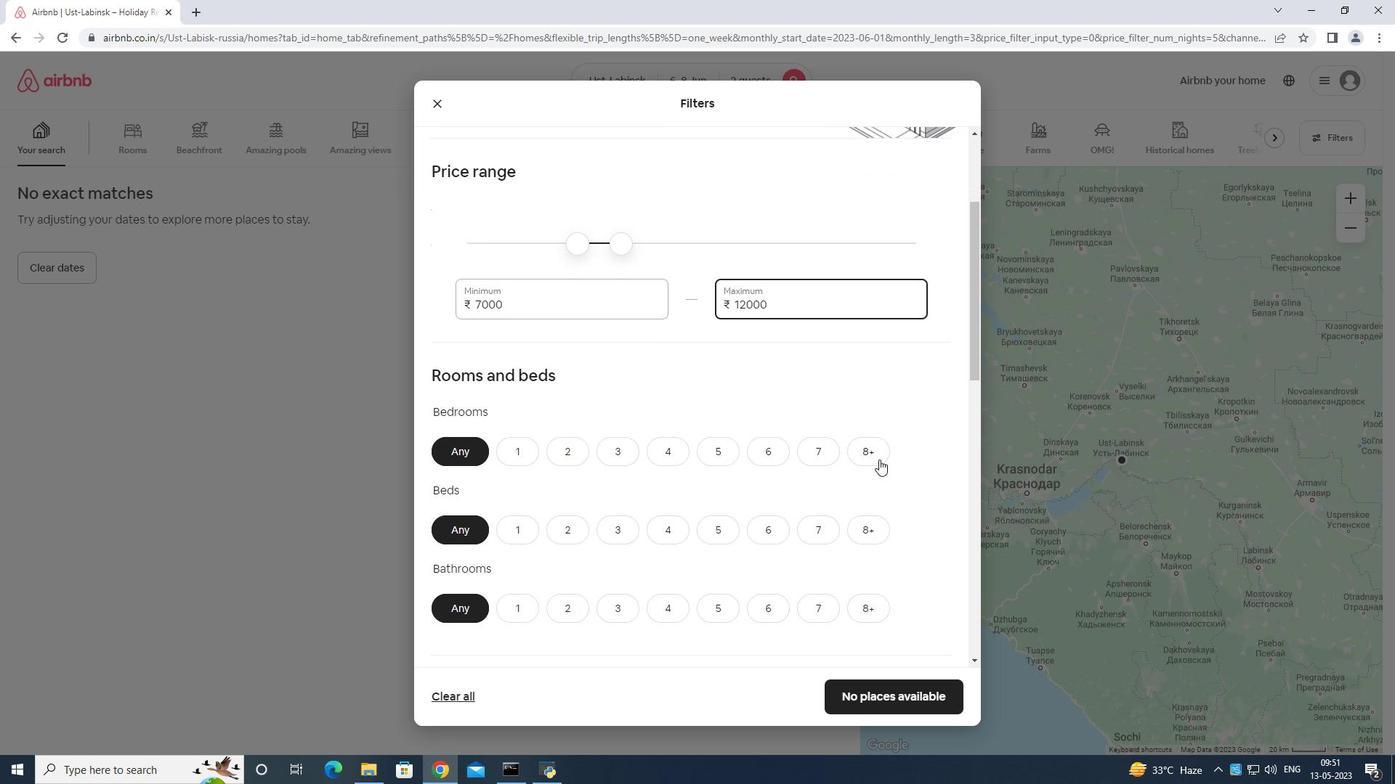
Action: Mouse moved to (528, 347)
Screenshot: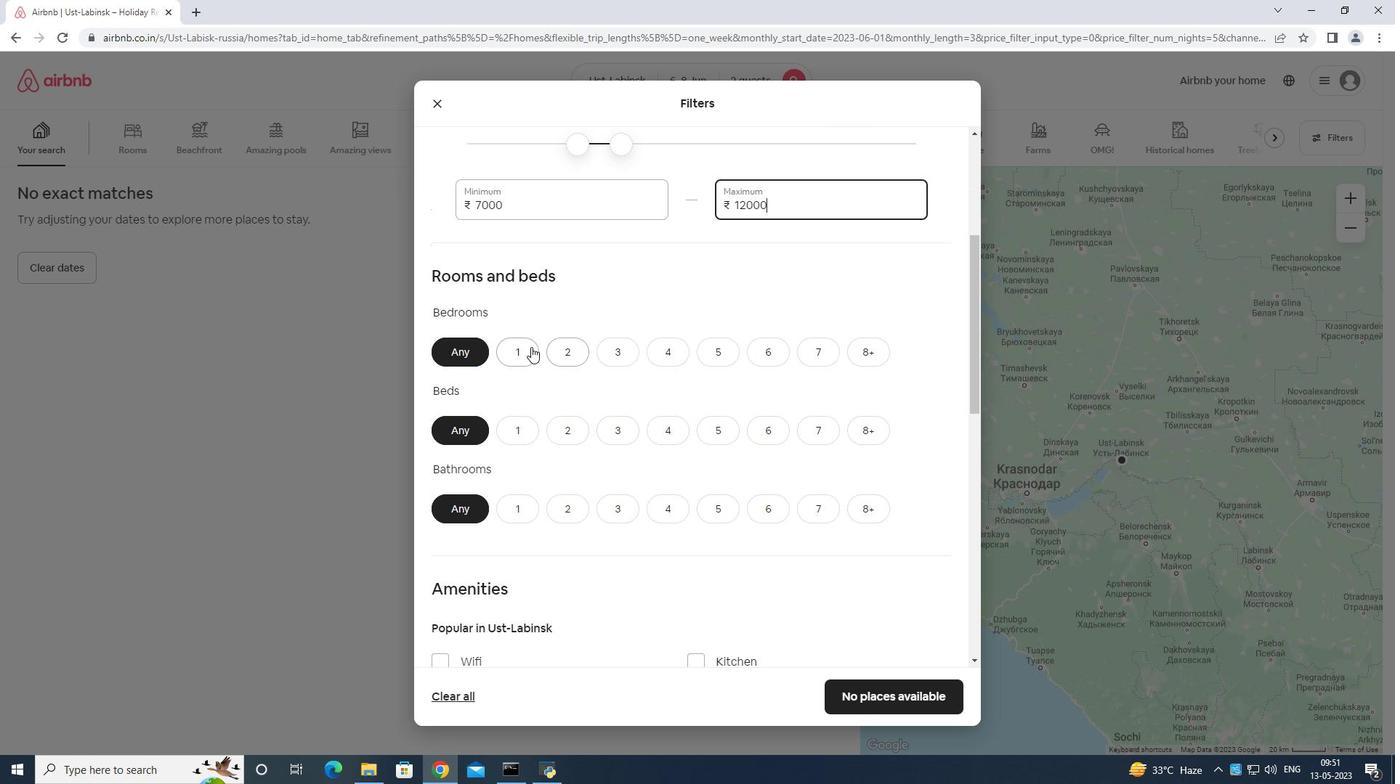 
Action: Mouse pressed left at (528, 347)
Screenshot: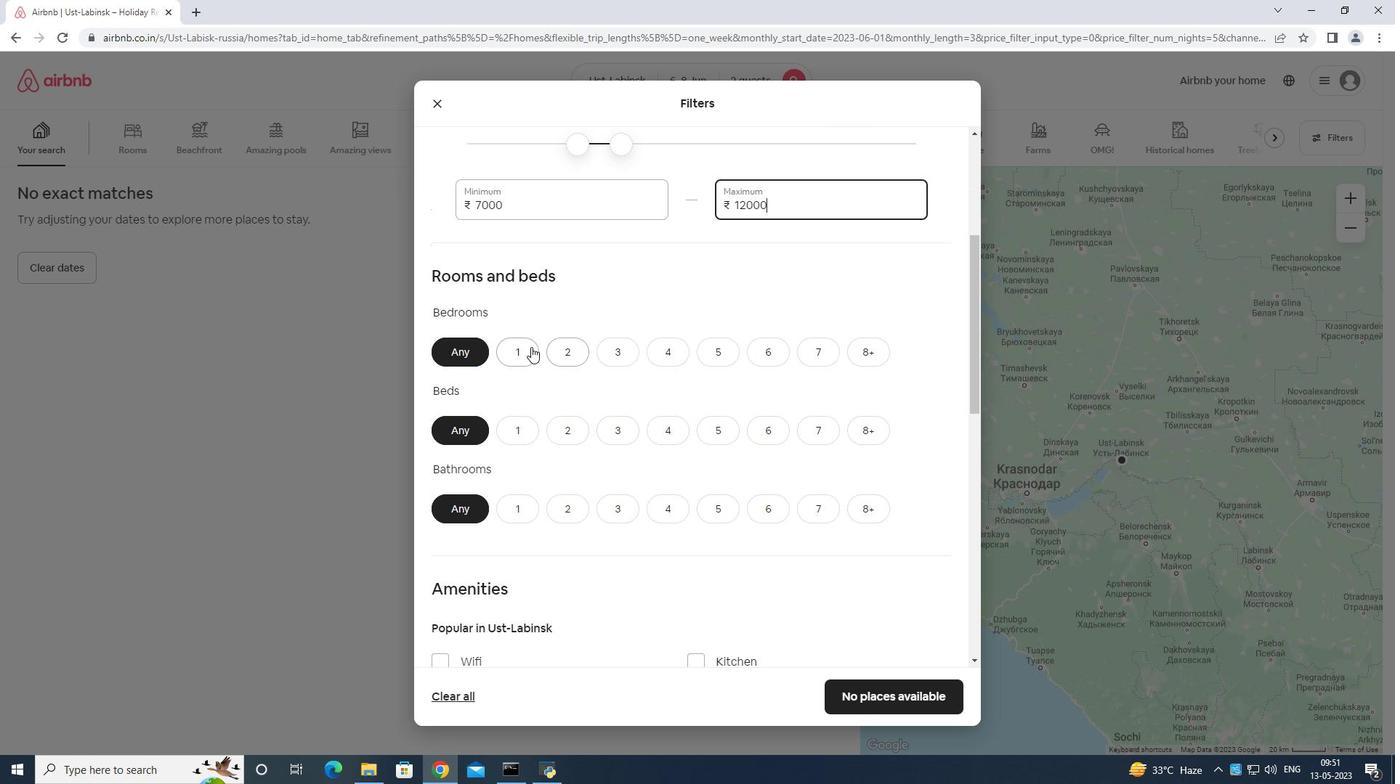 
Action: Mouse moved to (569, 422)
Screenshot: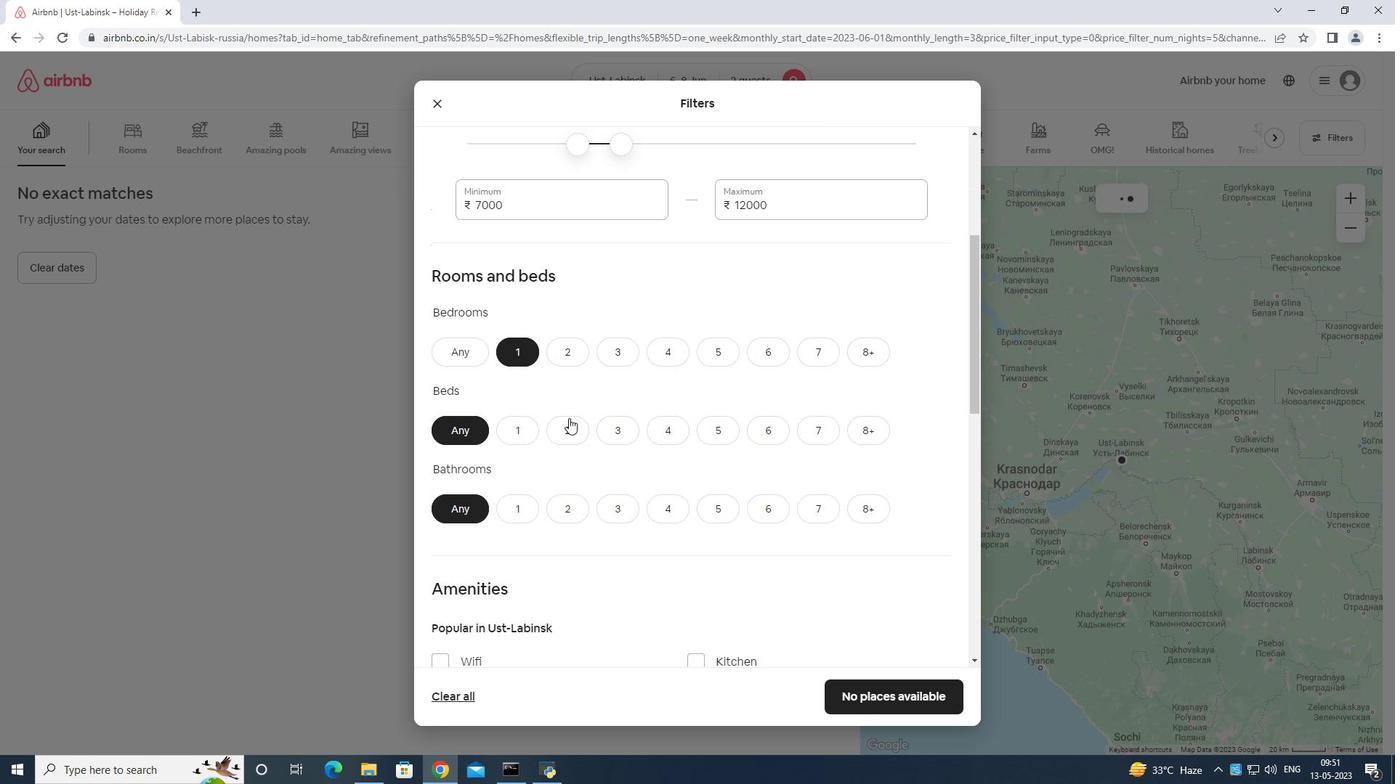 
Action: Mouse pressed left at (569, 422)
Screenshot: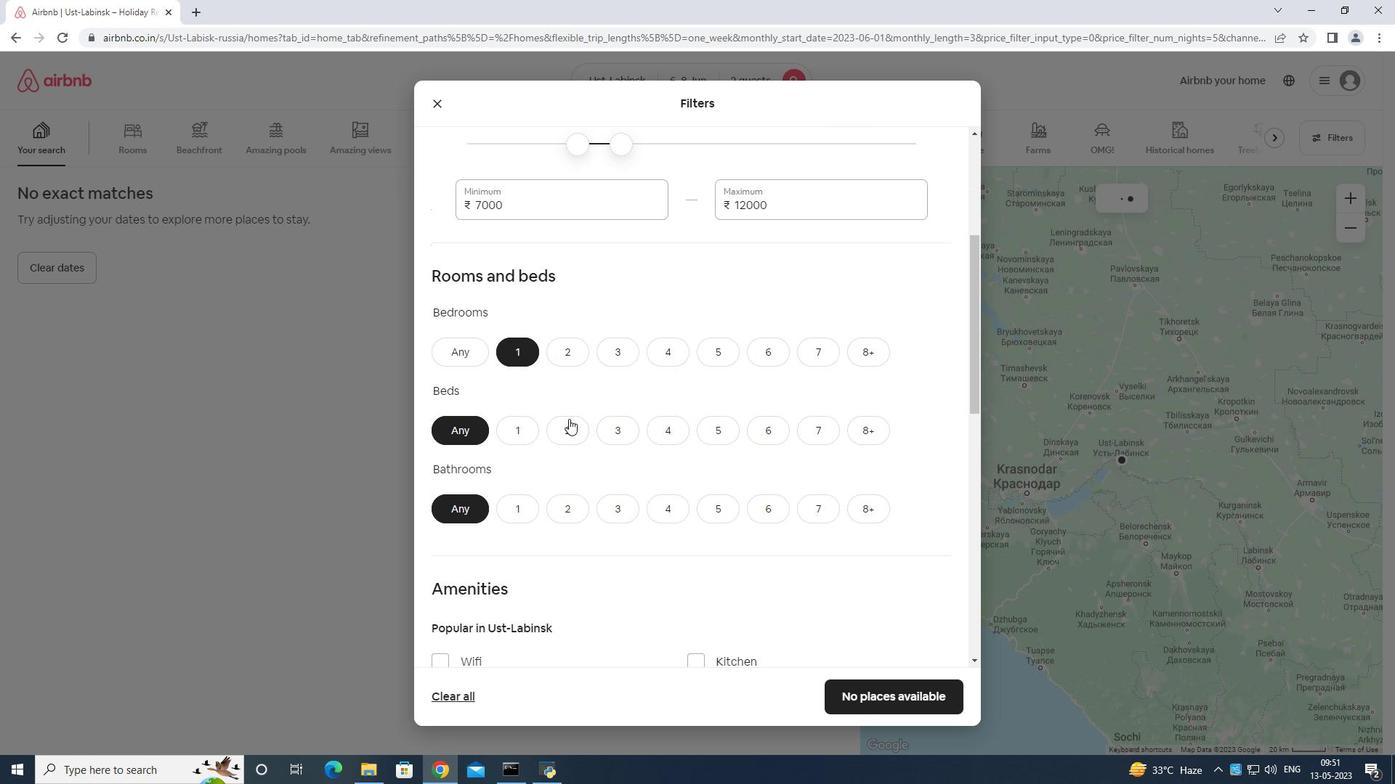 
Action: Mouse moved to (518, 508)
Screenshot: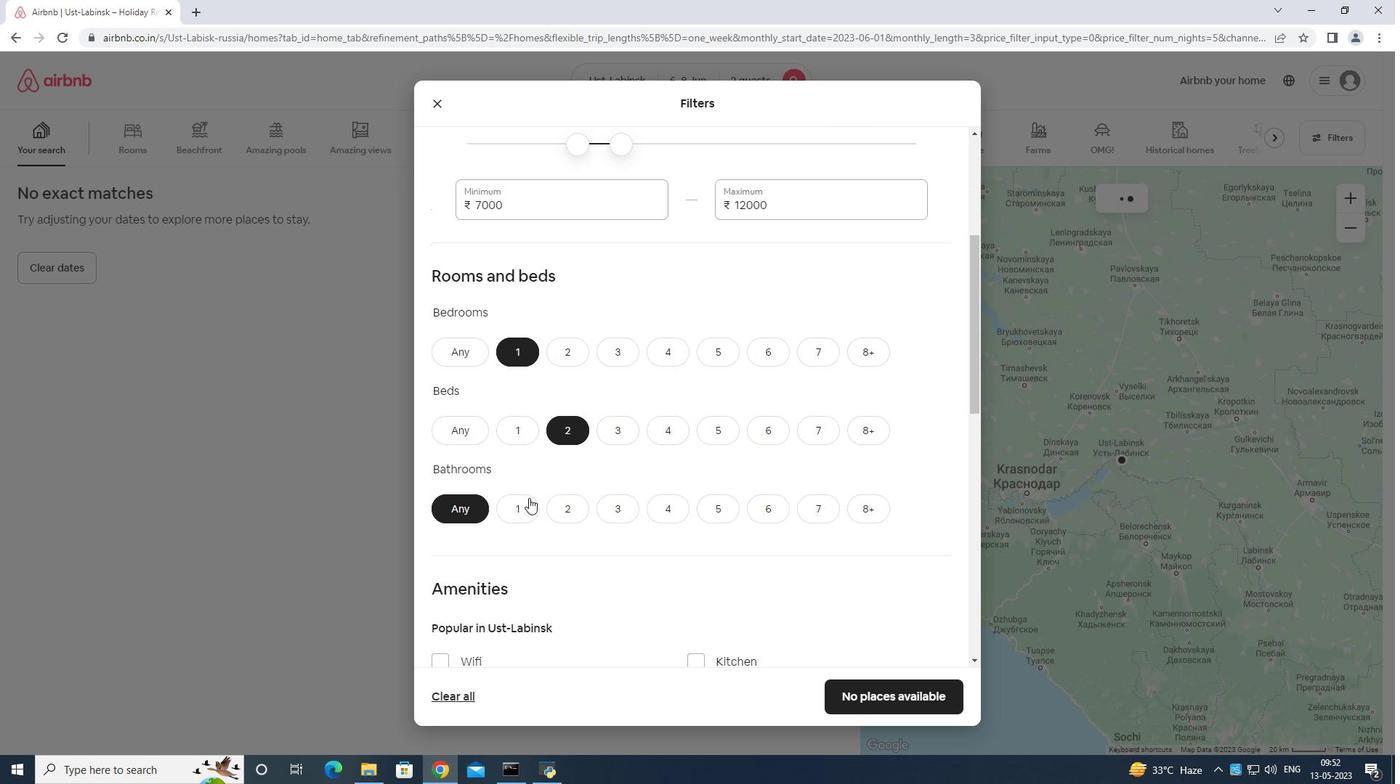 
Action: Mouse pressed left at (518, 508)
Screenshot: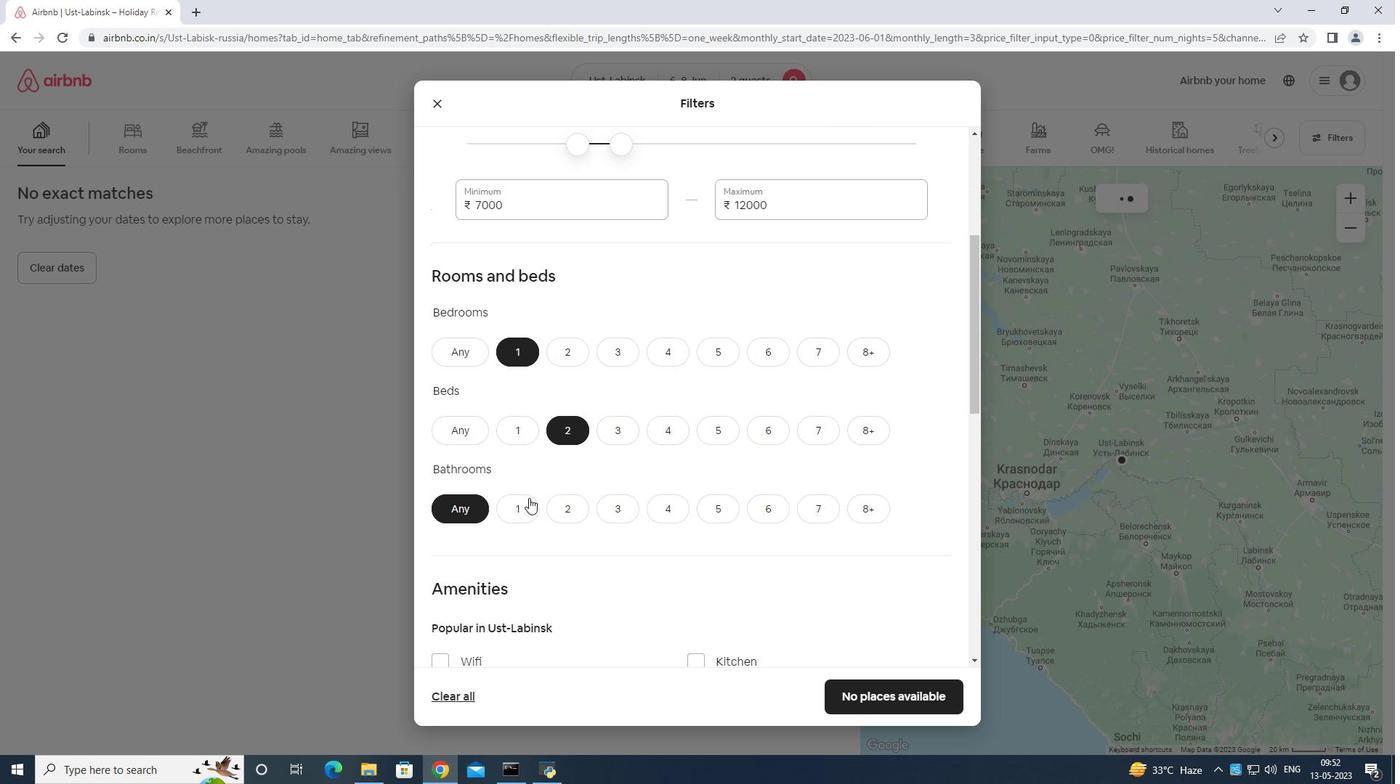 
Action: Mouse moved to (610, 435)
Screenshot: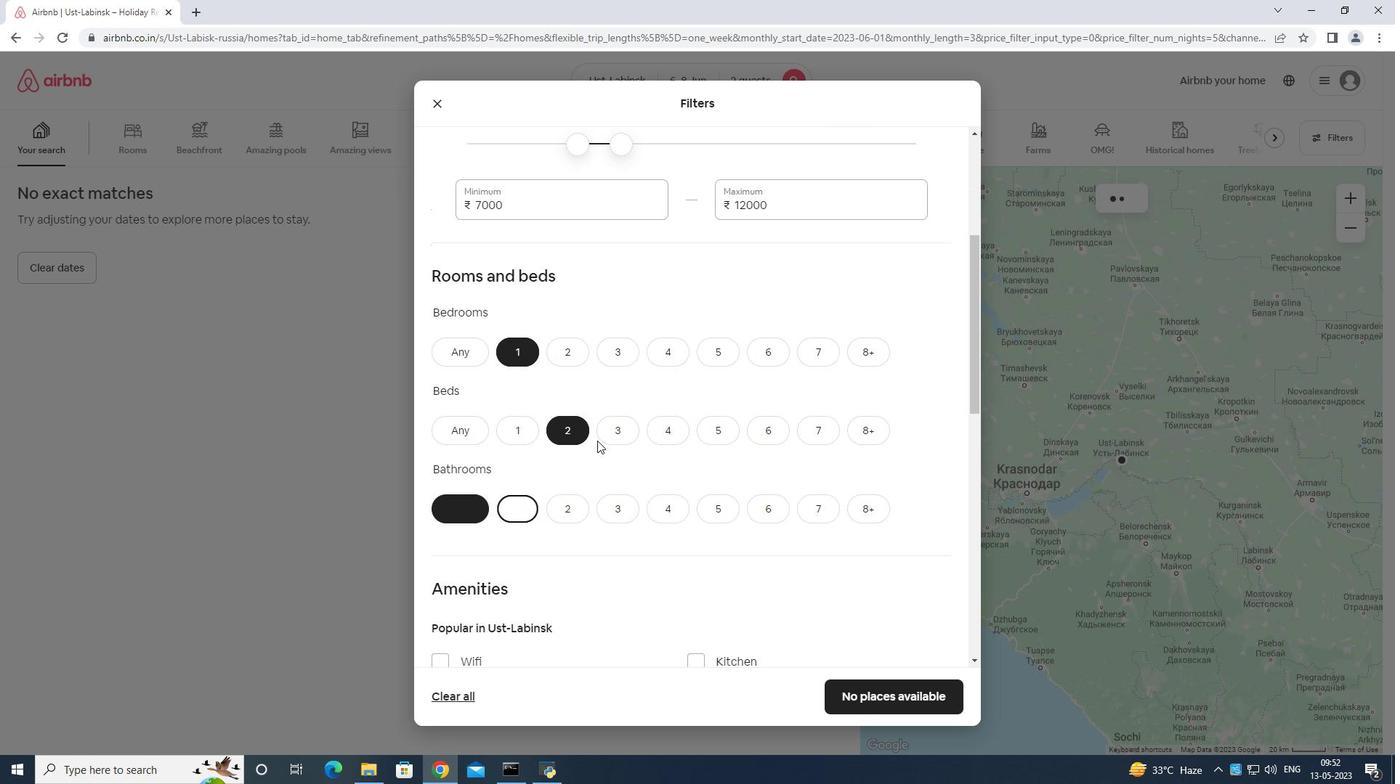 
Action: Mouse scrolled (610, 435) with delta (0, 0)
Screenshot: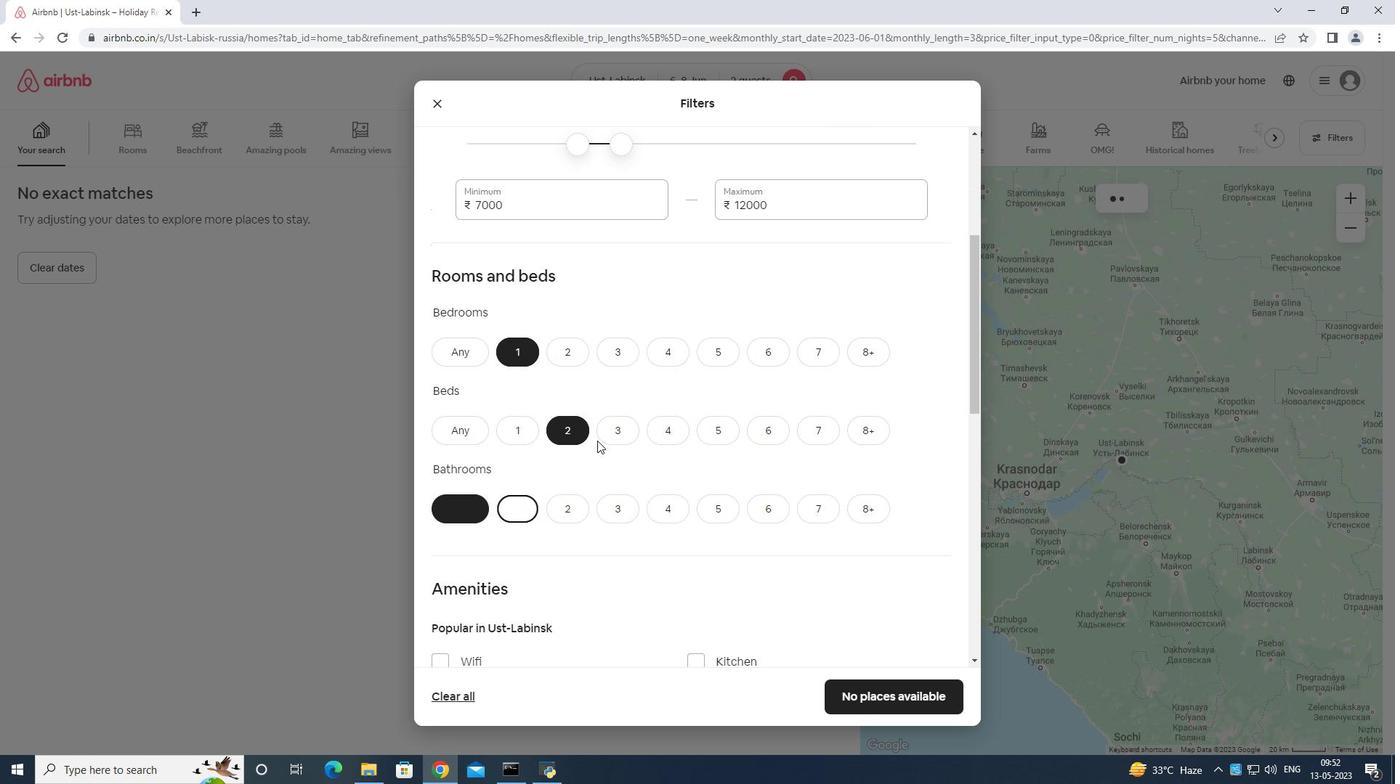 
Action: Mouse moved to (617, 438)
Screenshot: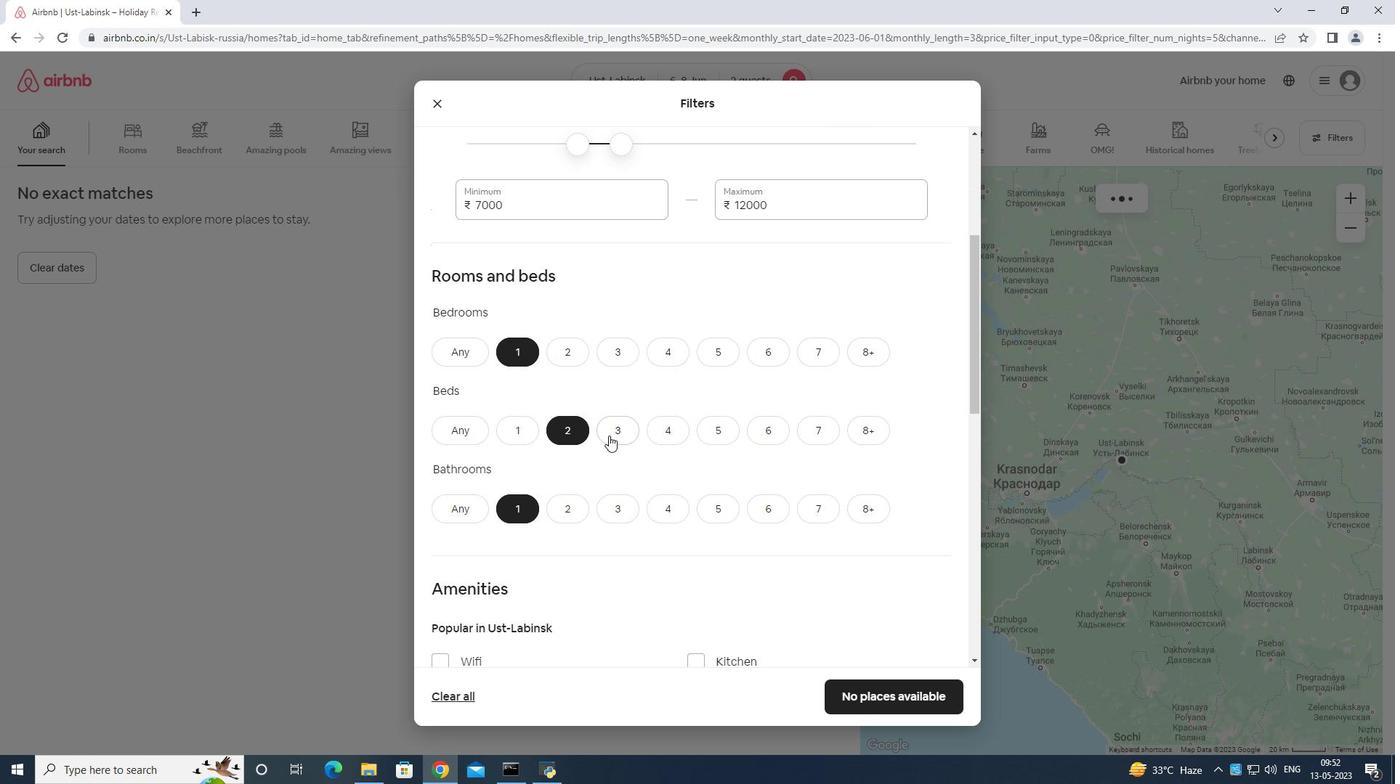 
Action: Mouse scrolled (617, 437) with delta (0, 0)
Screenshot: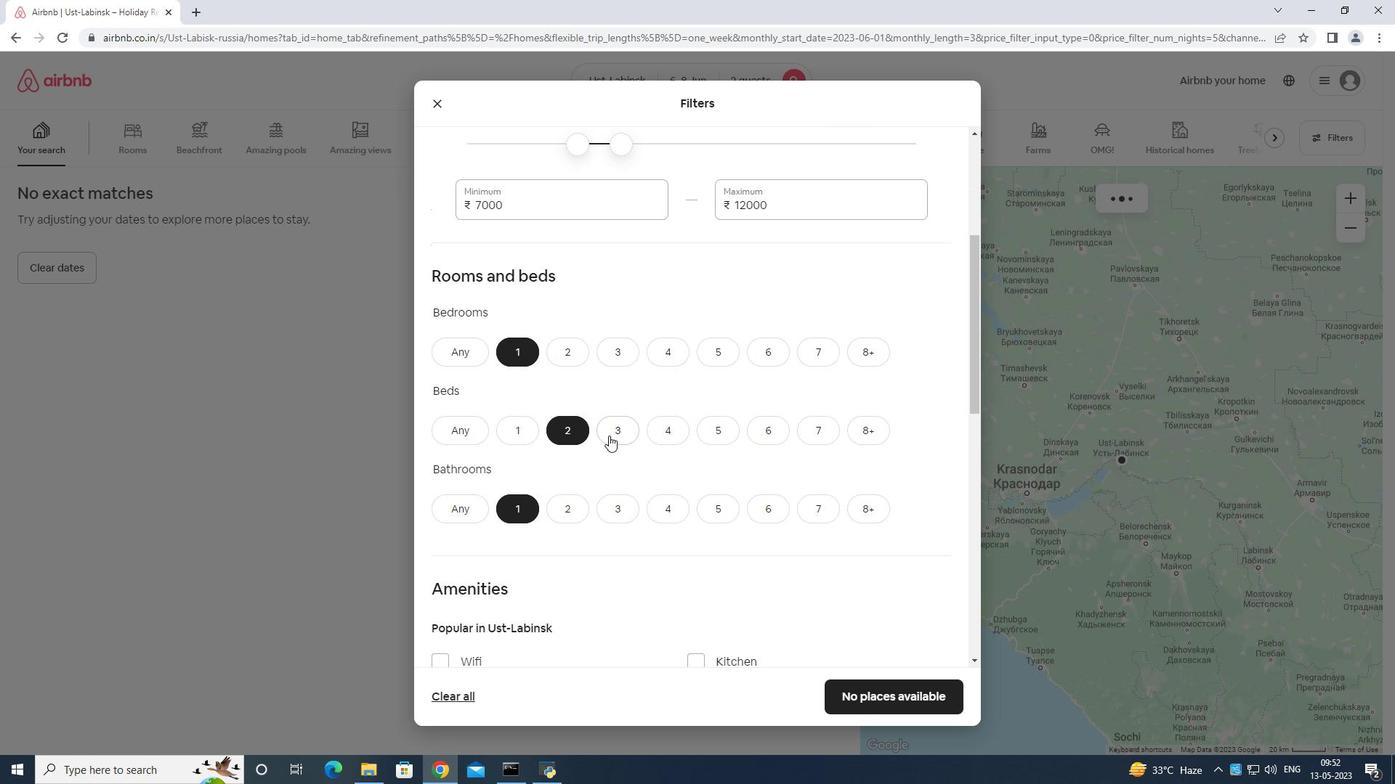 
Action: Mouse moved to (624, 433)
Screenshot: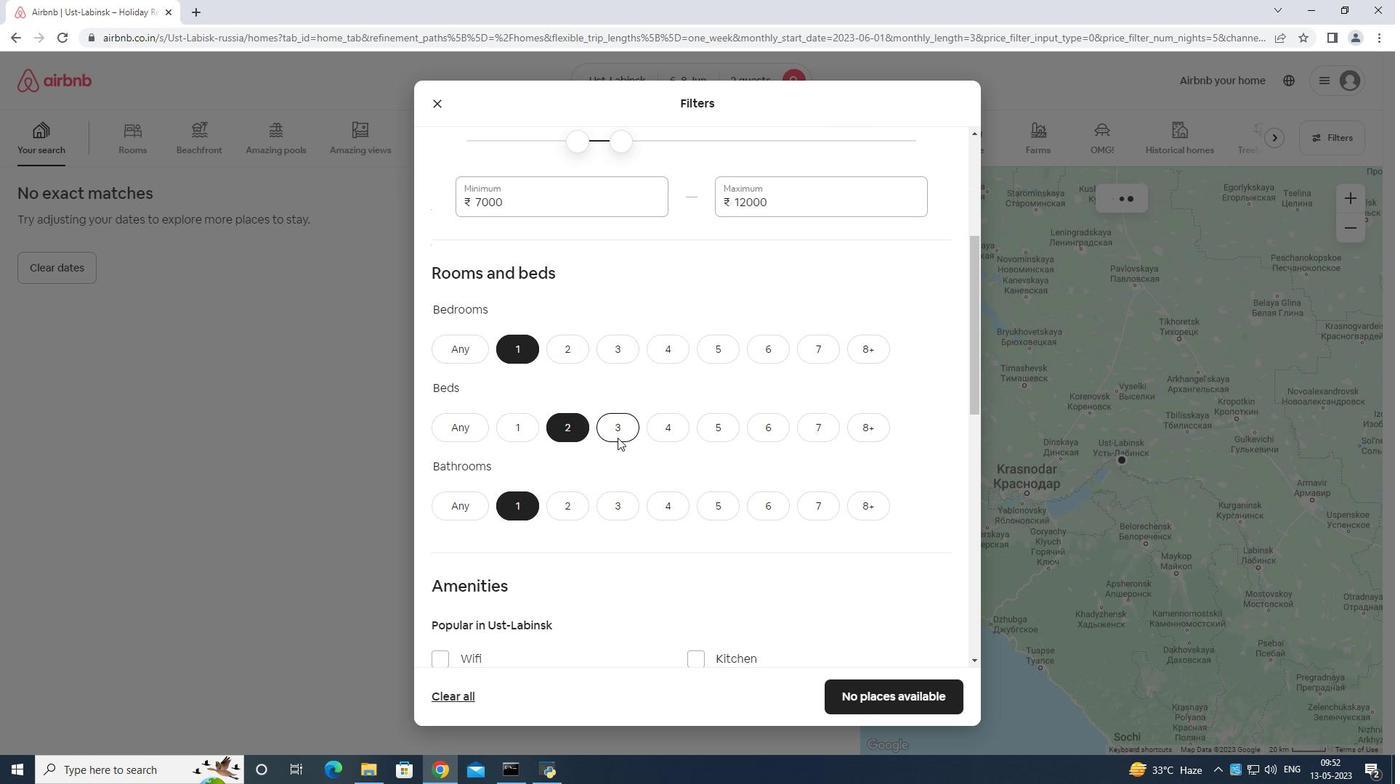 
Action: Mouse scrolled (624, 432) with delta (0, 0)
Screenshot: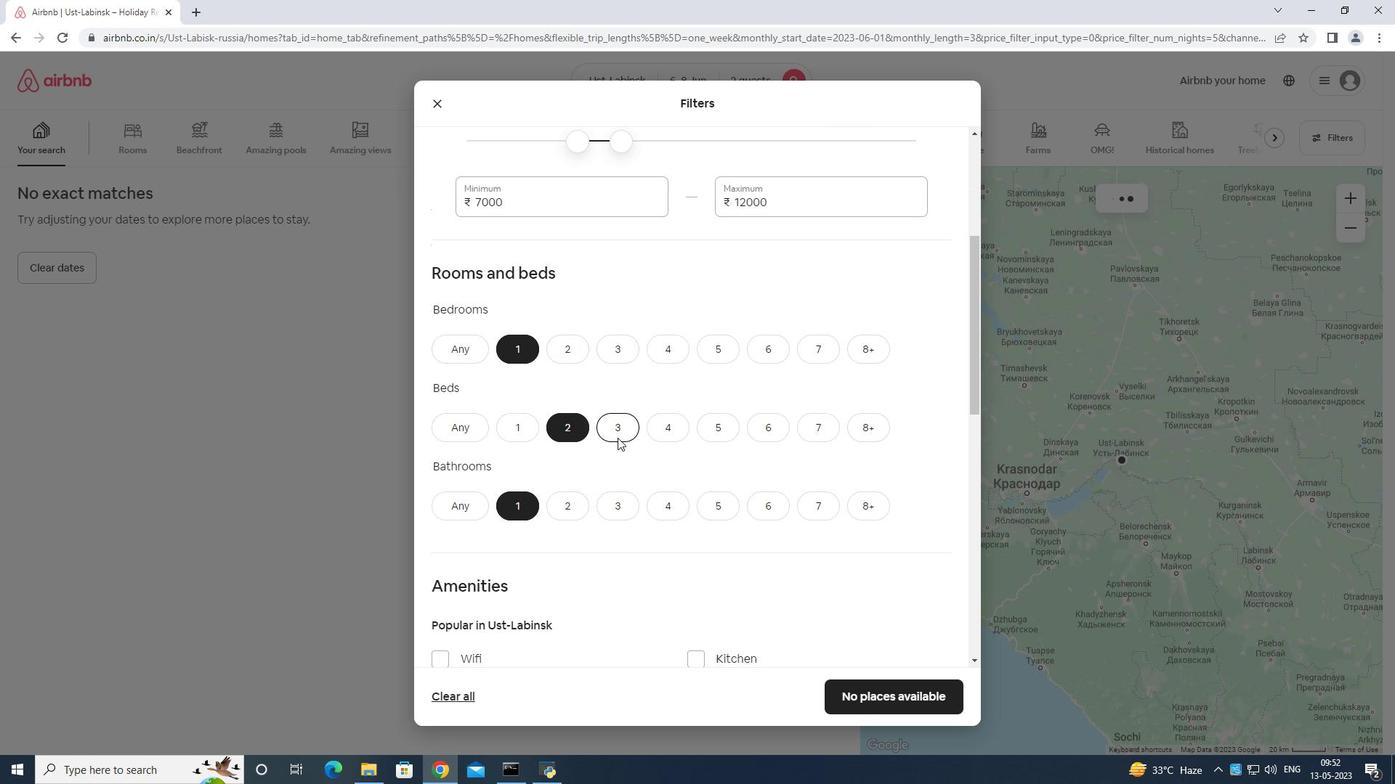 
Action: Mouse moved to (628, 425)
Screenshot: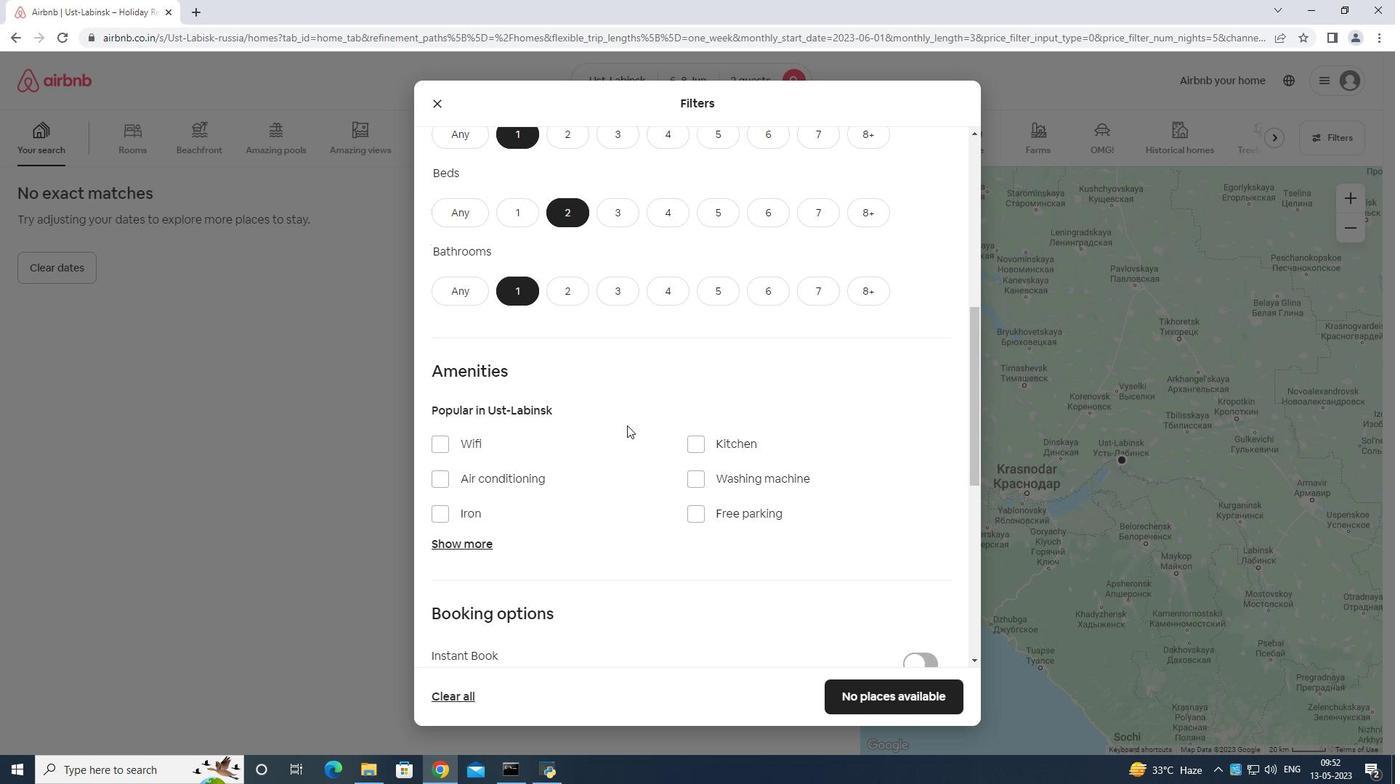 
Action: Mouse scrolled (628, 424) with delta (0, 0)
Screenshot: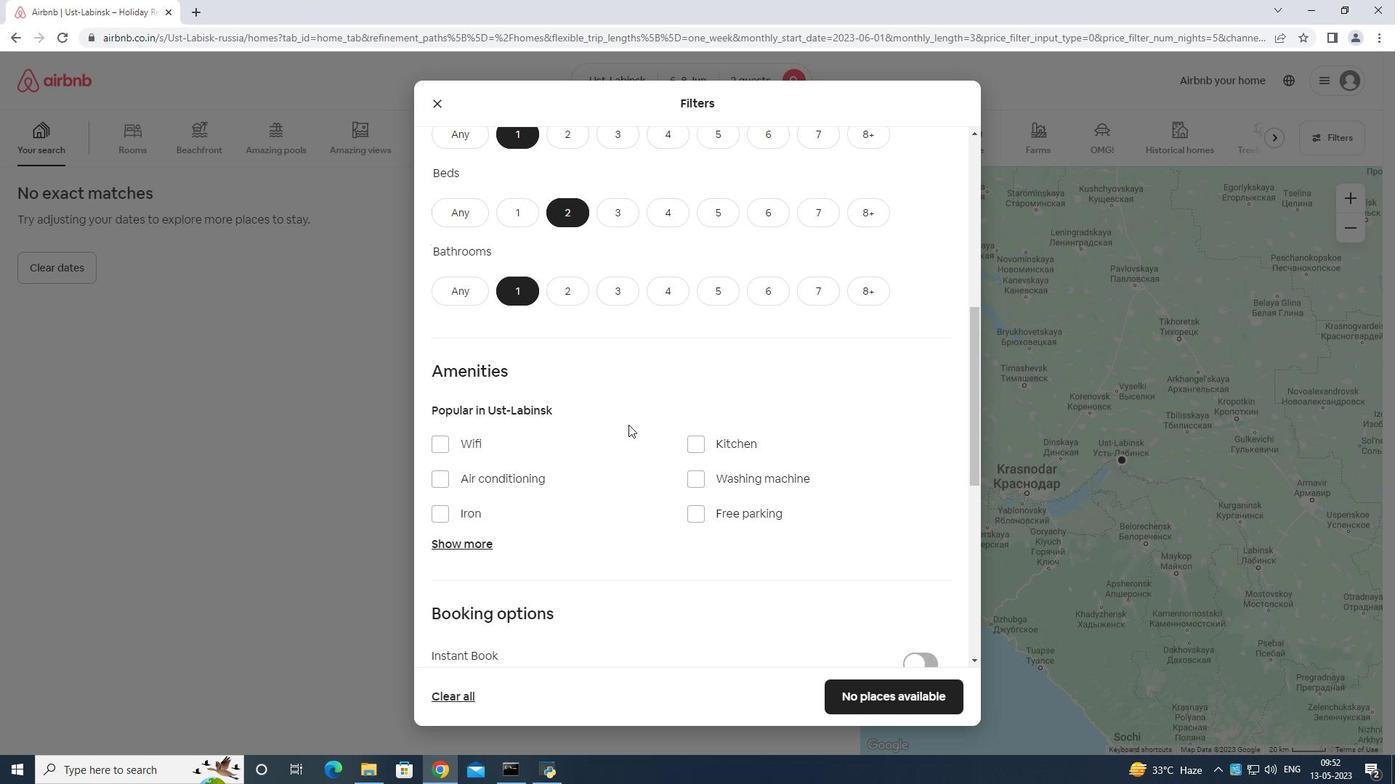 
Action: Mouse moved to (439, 366)
Screenshot: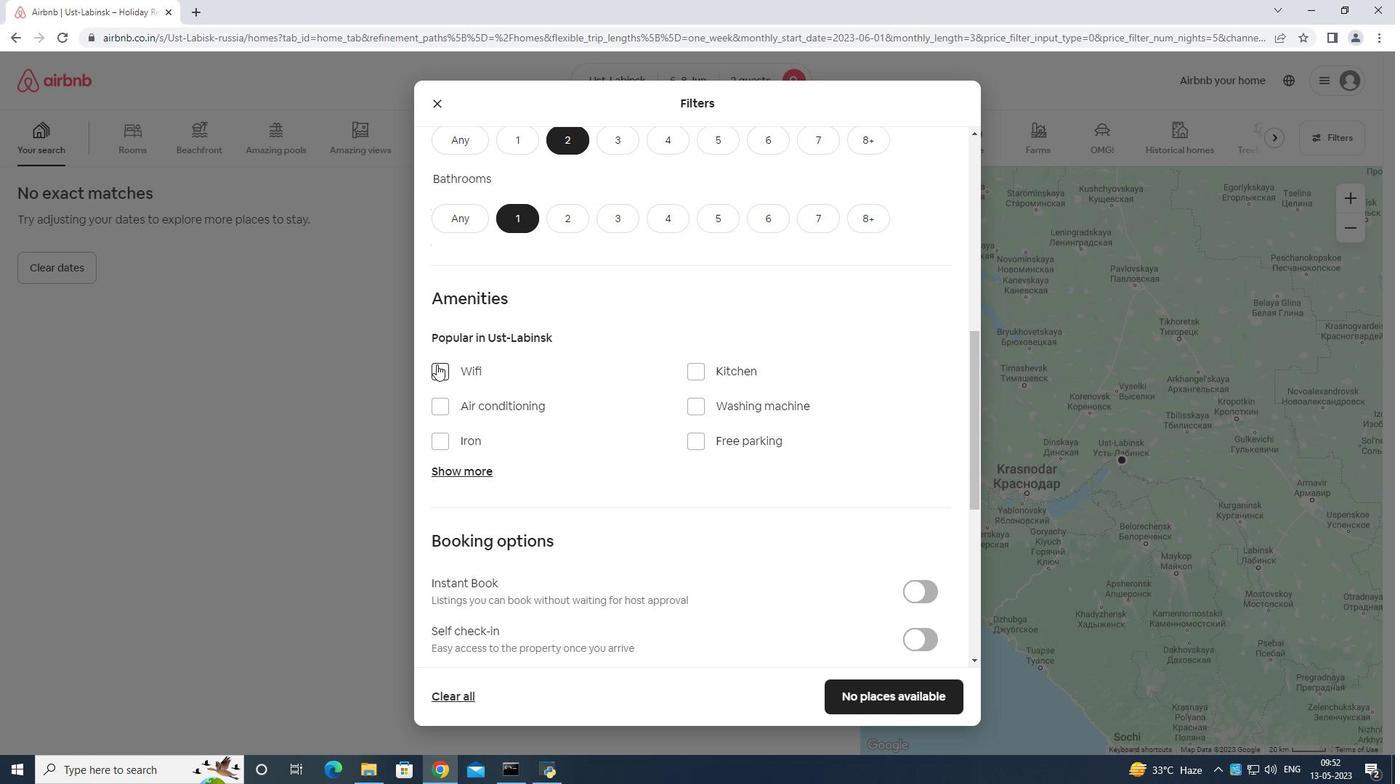 
Action: Mouse pressed left at (439, 366)
Screenshot: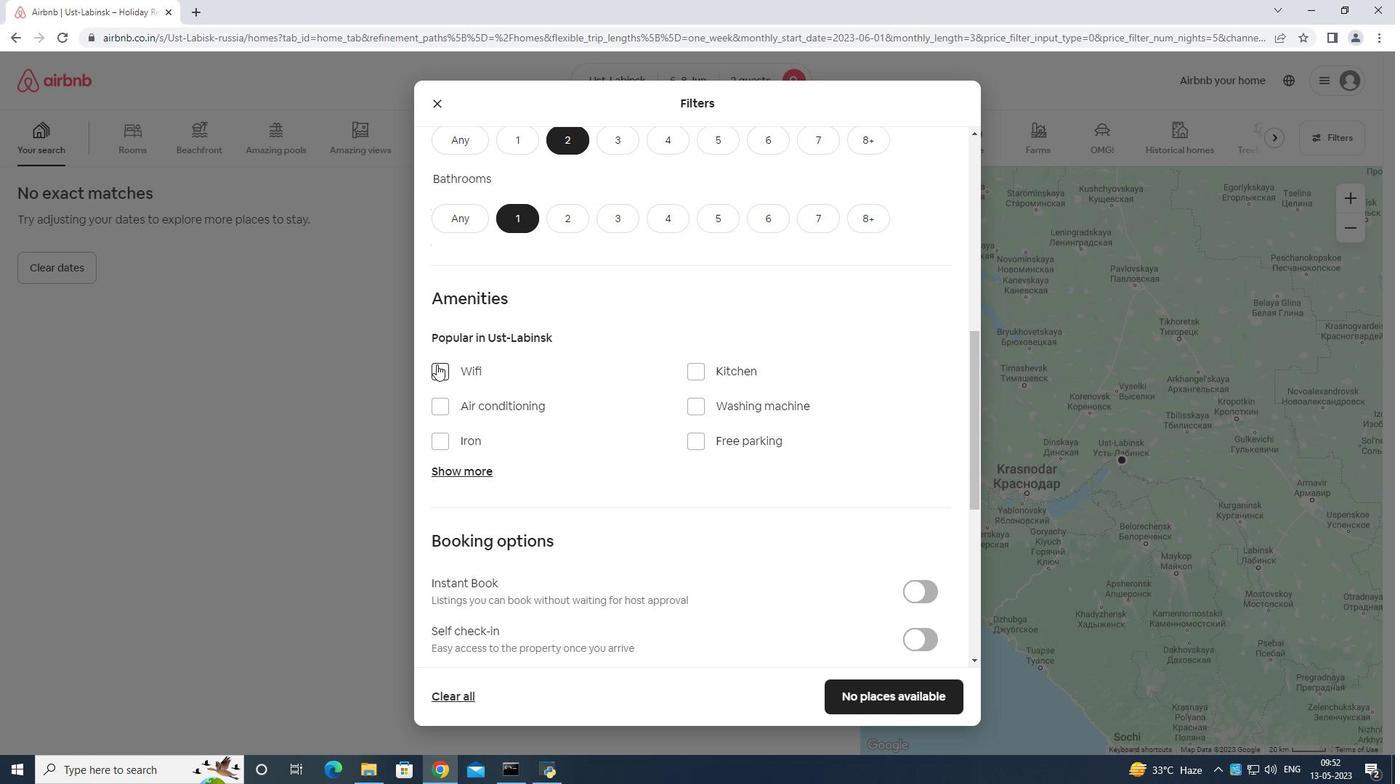 
Action: Mouse moved to (706, 451)
Screenshot: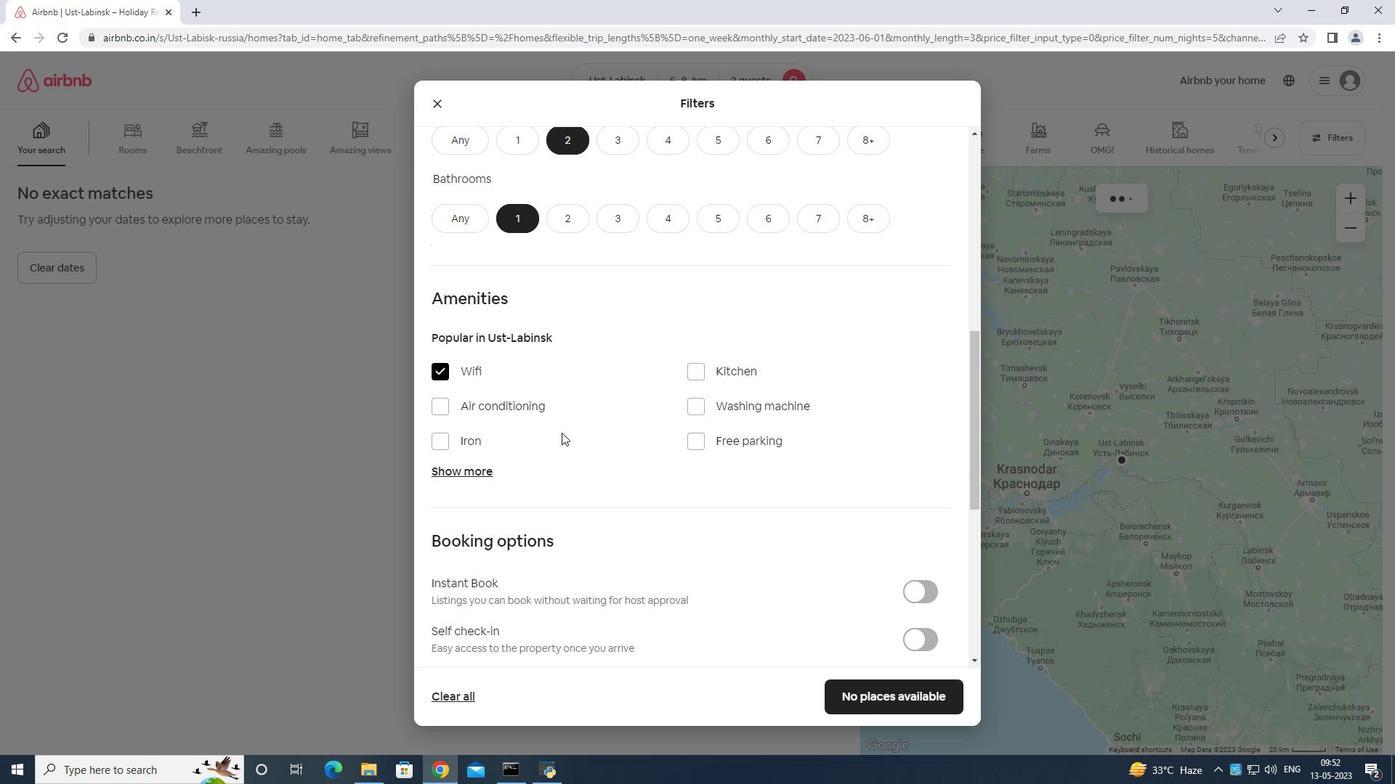 
Action: Mouse scrolled (706, 451) with delta (0, 0)
Screenshot: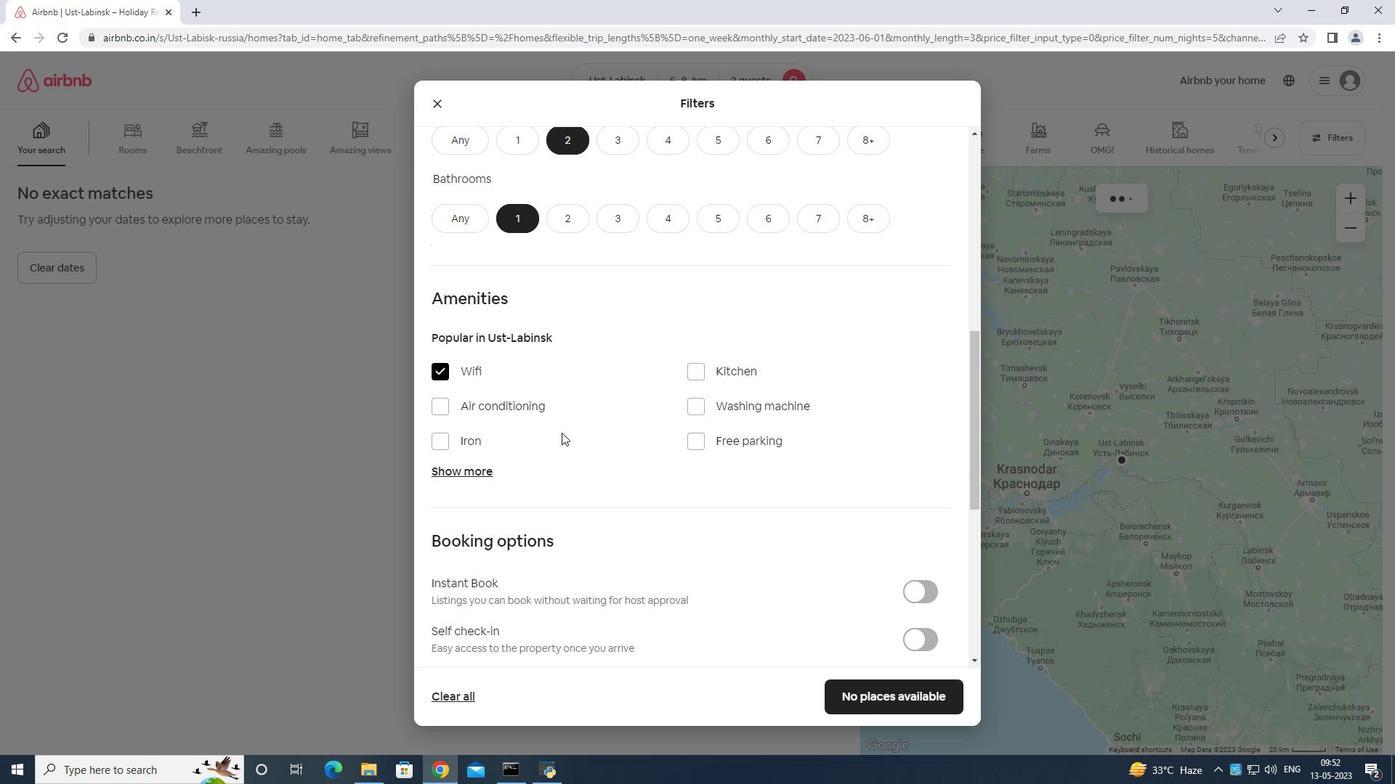 
Action: Mouse moved to (712, 453)
Screenshot: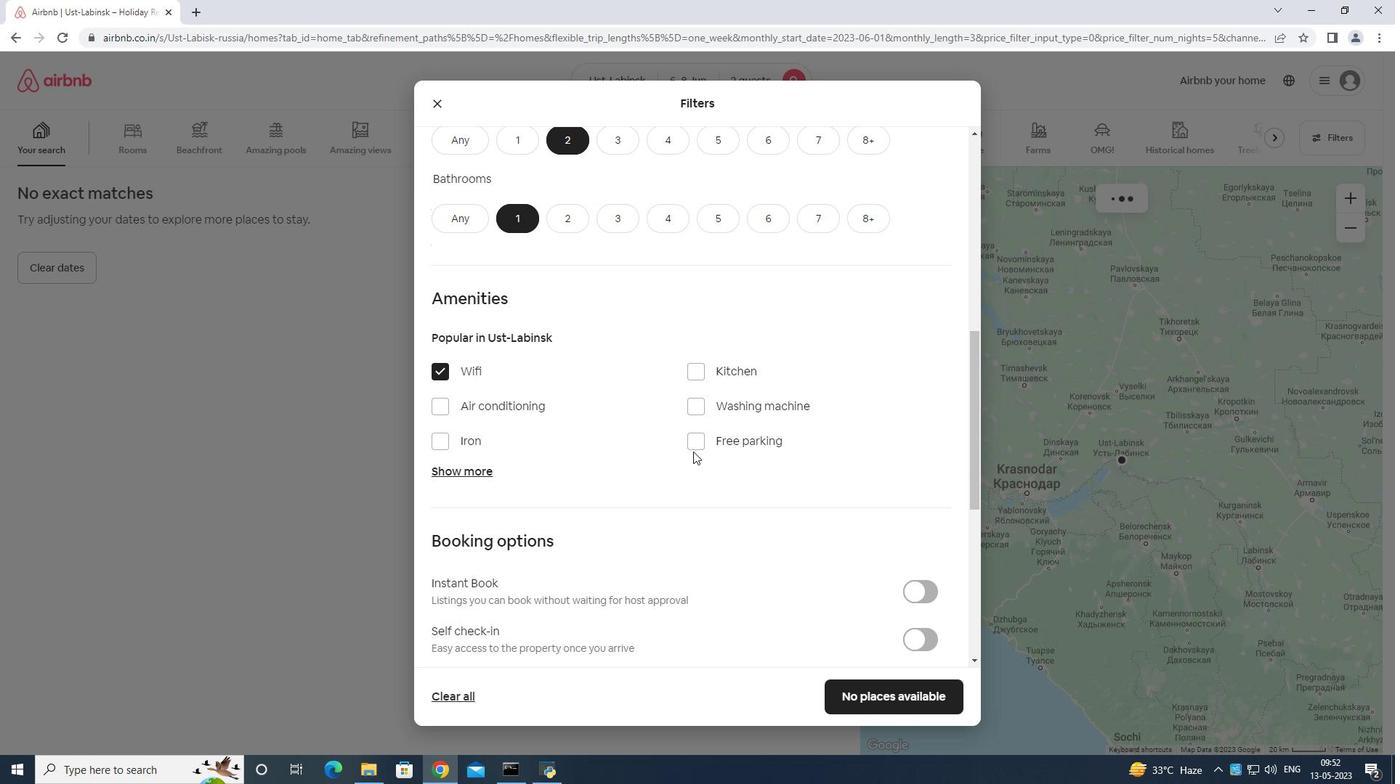 
Action: Mouse scrolled (712, 452) with delta (0, 0)
Screenshot: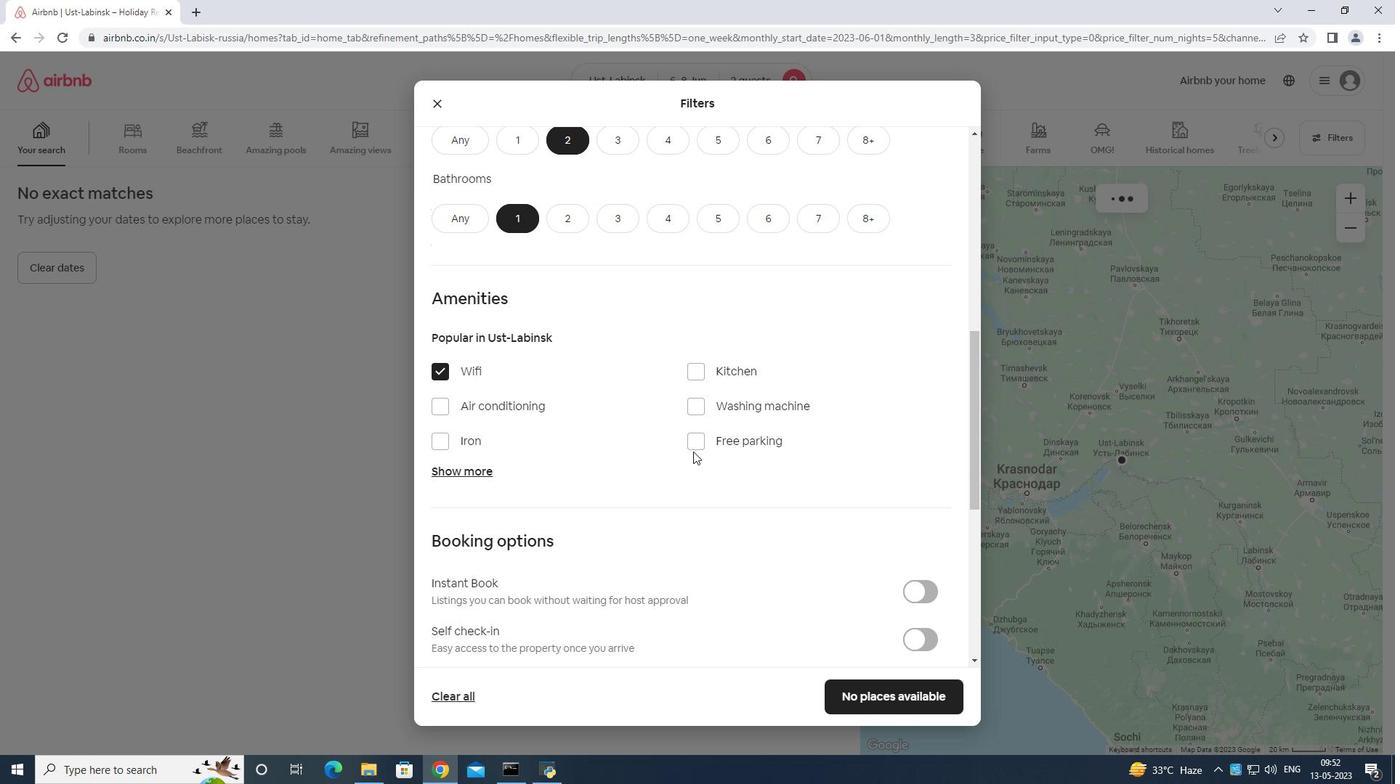
Action: Mouse moved to (743, 447)
Screenshot: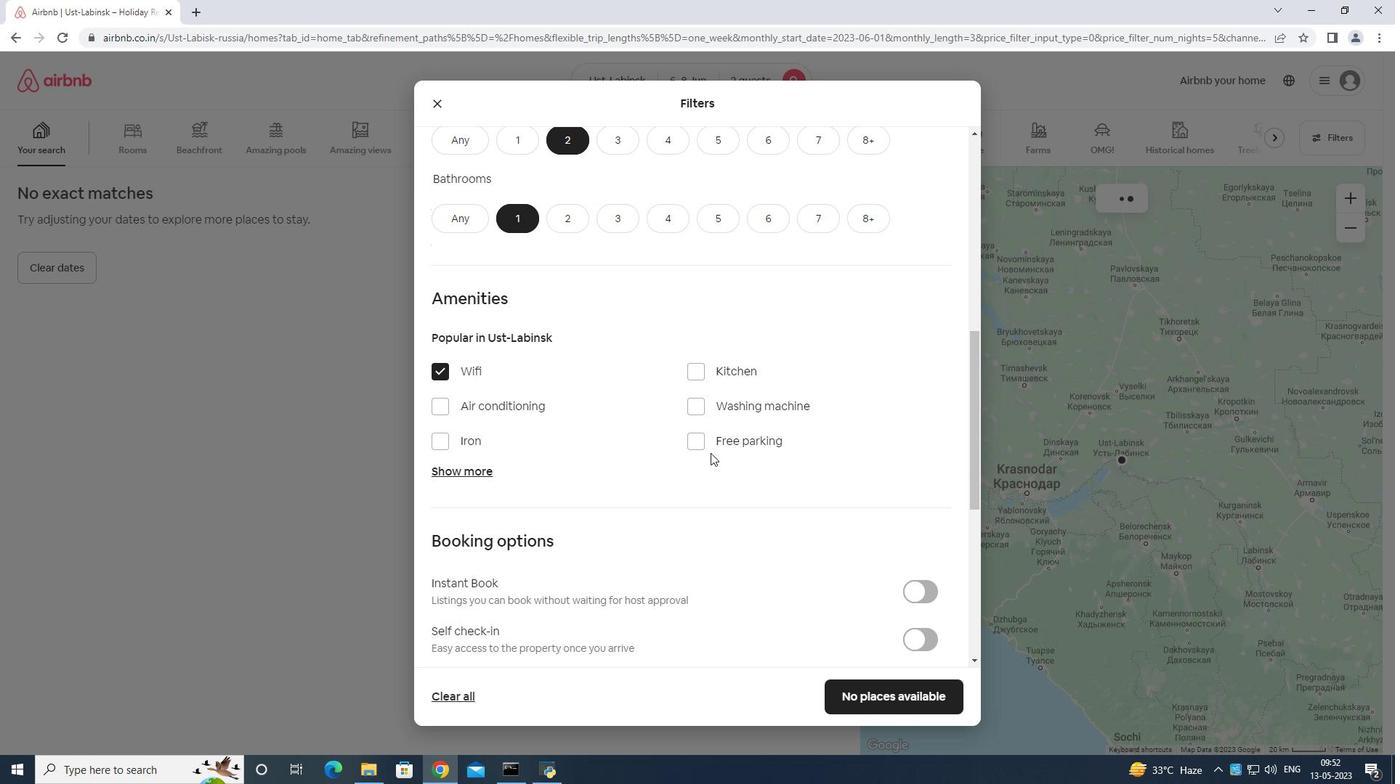 
Action: Mouse scrolled (740, 449) with delta (0, 0)
Screenshot: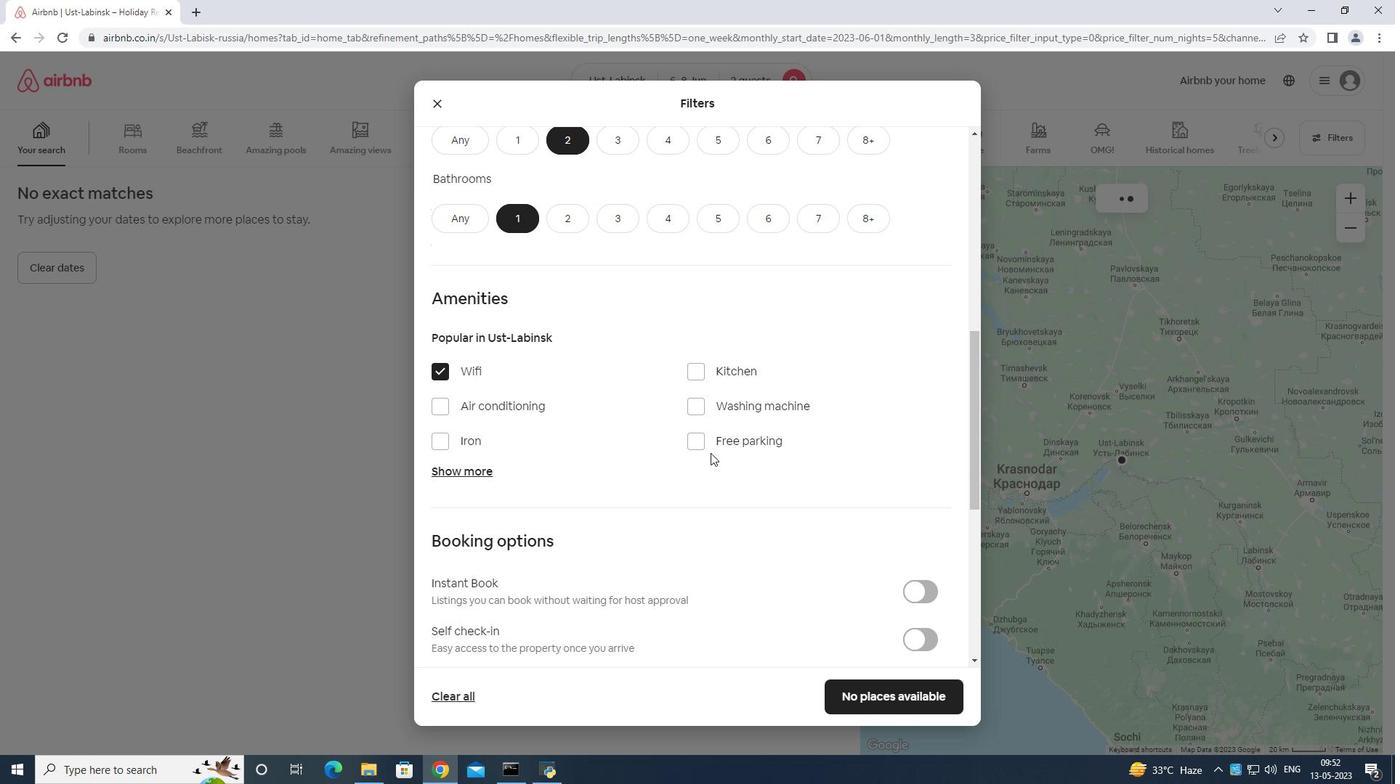 
Action: Mouse moved to (920, 404)
Screenshot: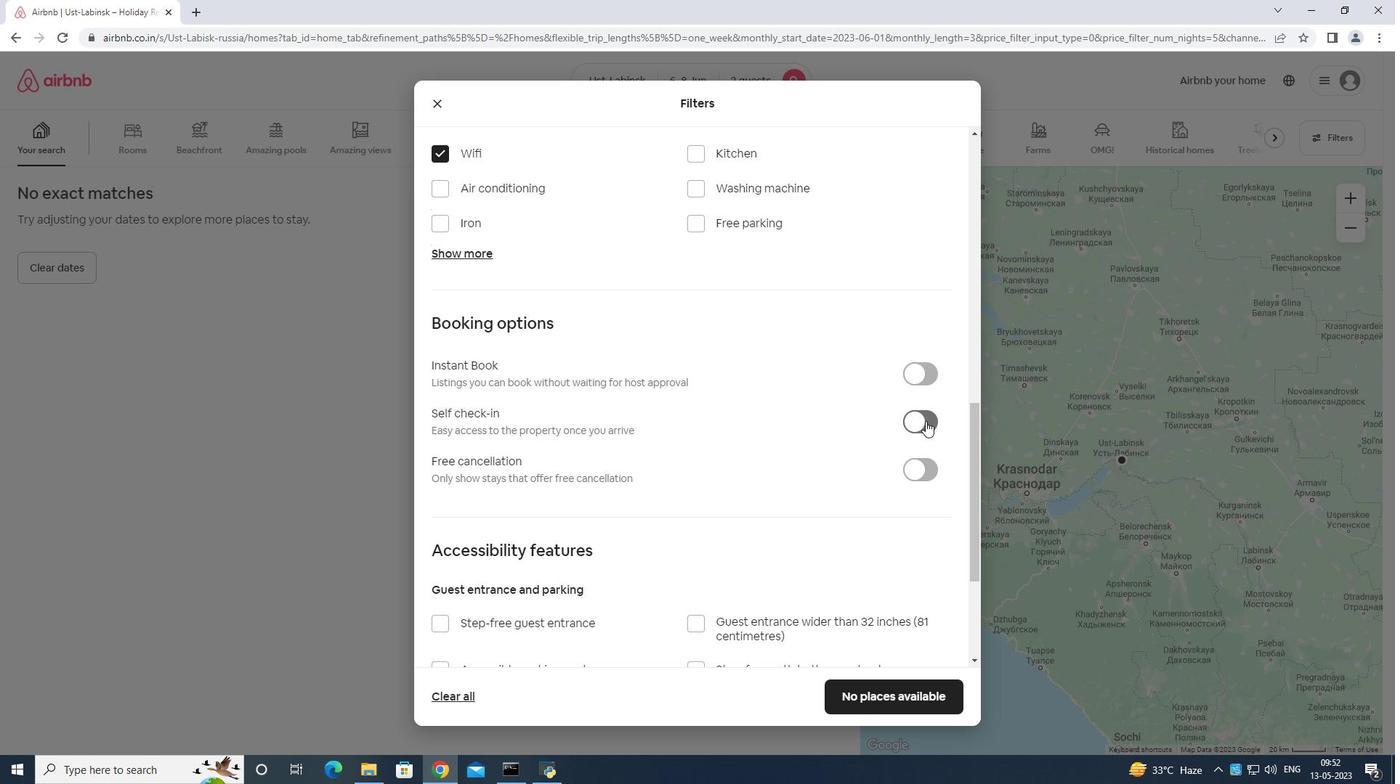 
Action: Mouse pressed left at (920, 404)
Screenshot: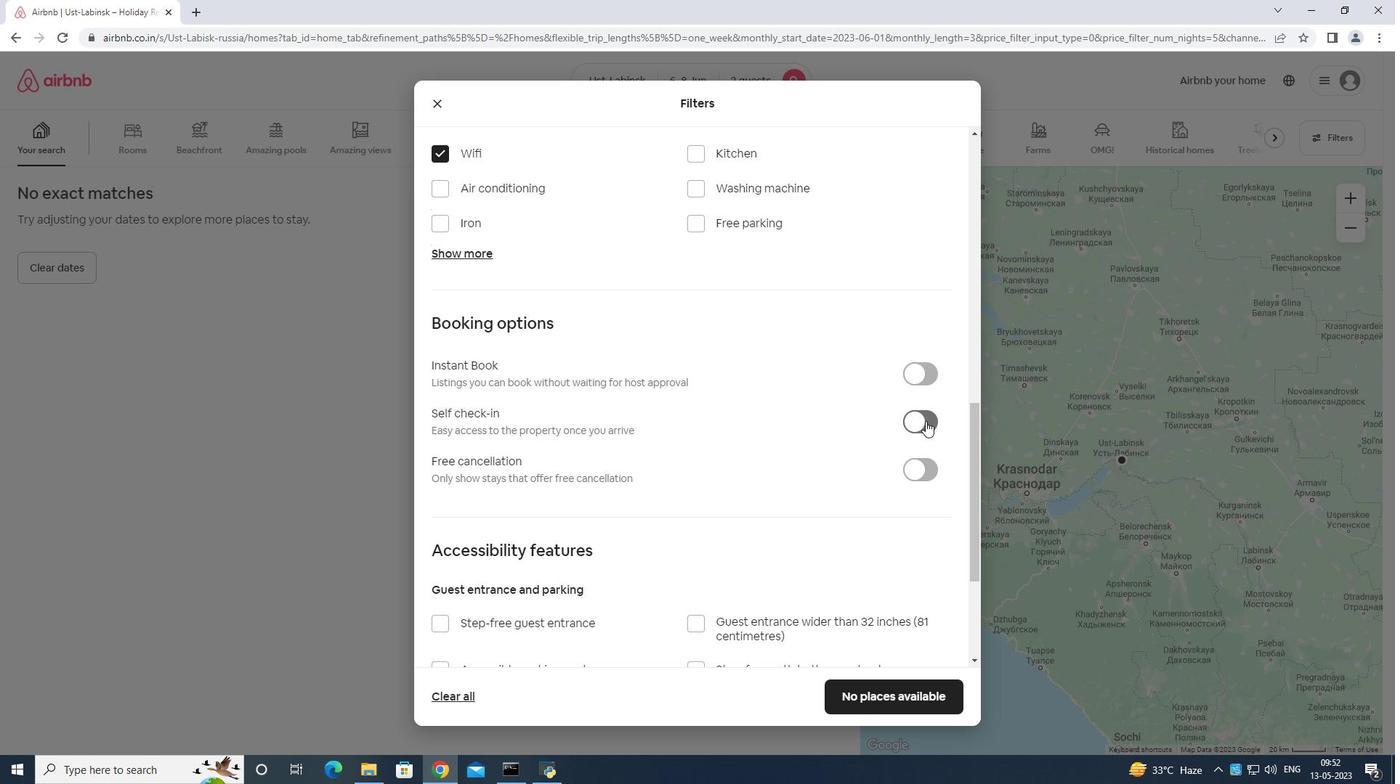 
Action: Mouse moved to (919, 420)
Screenshot: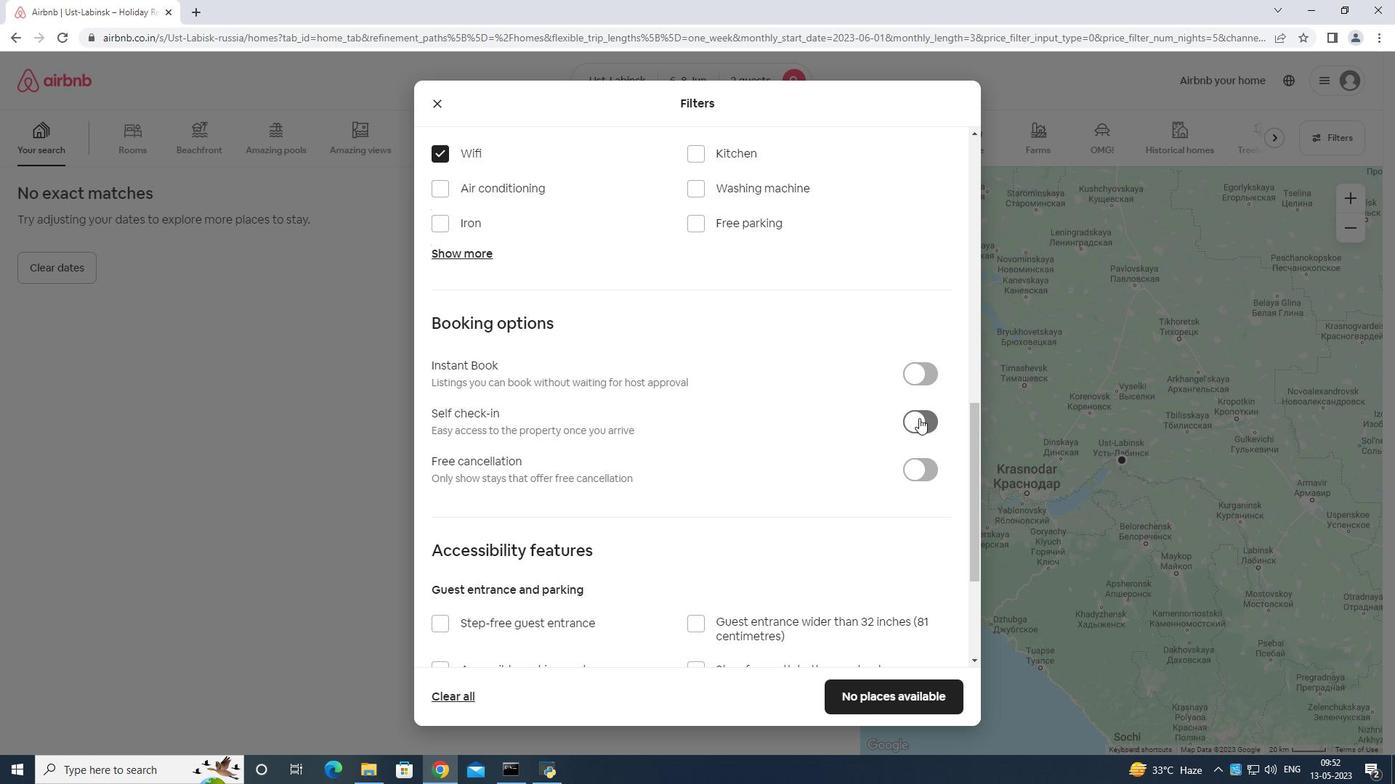 
Action: Mouse pressed left at (919, 420)
Screenshot: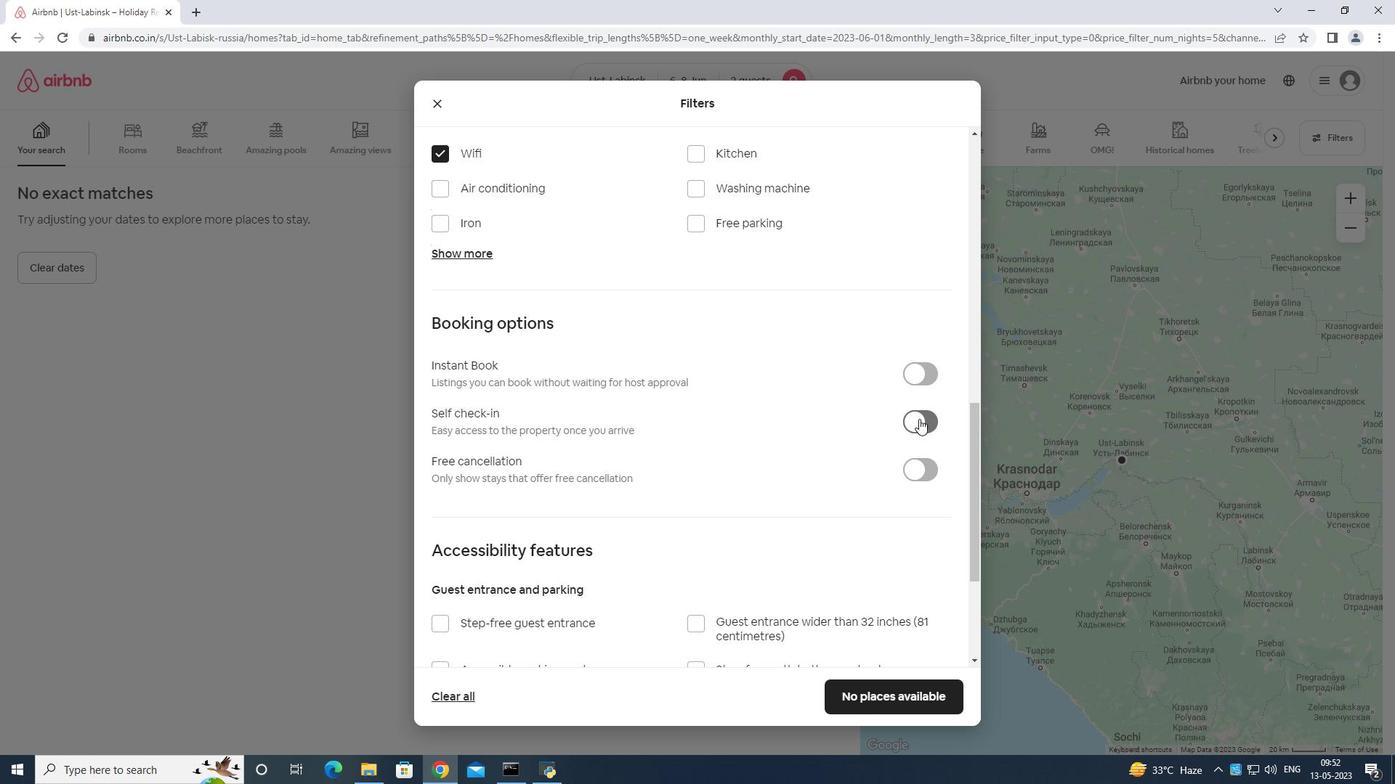 
Action: Mouse moved to (927, 406)
Screenshot: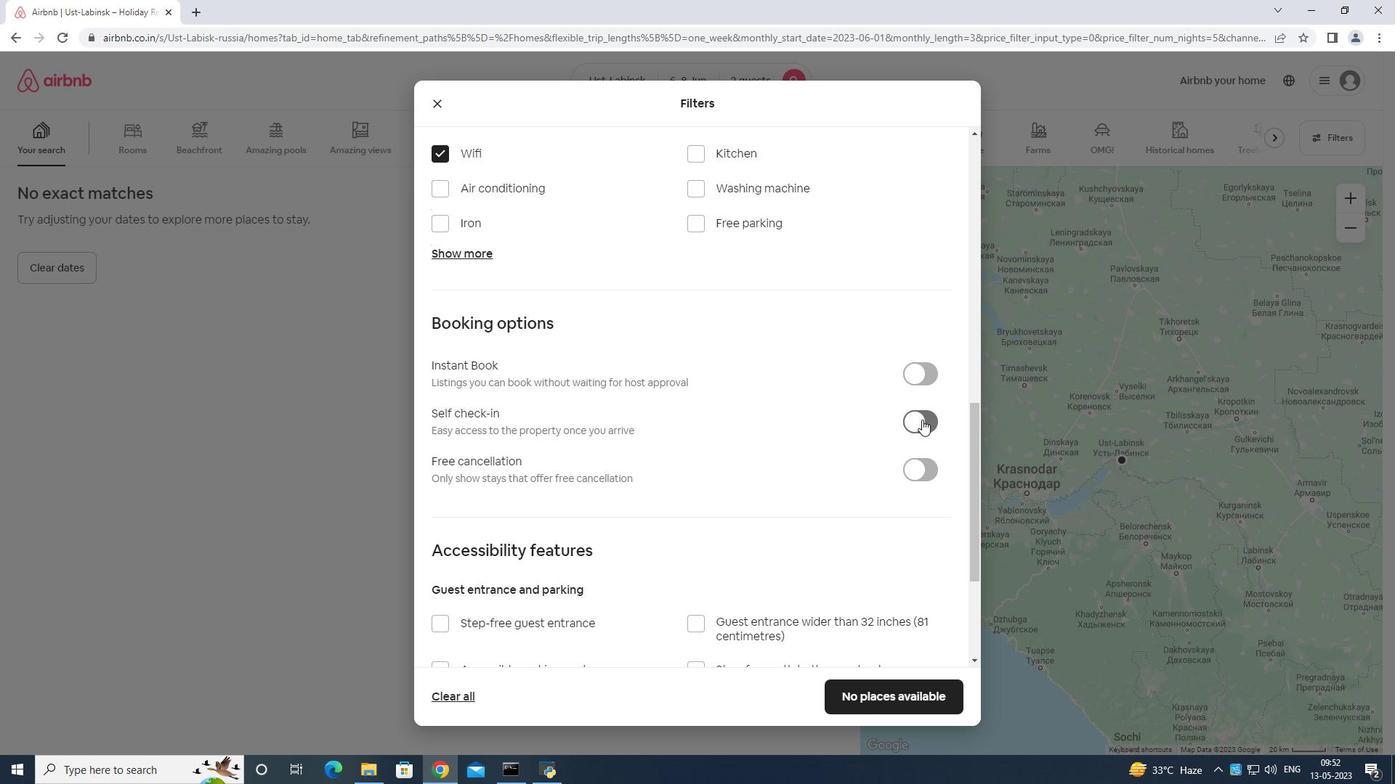 
Action: Mouse scrolled (927, 406) with delta (0, 0)
Screenshot: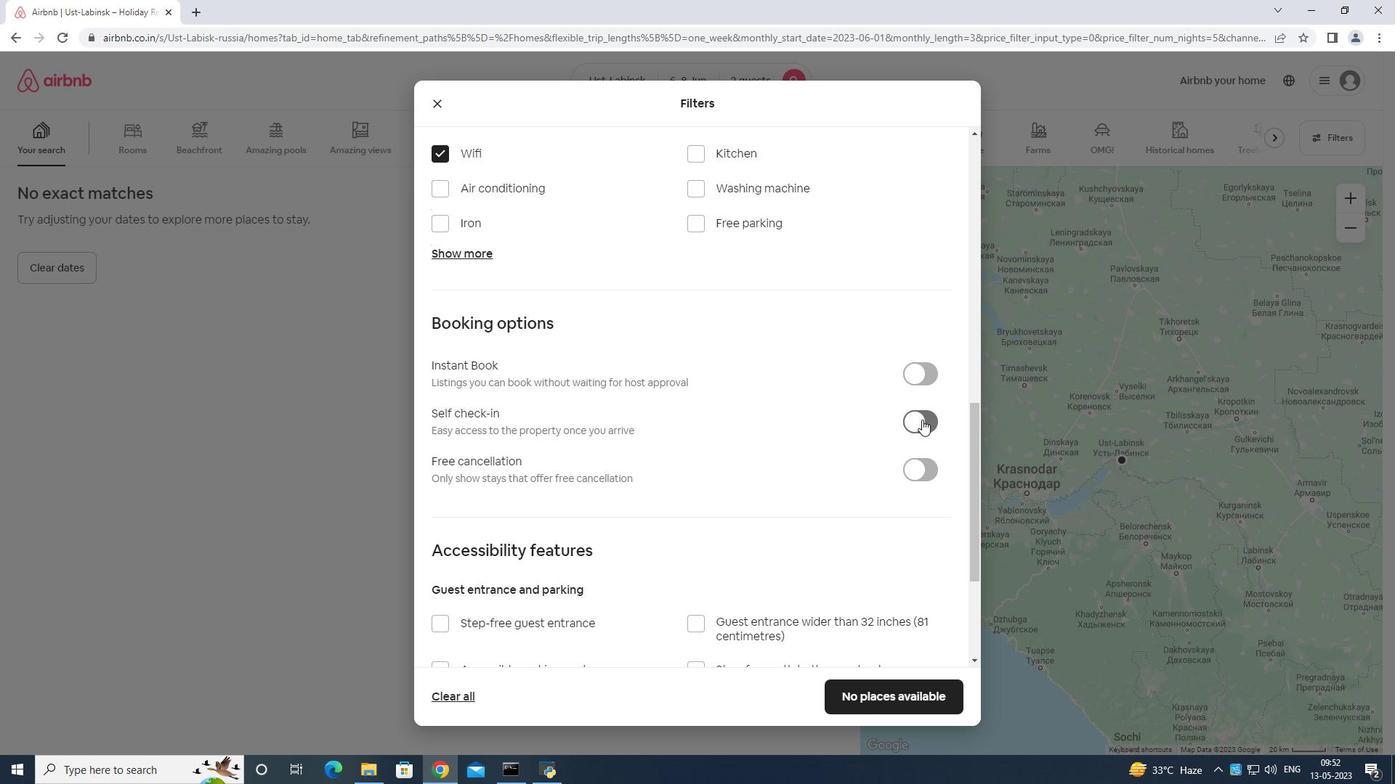
Action: Mouse moved to (928, 406)
Screenshot: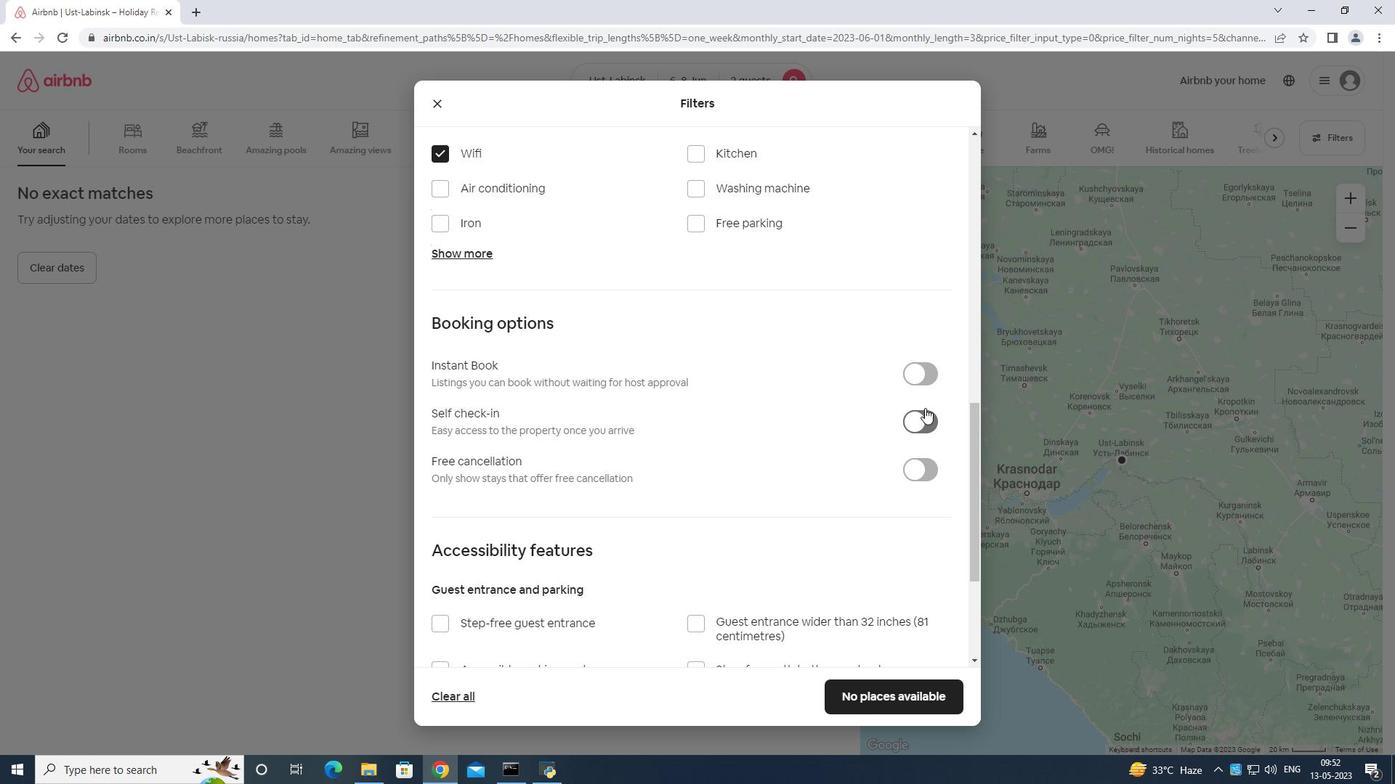 
Action: Mouse scrolled (928, 406) with delta (0, 0)
Screenshot: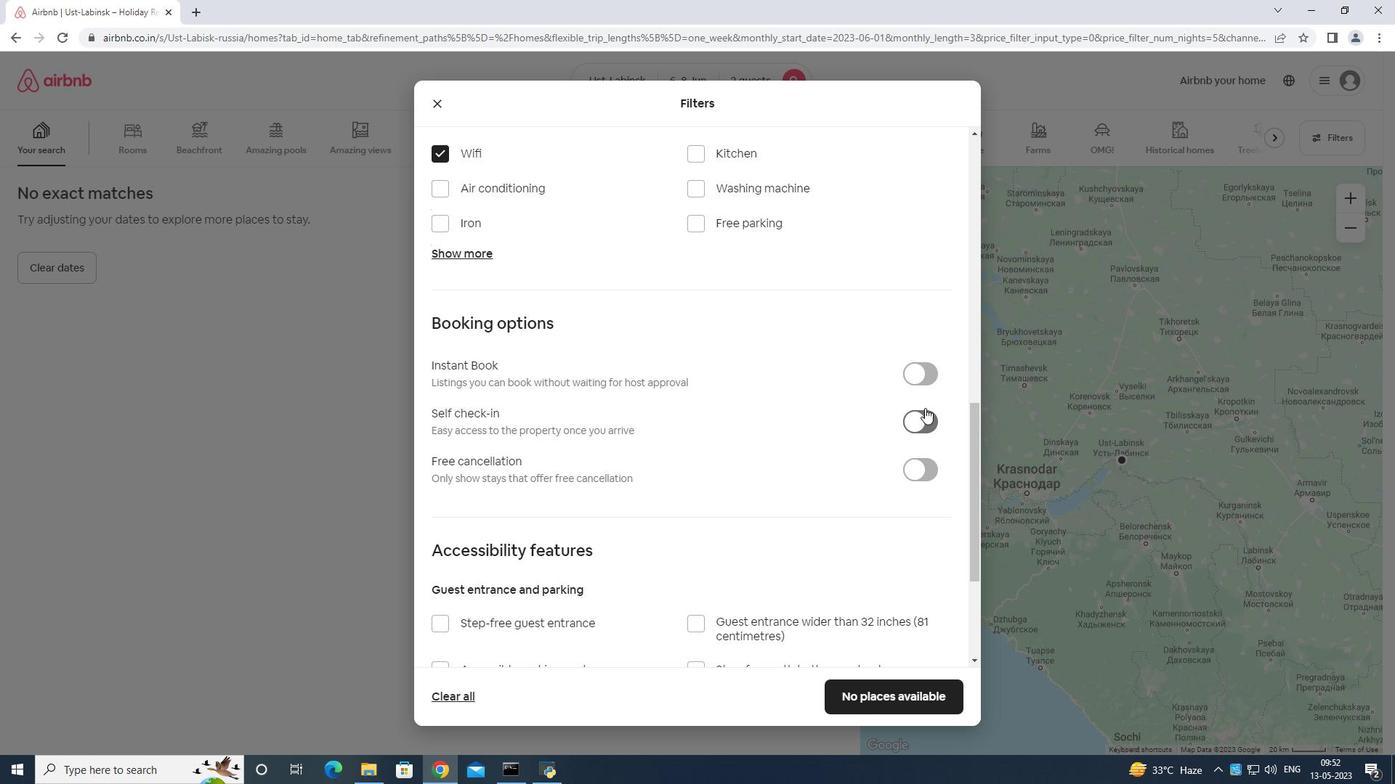 
Action: Mouse moved to (929, 406)
Screenshot: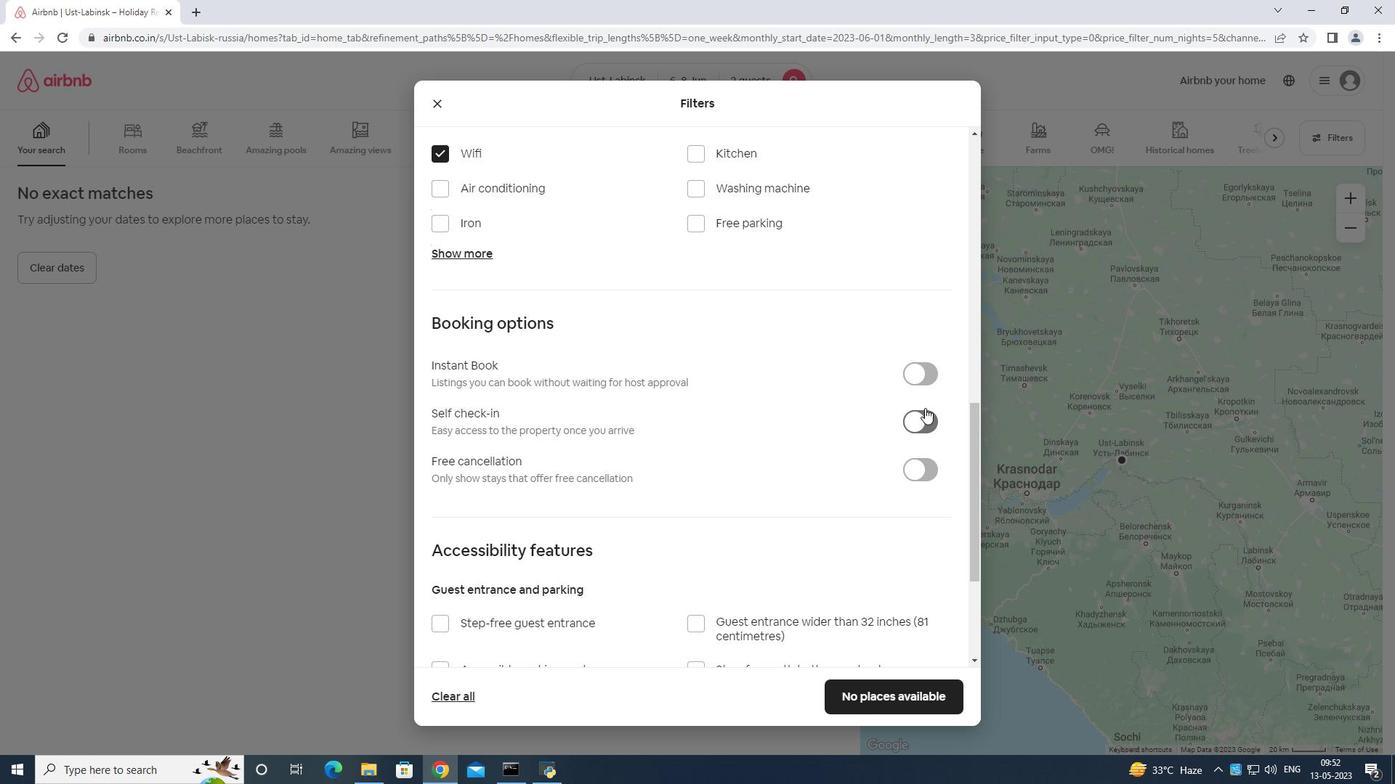 
Action: Mouse scrolled (929, 406) with delta (0, 0)
Screenshot: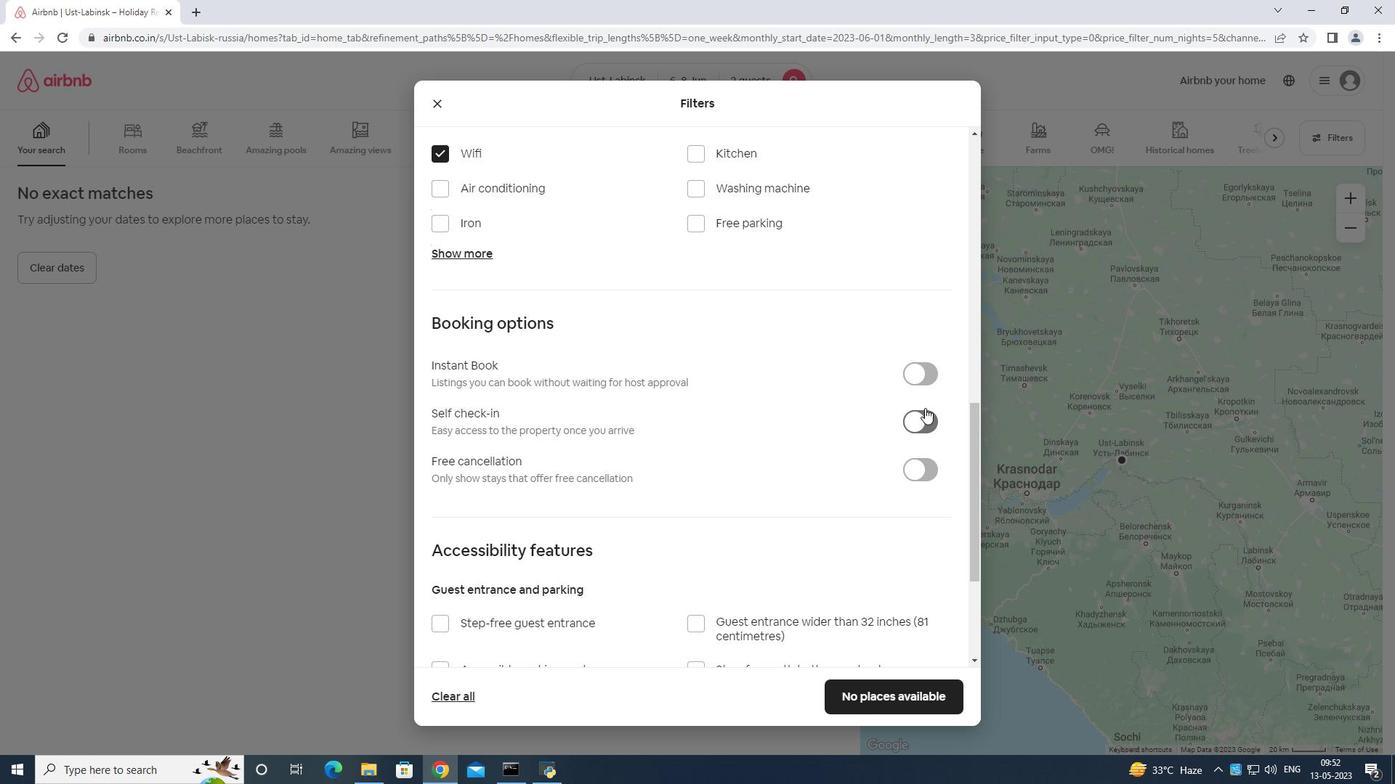 
Action: Mouse moved to (930, 404)
Screenshot: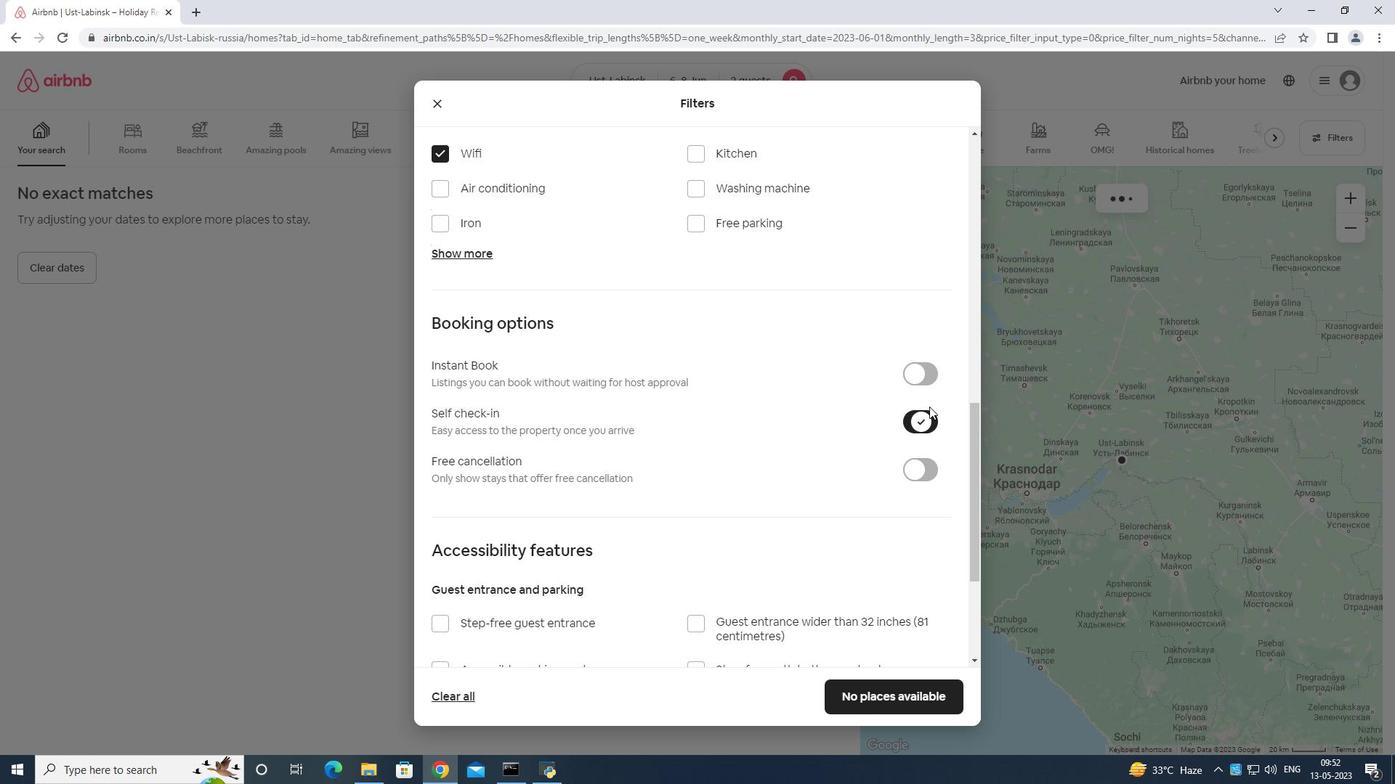 
Action: Mouse scrolled (930, 403) with delta (0, 0)
Screenshot: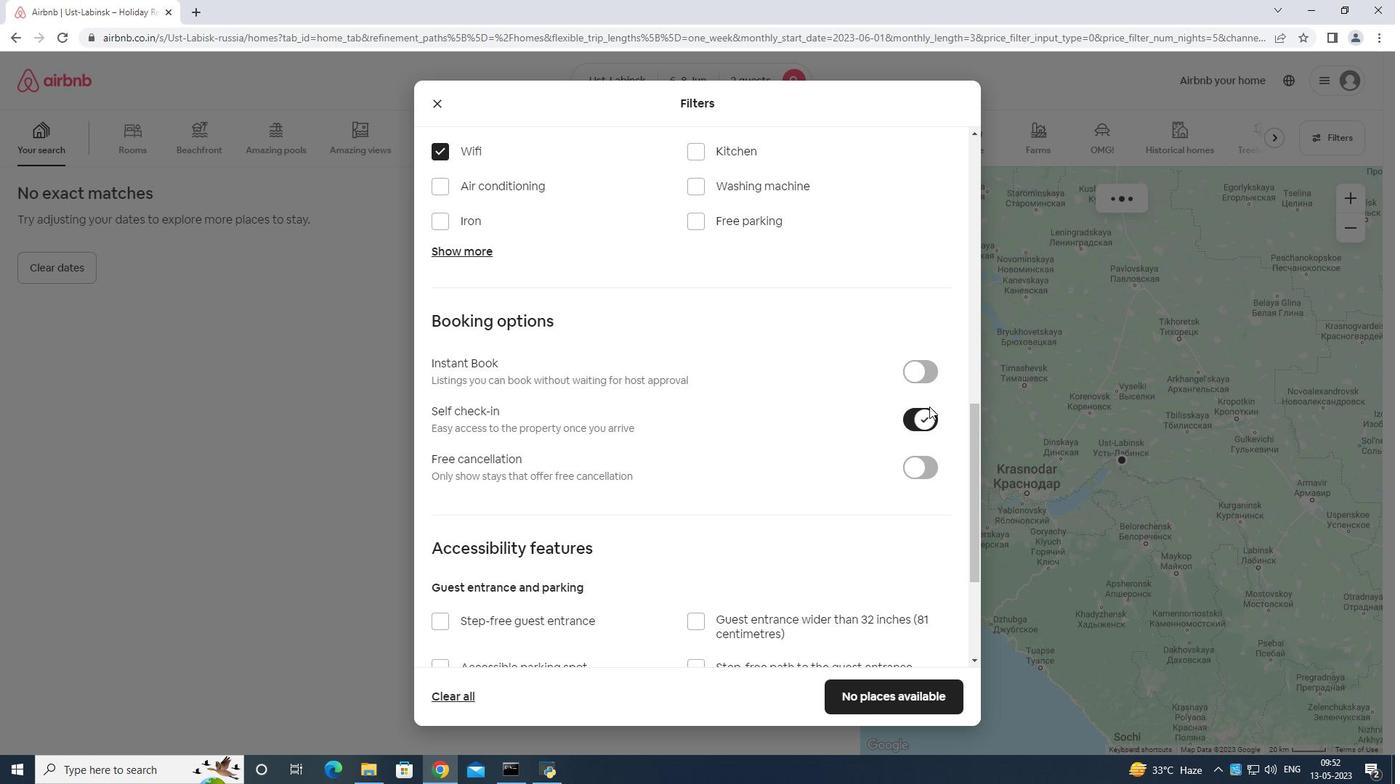 
Action: Mouse scrolled (930, 403) with delta (0, 0)
Screenshot: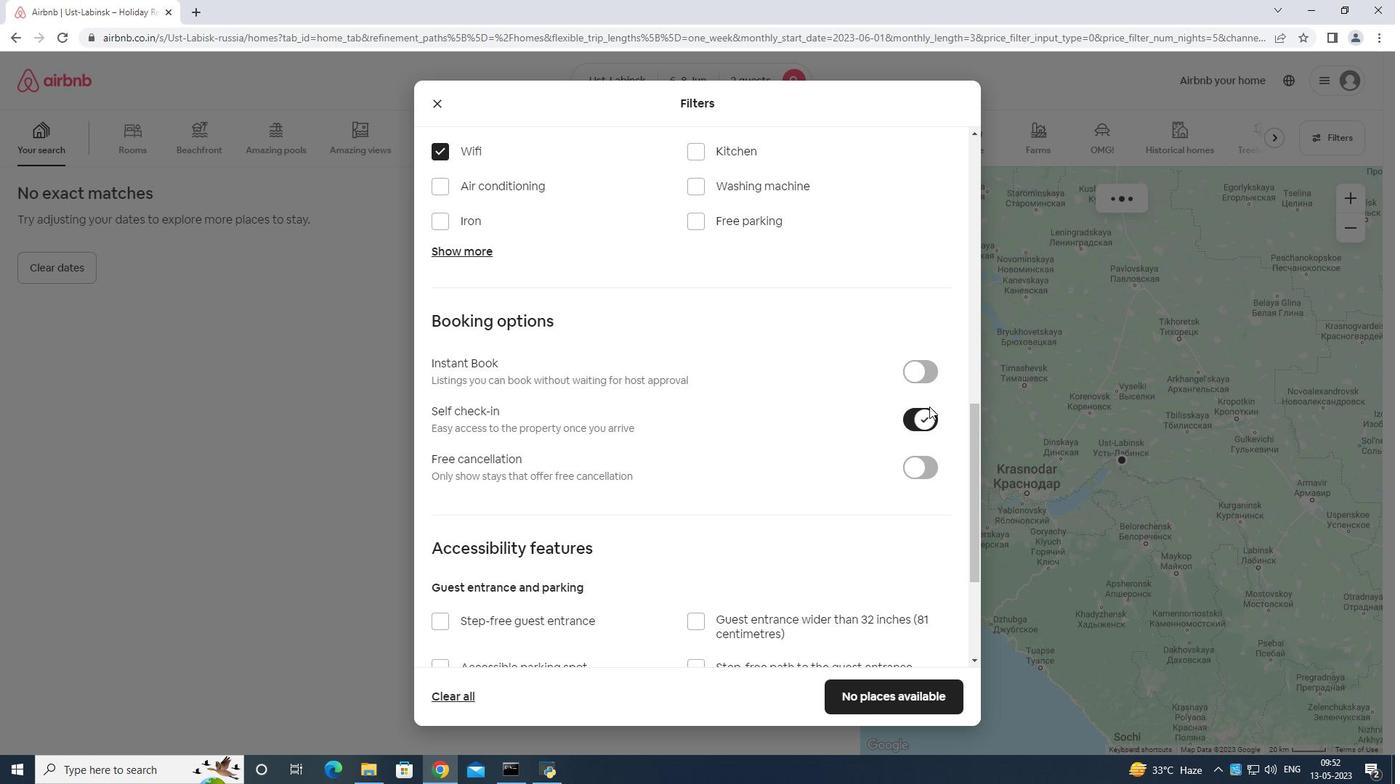 
Action: Mouse scrolled (930, 403) with delta (0, 0)
Screenshot: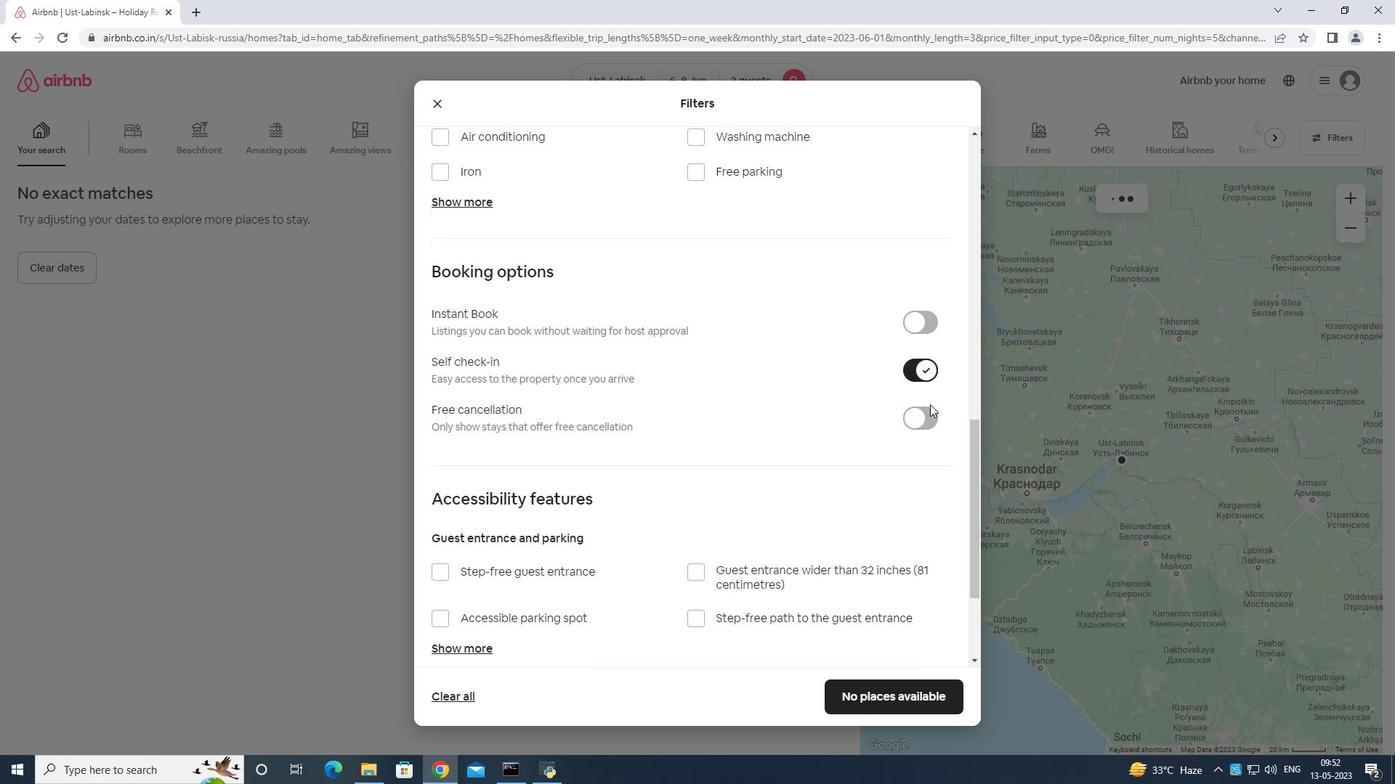 
Action: Mouse scrolled (930, 403) with delta (0, 0)
Screenshot: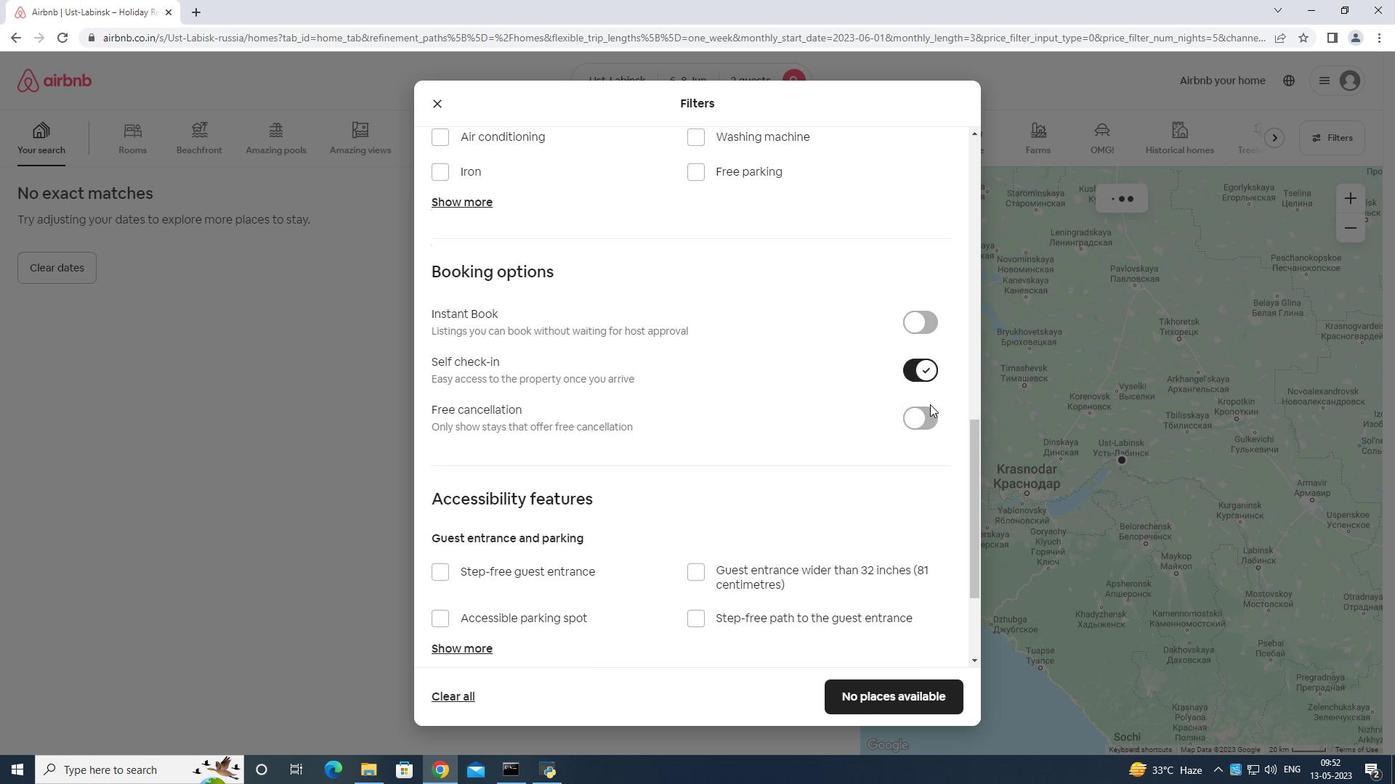 
Action: Mouse moved to (929, 404)
Screenshot: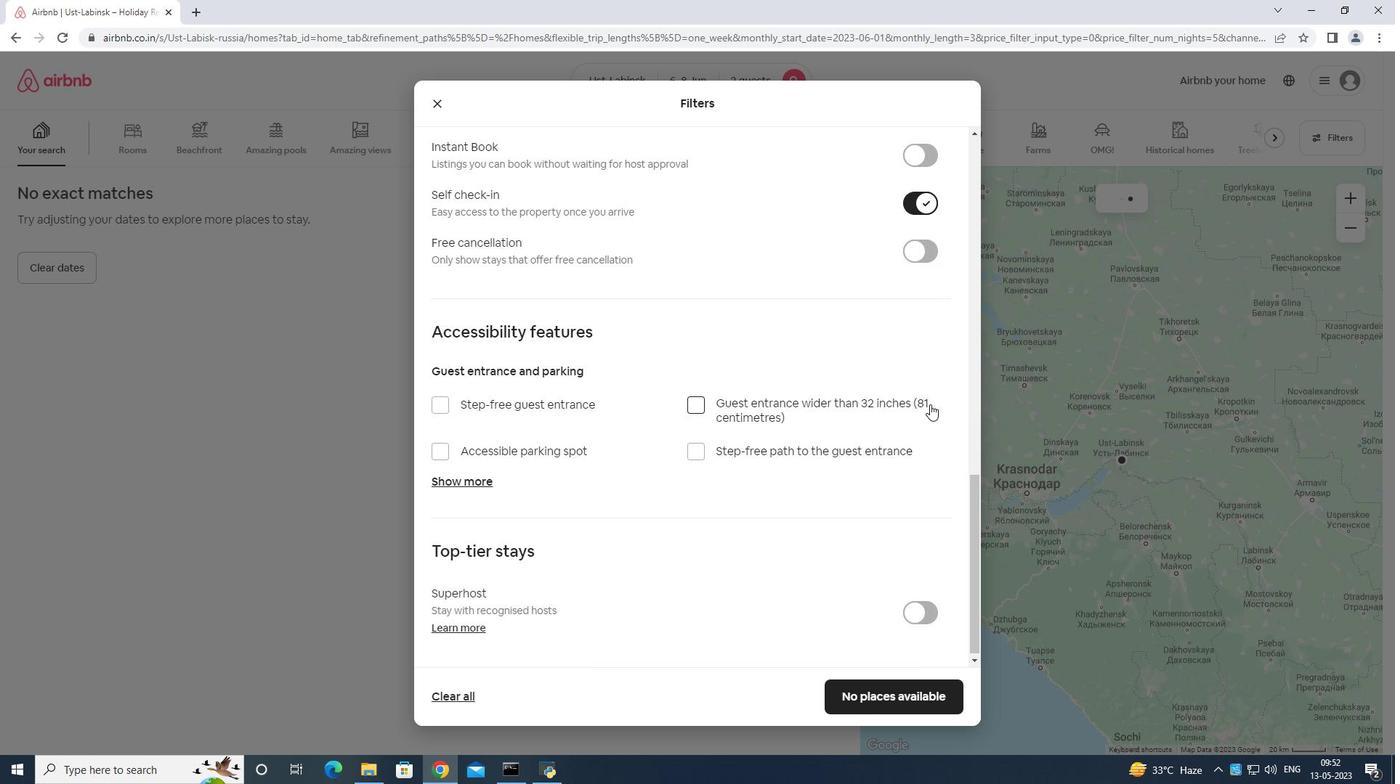
Action: Mouse scrolled (929, 403) with delta (0, 0)
Screenshot: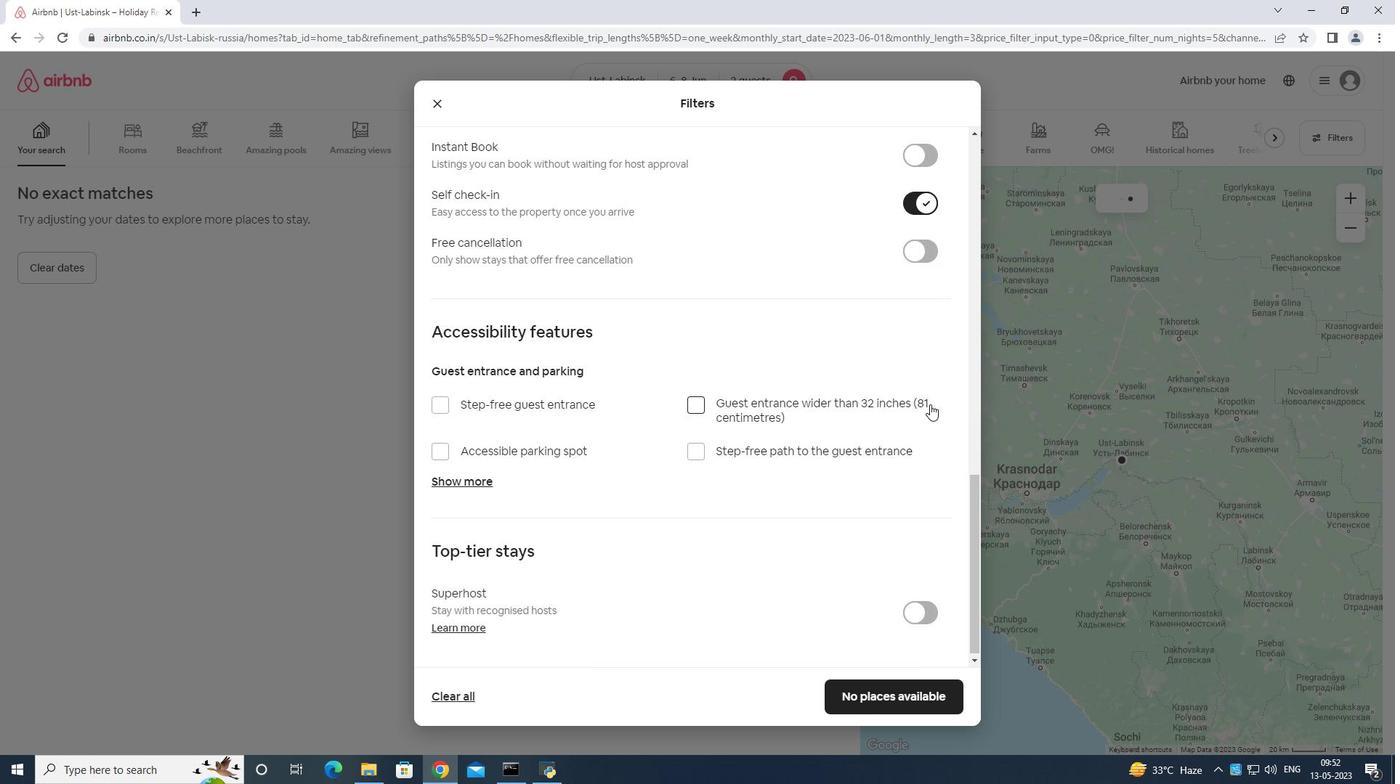 
Action: Mouse moved to (928, 404)
Screenshot: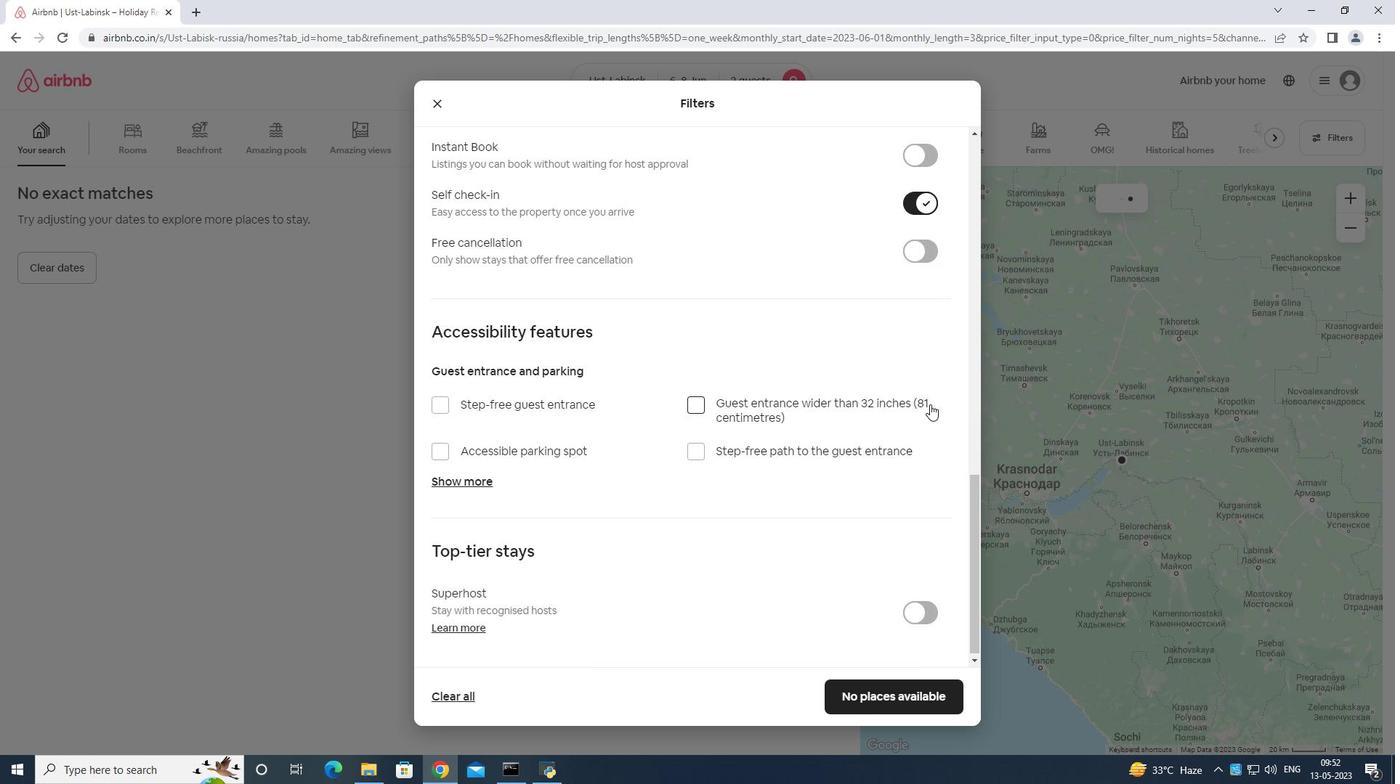 
Action: Mouse scrolled (928, 403) with delta (0, 0)
Screenshot: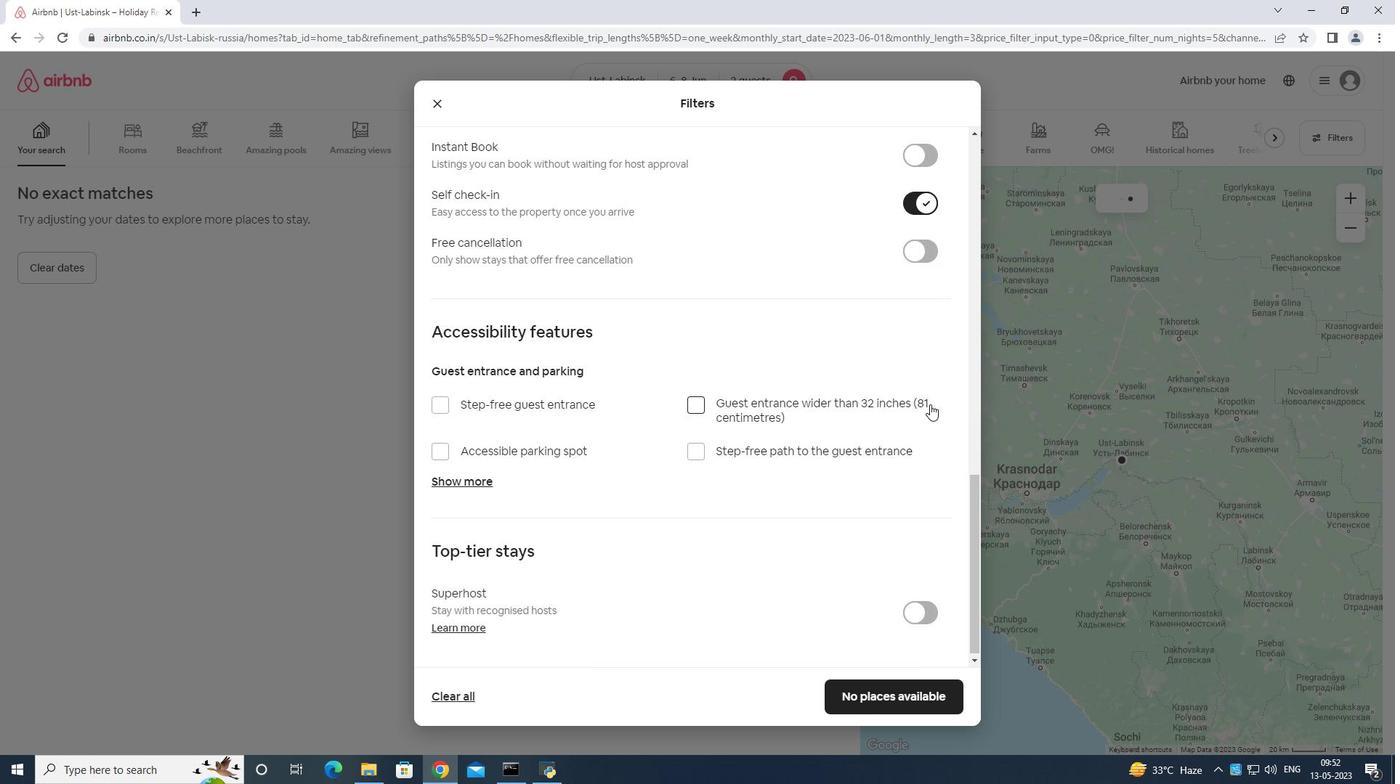 
Action: Mouse moved to (928, 405)
Screenshot: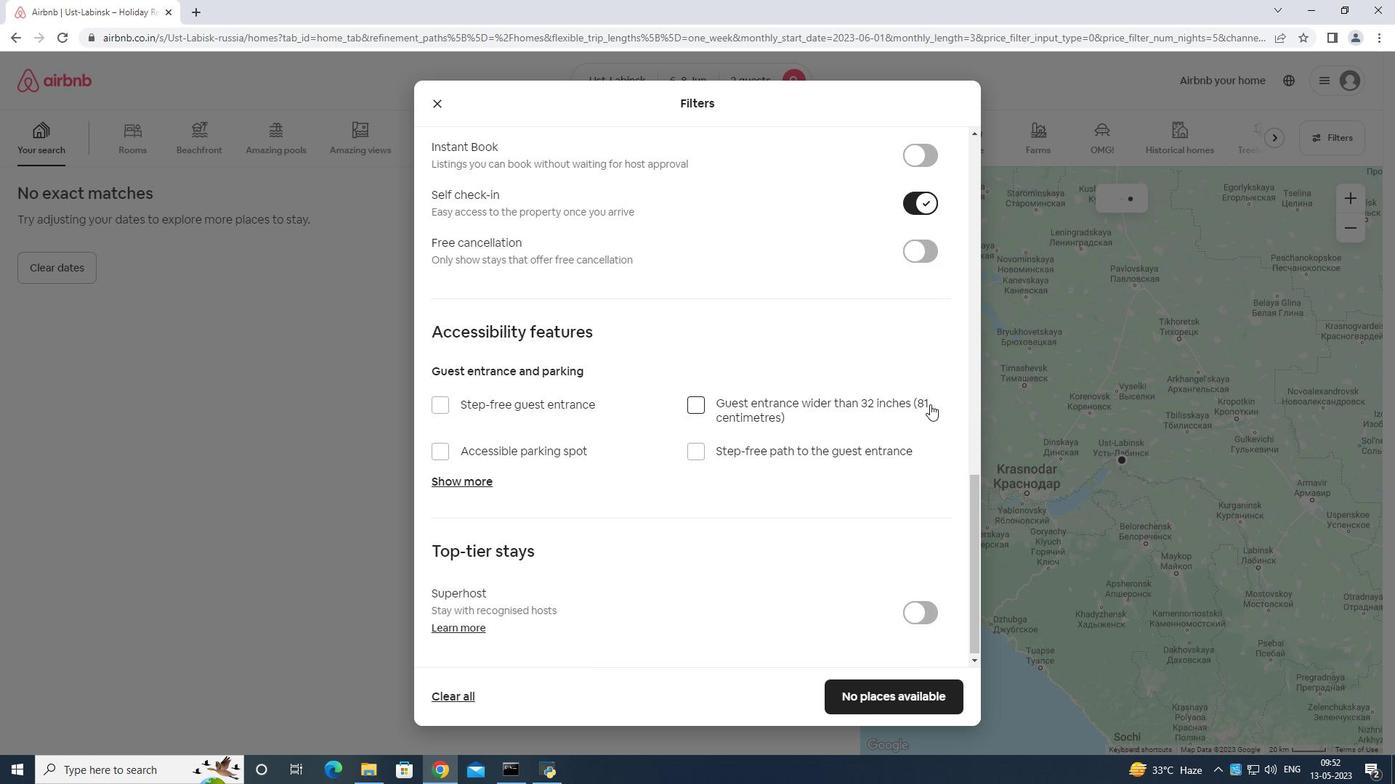 
Action: Mouse scrolled (928, 404) with delta (0, 0)
Screenshot: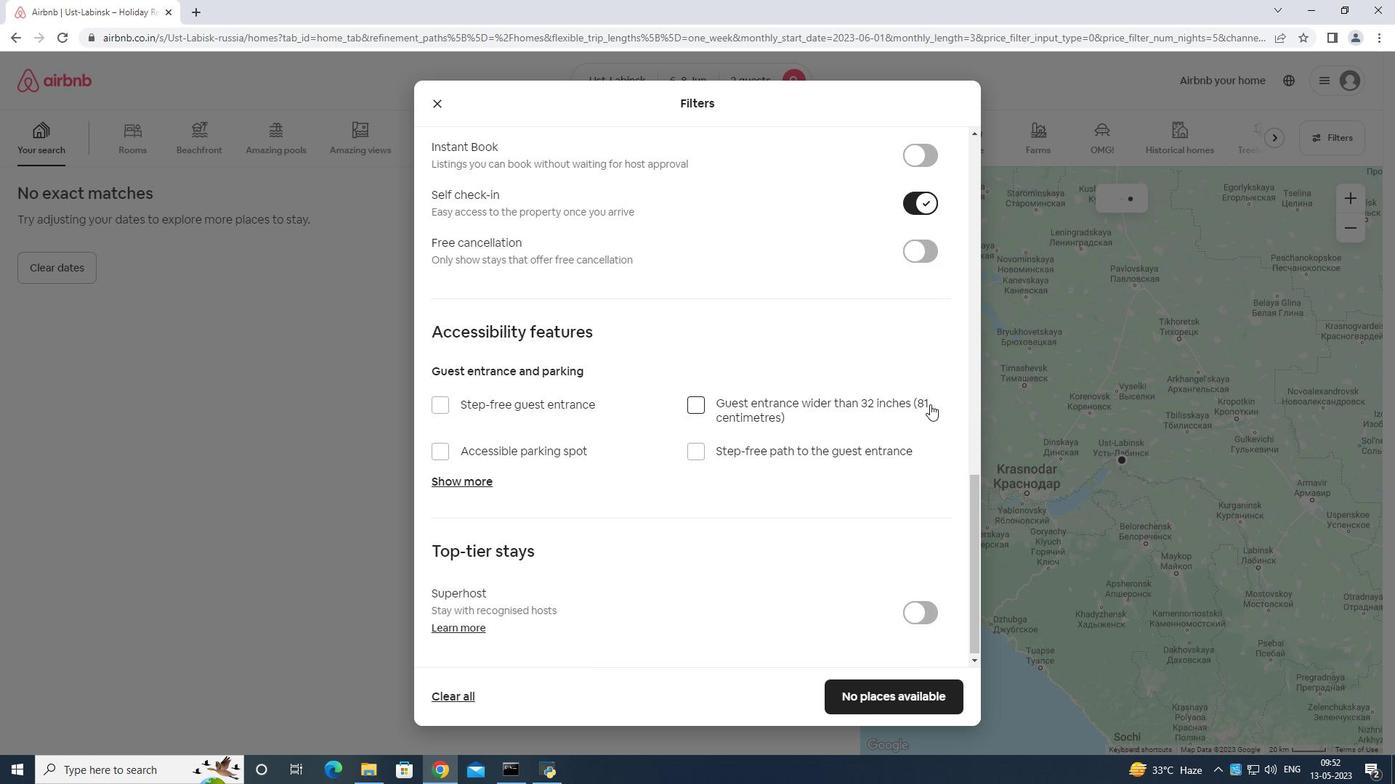 
Action: Mouse moved to (895, 426)
Screenshot: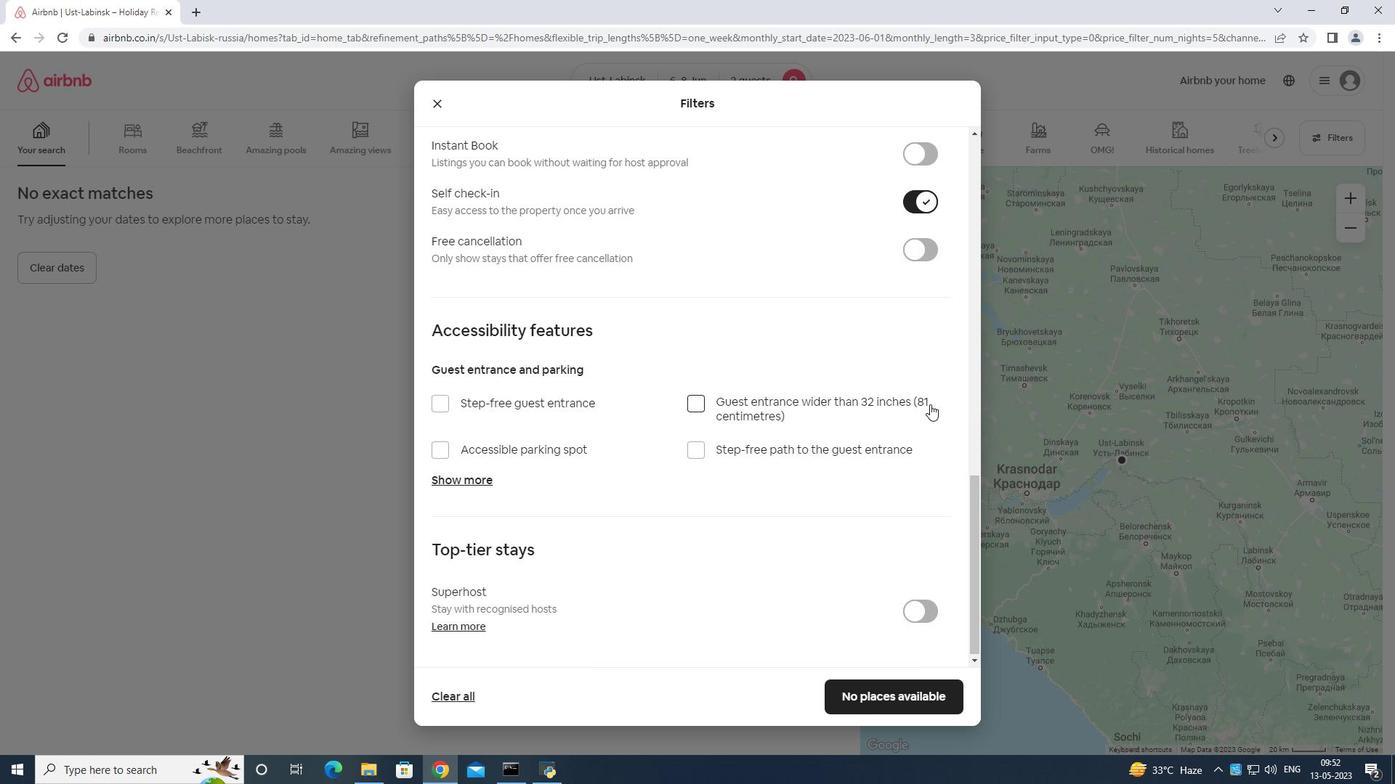 
Action: Mouse scrolled (895, 425) with delta (0, 0)
Screenshot: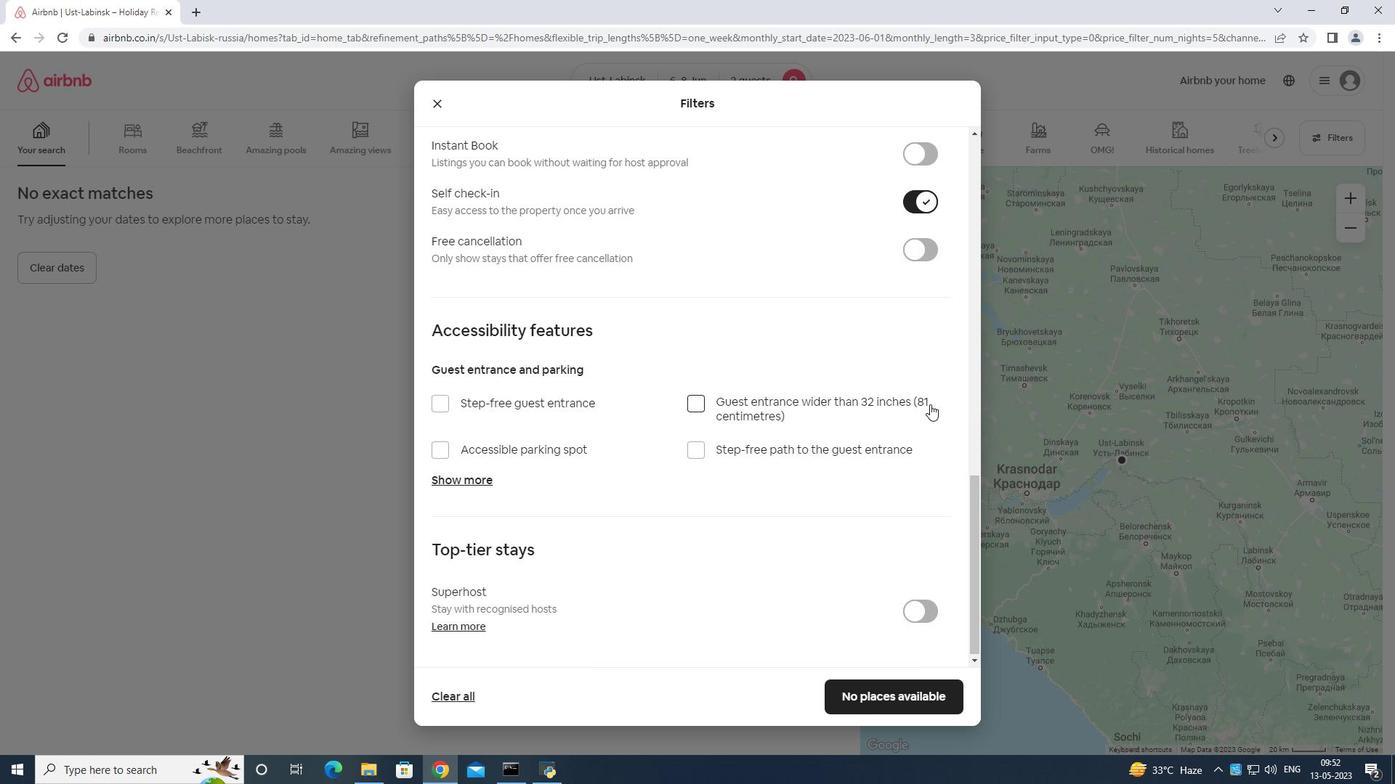 
Action: Mouse moved to (898, 693)
Screenshot: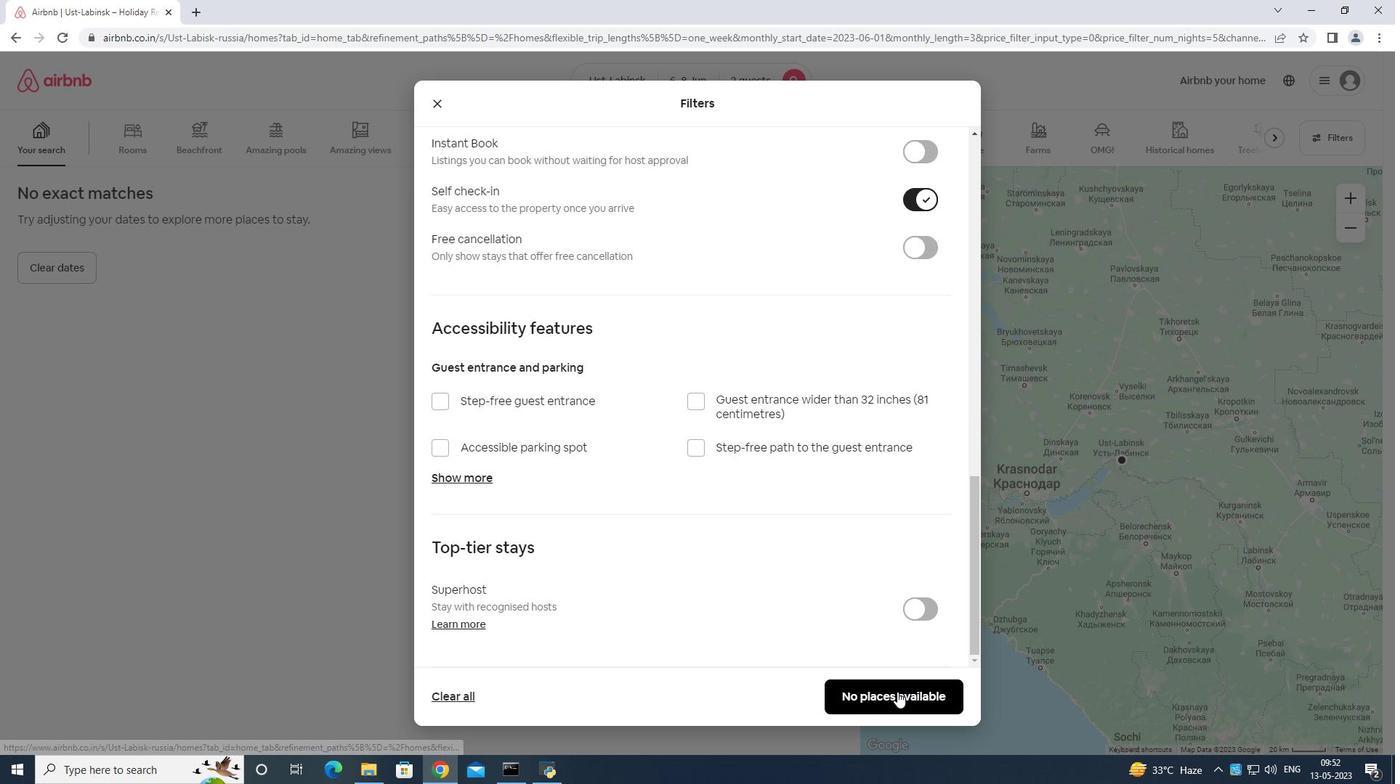 
Action: Mouse pressed left at (898, 693)
Screenshot: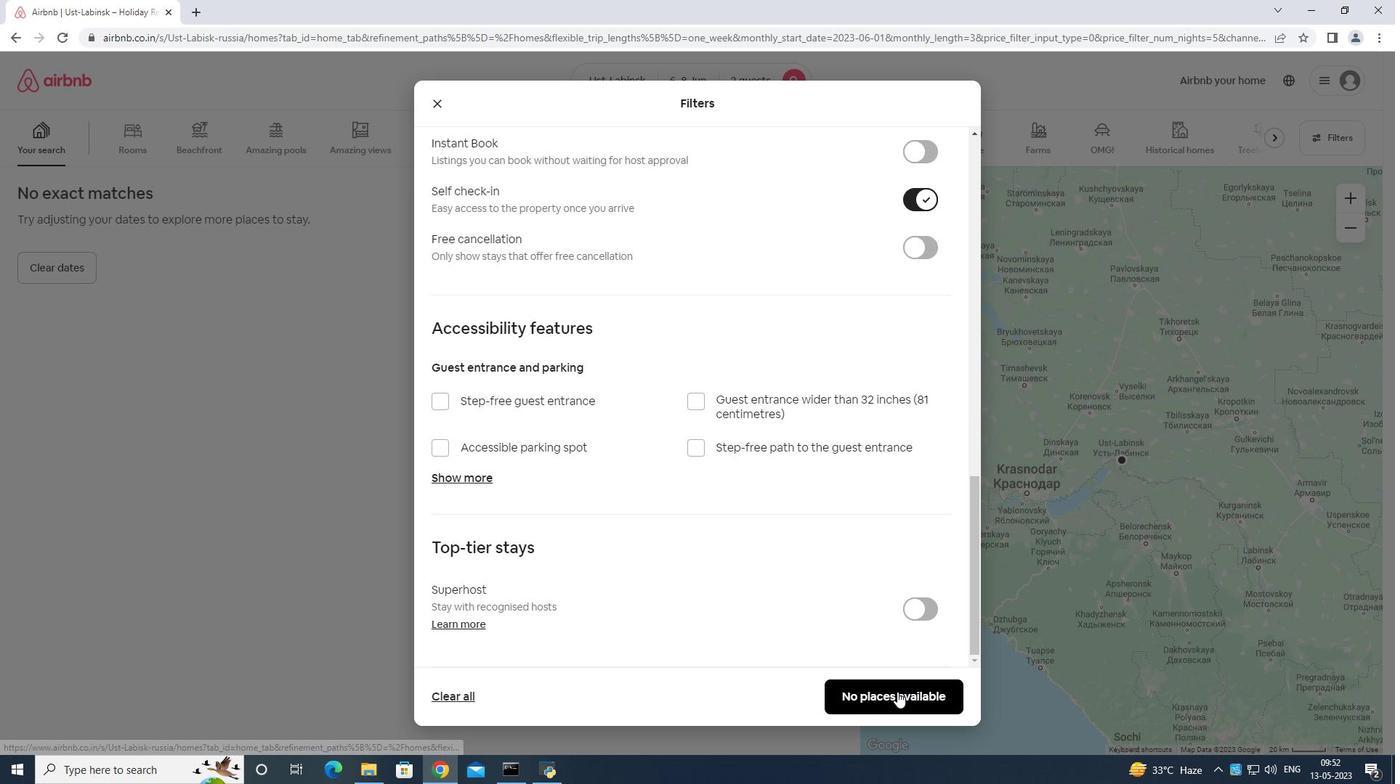 
Action: Mouse moved to (899, 693)
Screenshot: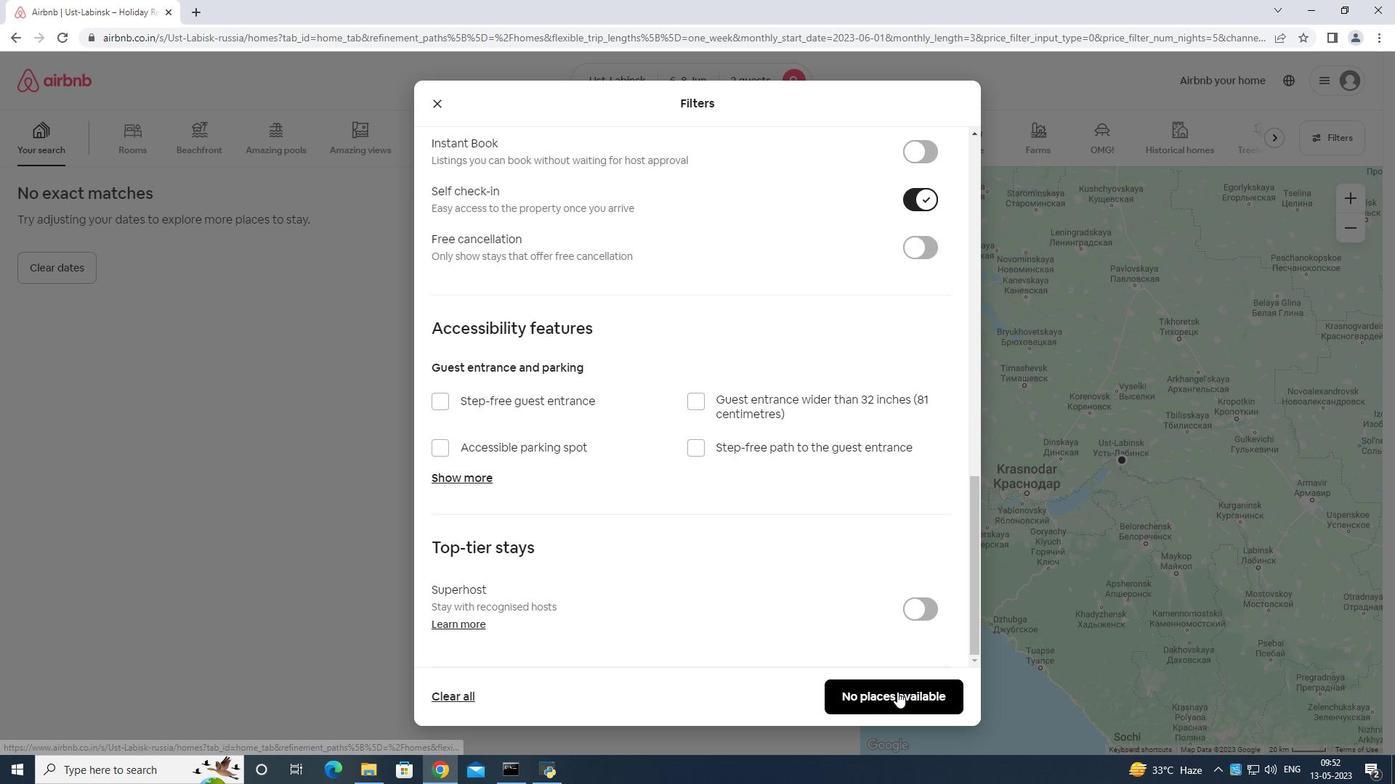 
